 Task: Look for space in Alba, Italy from 12th July, 2023 to 16th July, 2023 for 8 adults in price range Rs.10000 to Rs.16000. Place can be private room with 8 bedrooms having 8 beds and 8 bathrooms. Property type can be house, flat, guest house. Amenities needed are: wifi, TV, free parkinig on premises, gym, breakfast. Booking option can be shelf check-in. Required host language is English.
Action: Mouse moved to (450, 104)
Screenshot: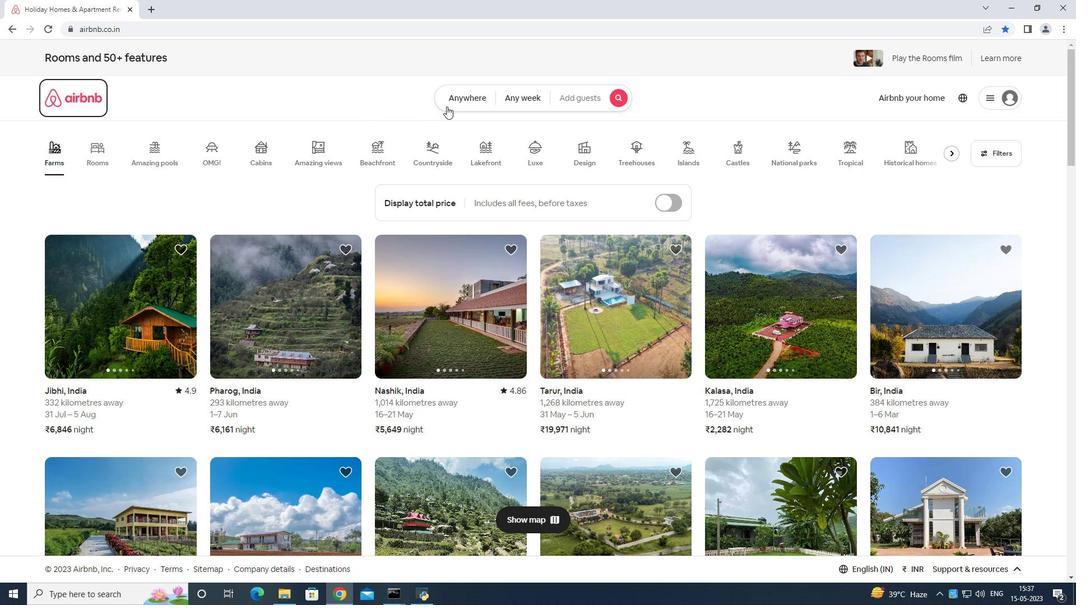 
Action: Mouse pressed left at (450, 104)
Screenshot: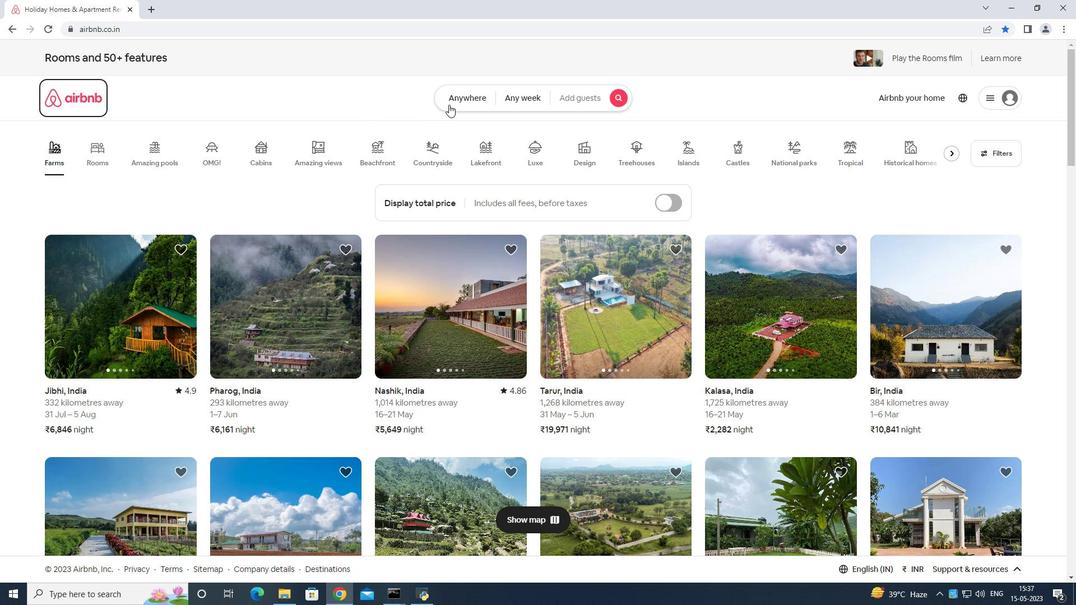
Action: Mouse moved to (424, 139)
Screenshot: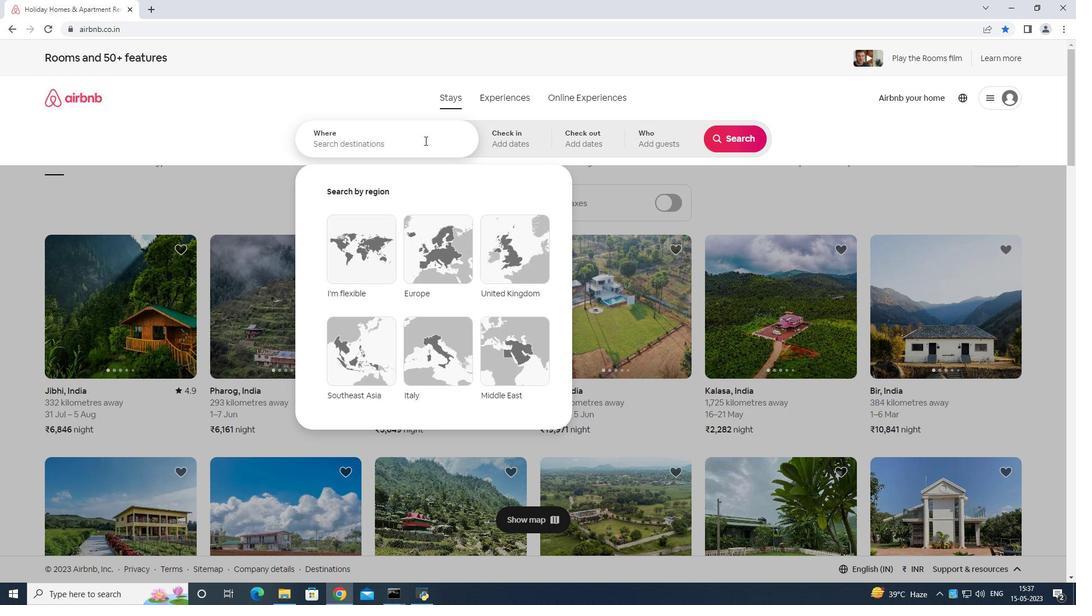 
Action: Mouse pressed left at (424, 139)
Screenshot: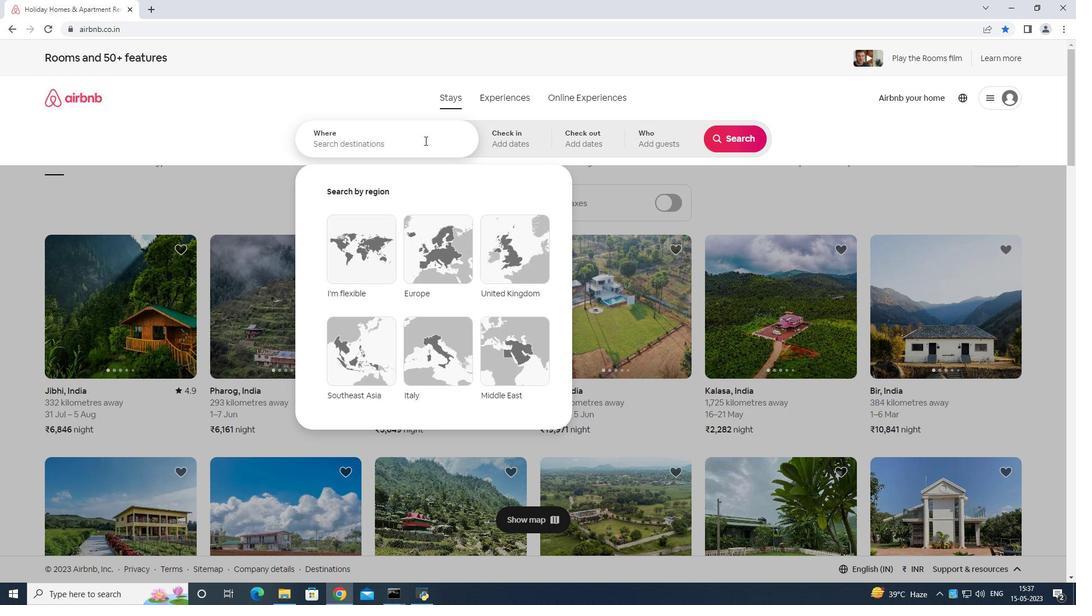
Action: Mouse moved to (547, 162)
Screenshot: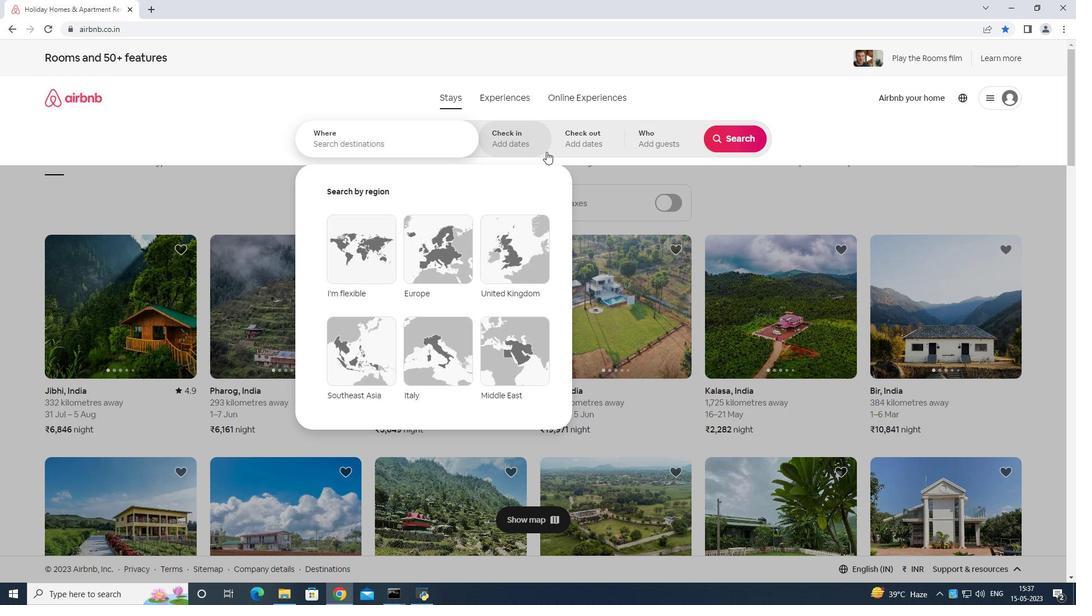 
Action: Key pressed <Key.shift>Alba<Key.space>italy<Key.space>
Screenshot: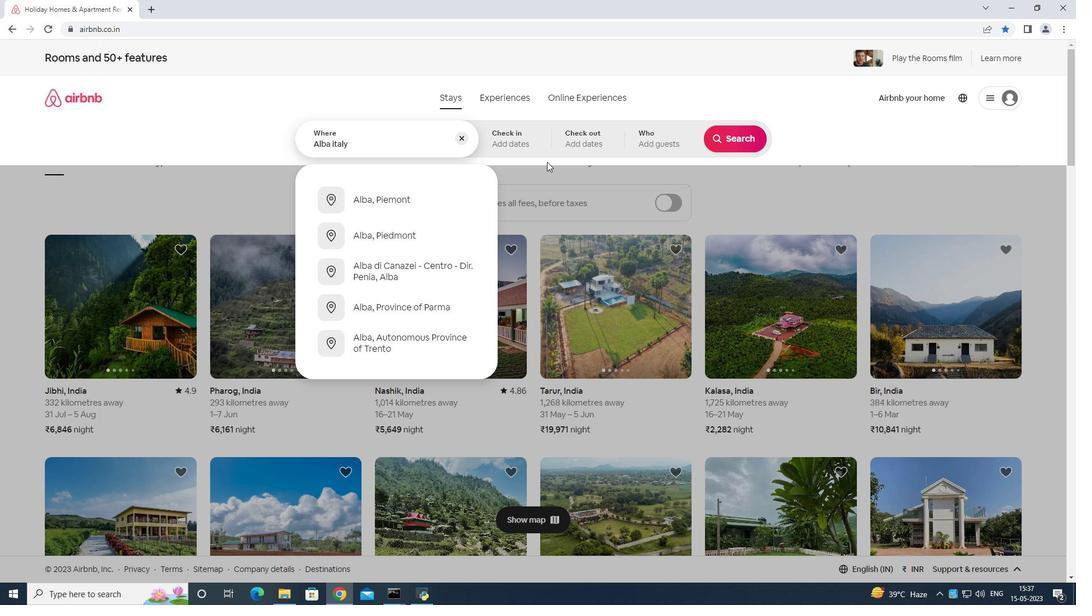 
Action: Mouse moved to (683, 202)
Screenshot: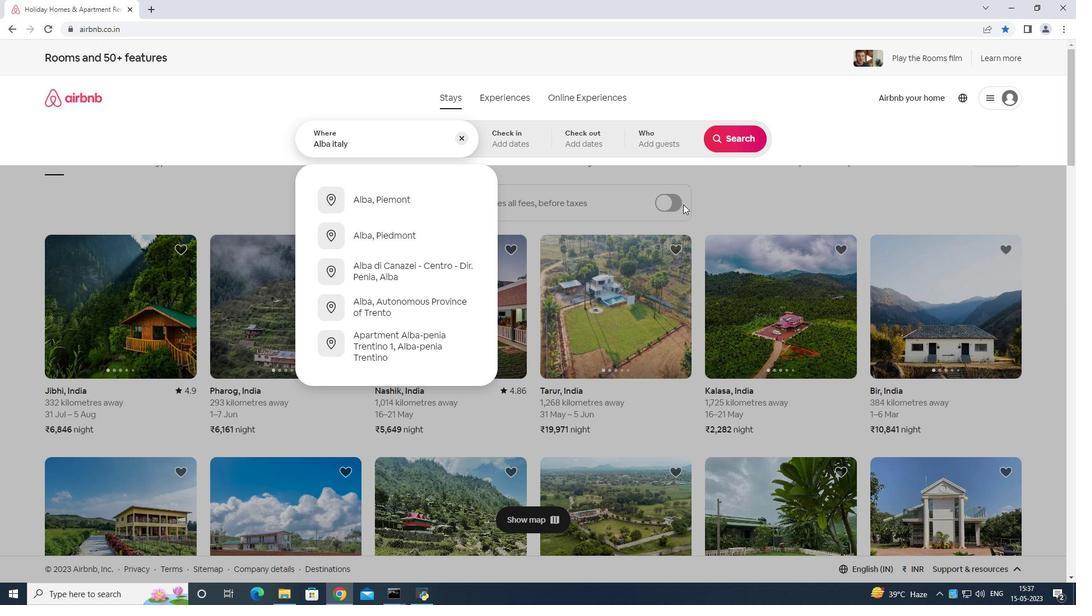 
Action: Key pressed <Key.enter>
Screenshot: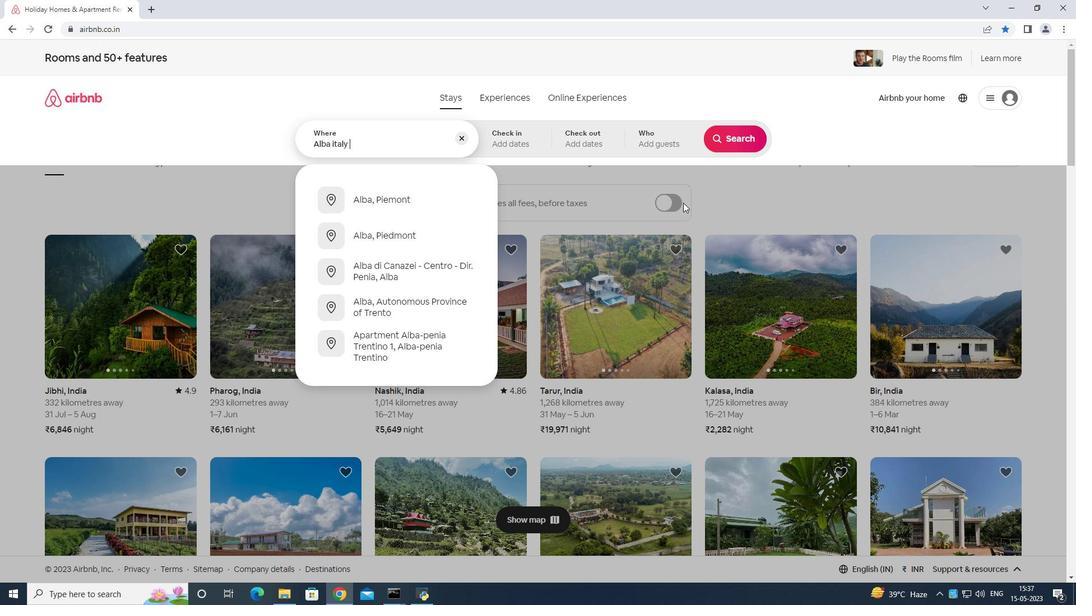 
Action: Mouse moved to (731, 232)
Screenshot: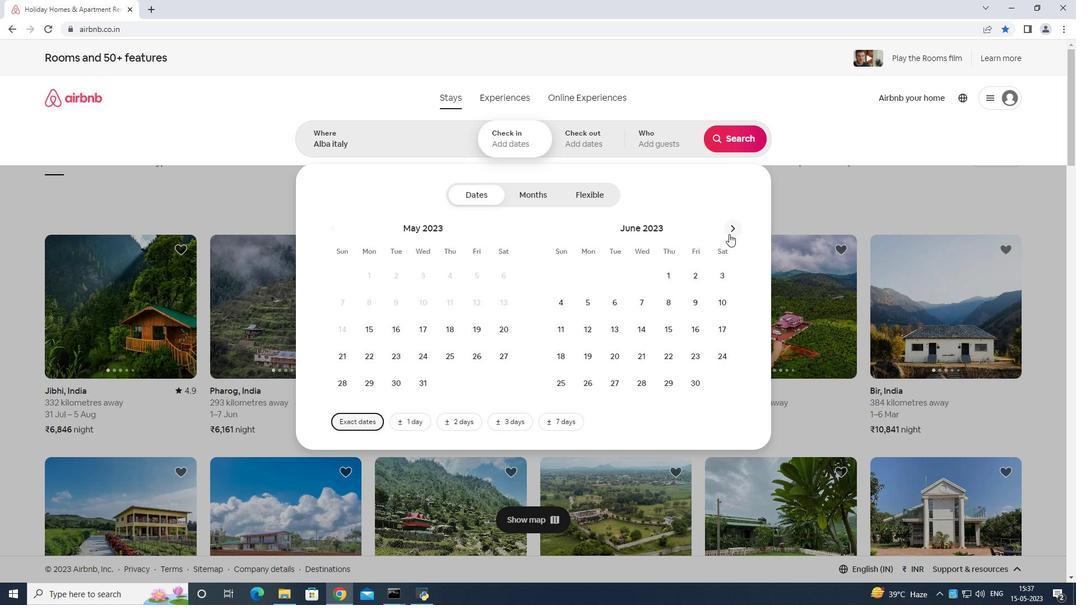 
Action: Mouse pressed left at (731, 232)
Screenshot: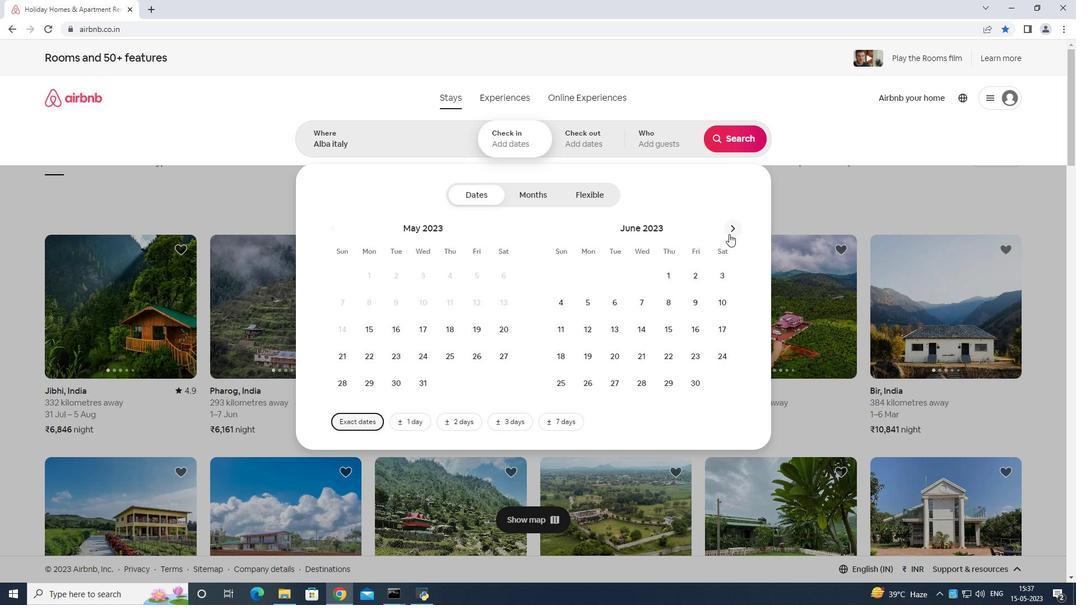 
Action: Mouse moved to (644, 320)
Screenshot: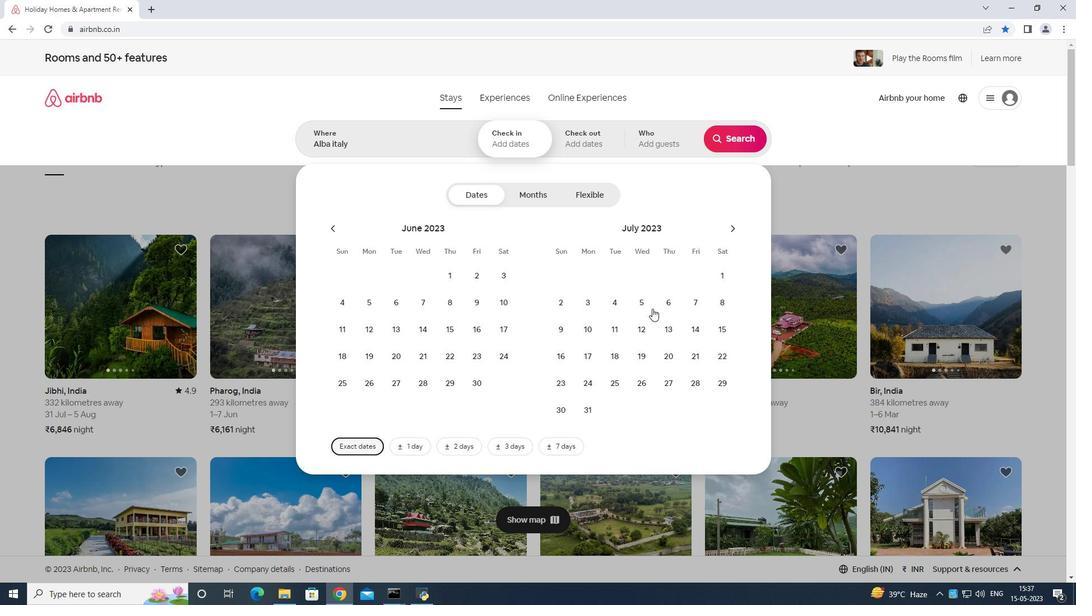 
Action: Mouse pressed left at (644, 320)
Screenshot: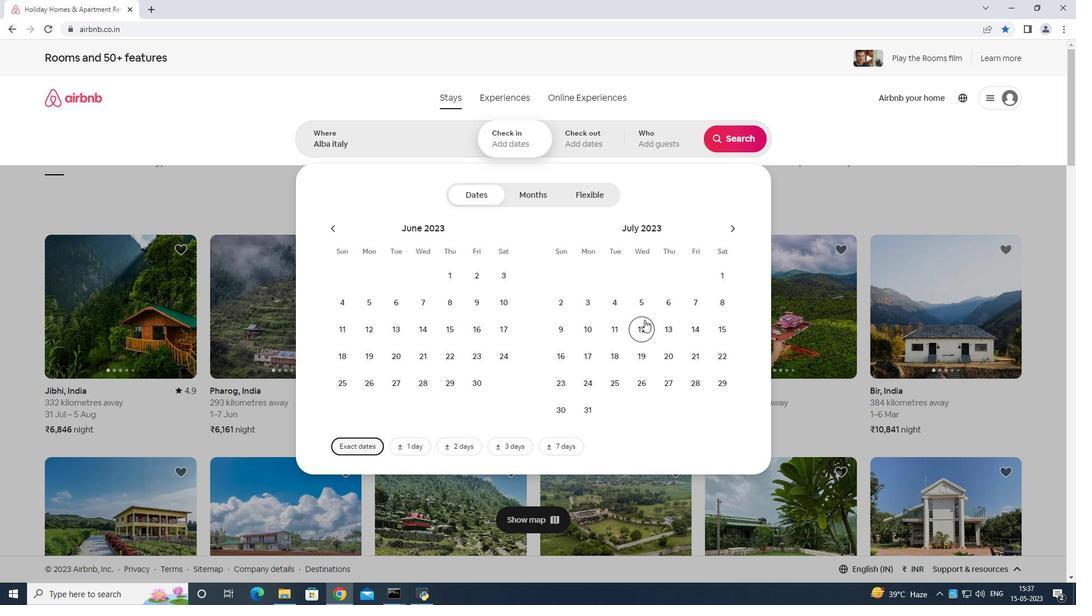 
Action: Mouse moved to (555, 358)
Screenshot: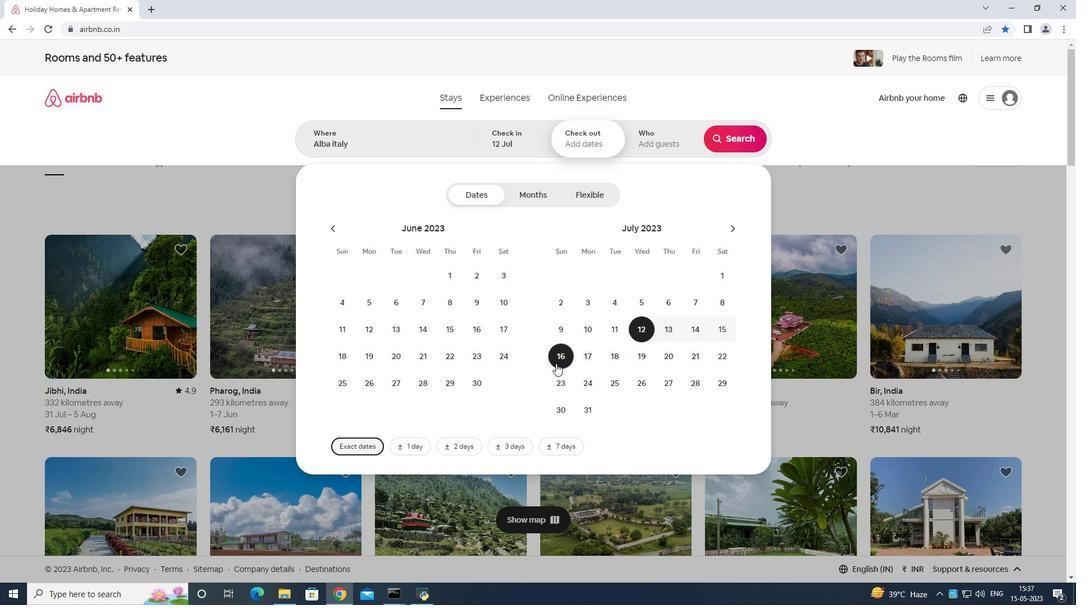 
Action: Mouse pressed left at (555, 358)
Screenshot: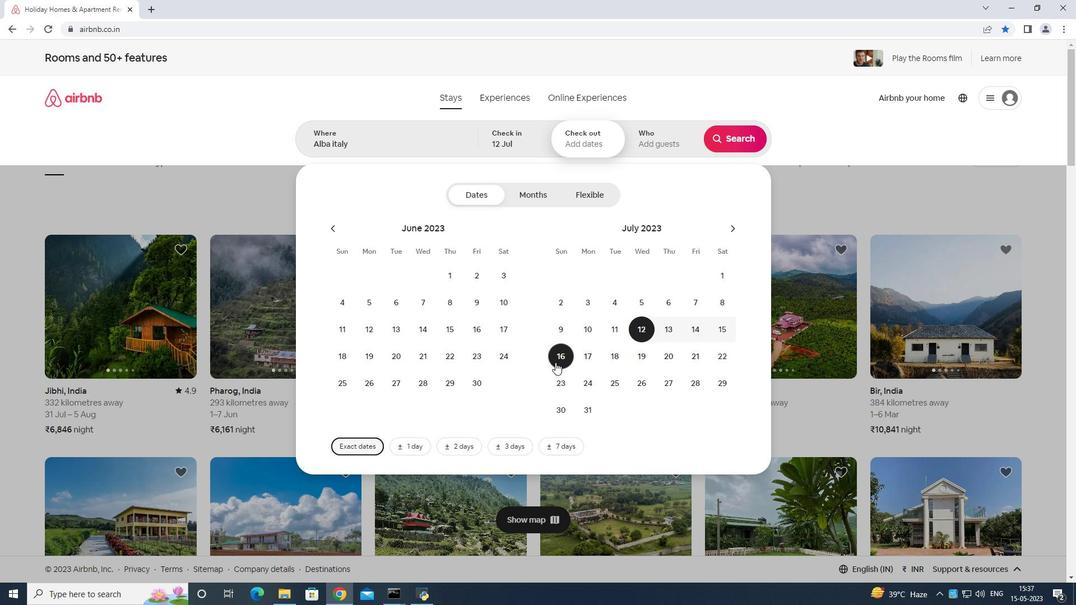 
Action: Mouse moved to (657, 139)
Screenshot: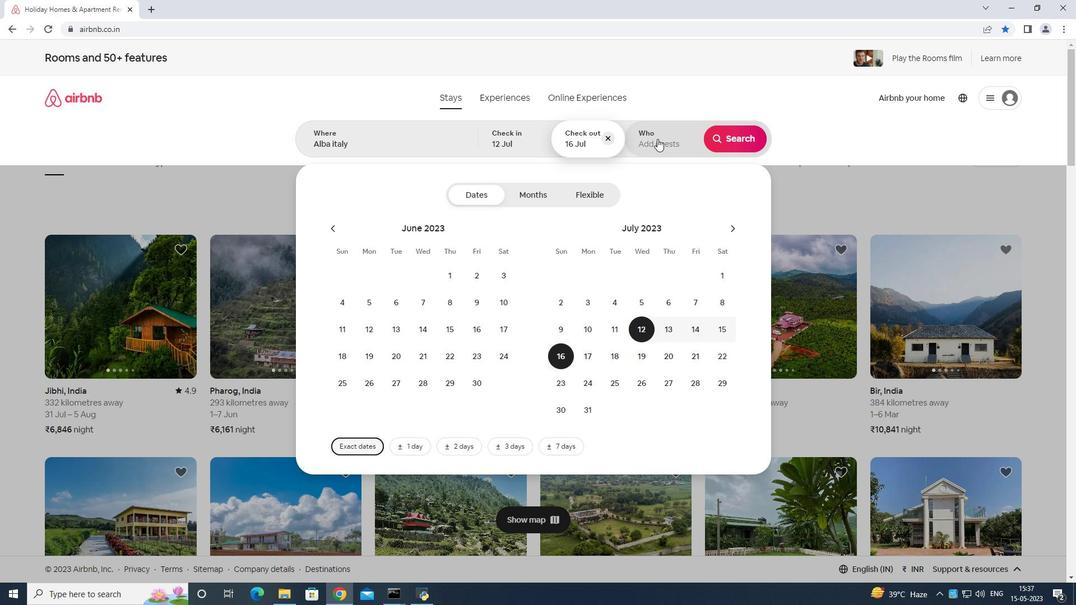
Action: Mouse pressed left at (657, 139)
Screenshot: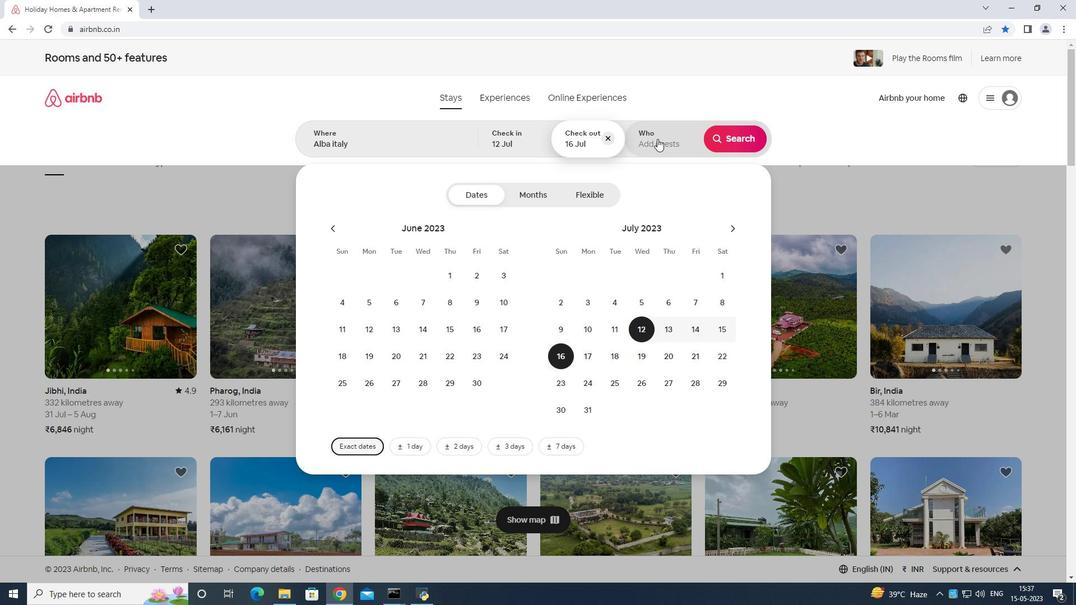 
Action: Mouse moved to (740, 200)
Screenshot: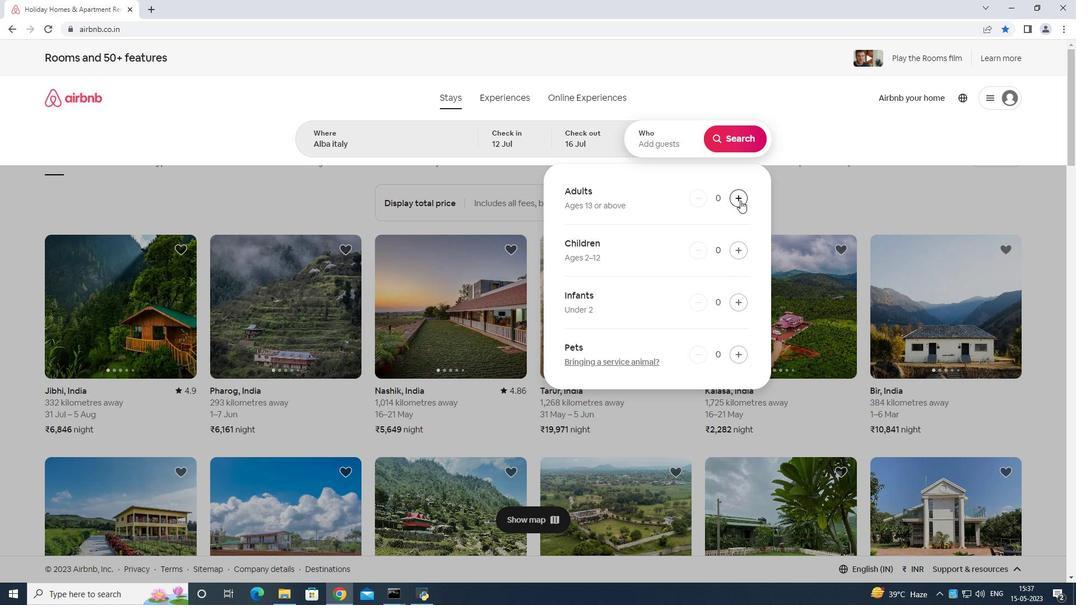 
Action: Mouse pressed left at (740, 200)
Screenshot: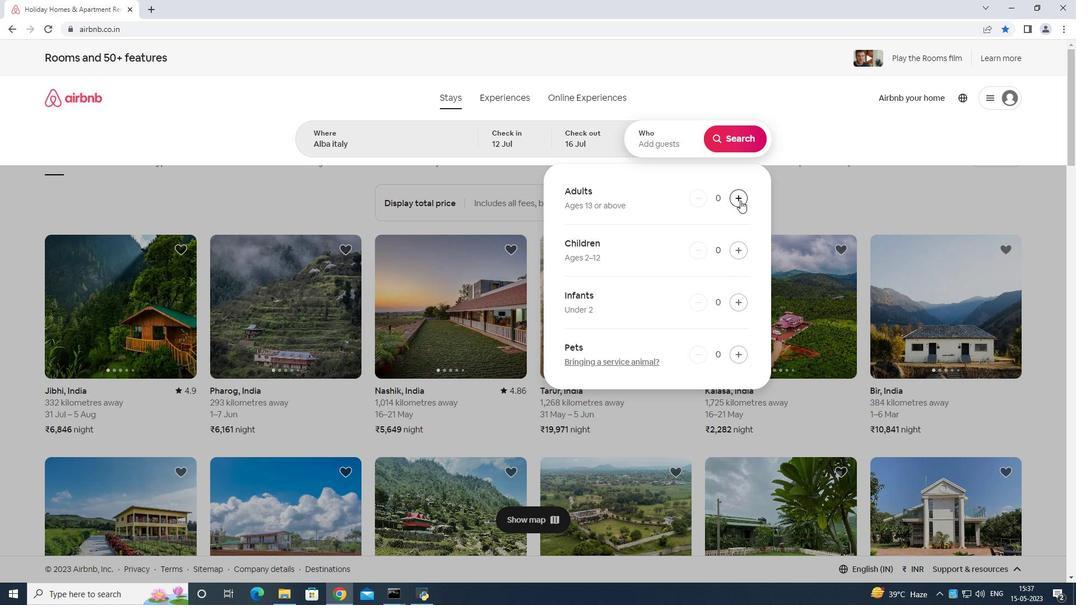 
Action: Mouse moved to (738, 200)
Screenshot: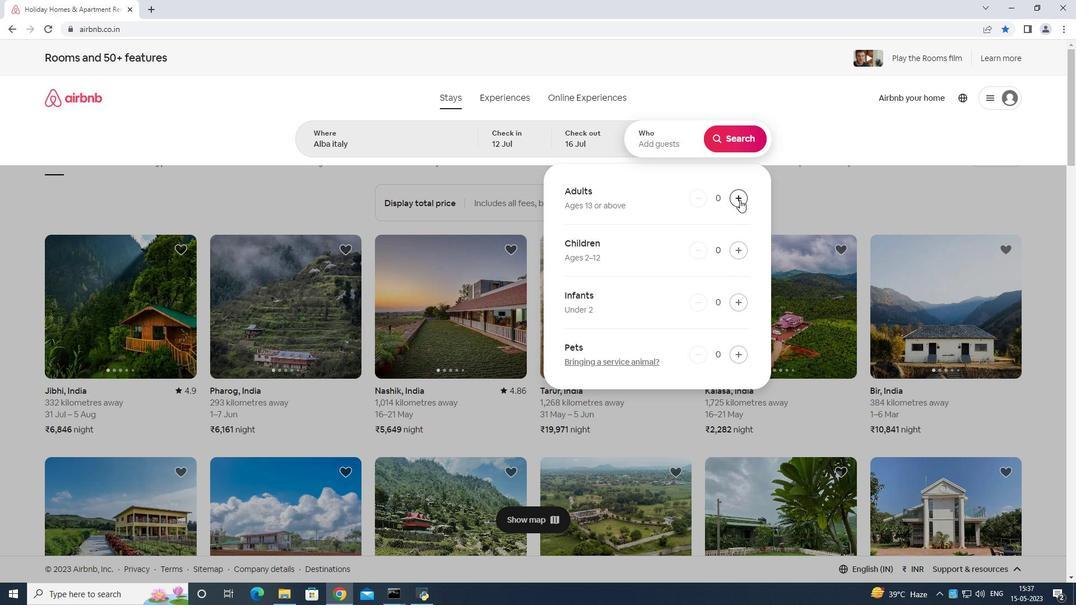 
Action: Mouse pressed left at (738, 200)
Screenshot: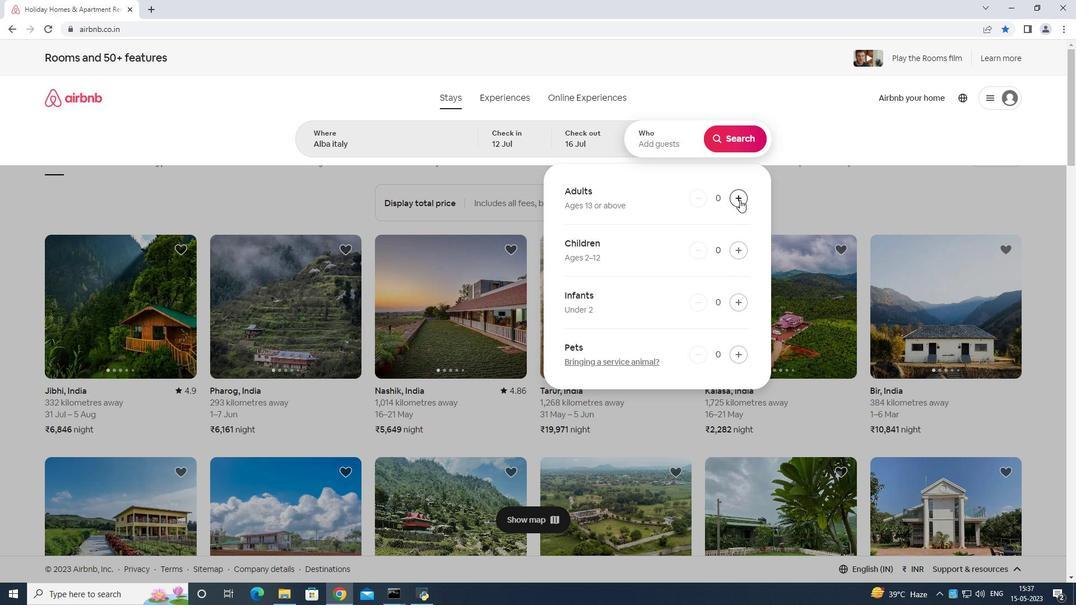 
Action: Mouse moved to (738, 200)
Screenshot: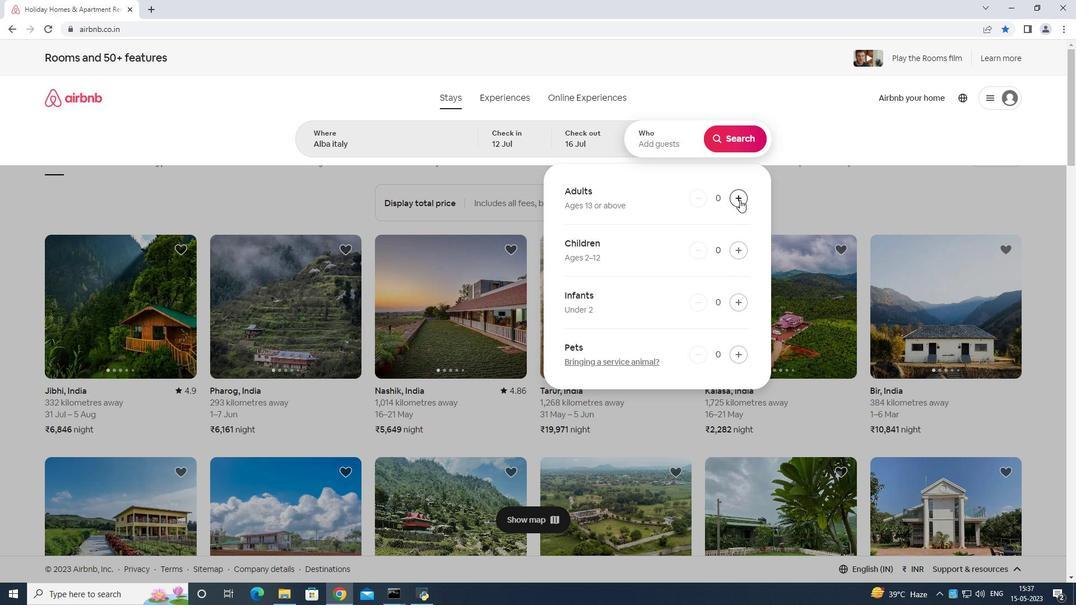 
Action: Mouse pressed left at (738, 200)
Screenshot: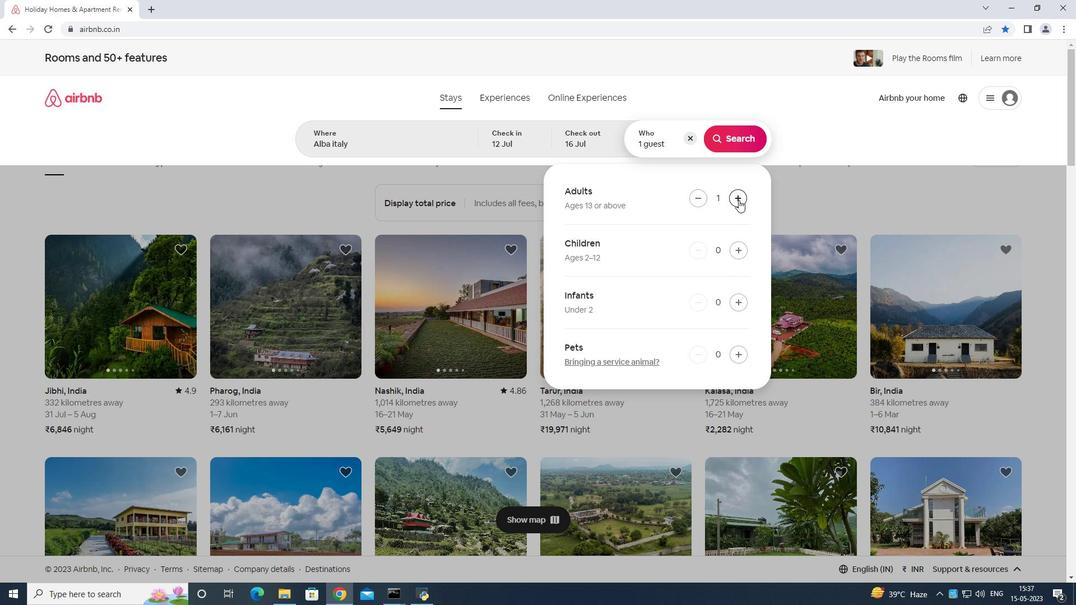 
Action: Mouse moved to (738, 200)
Screenshot: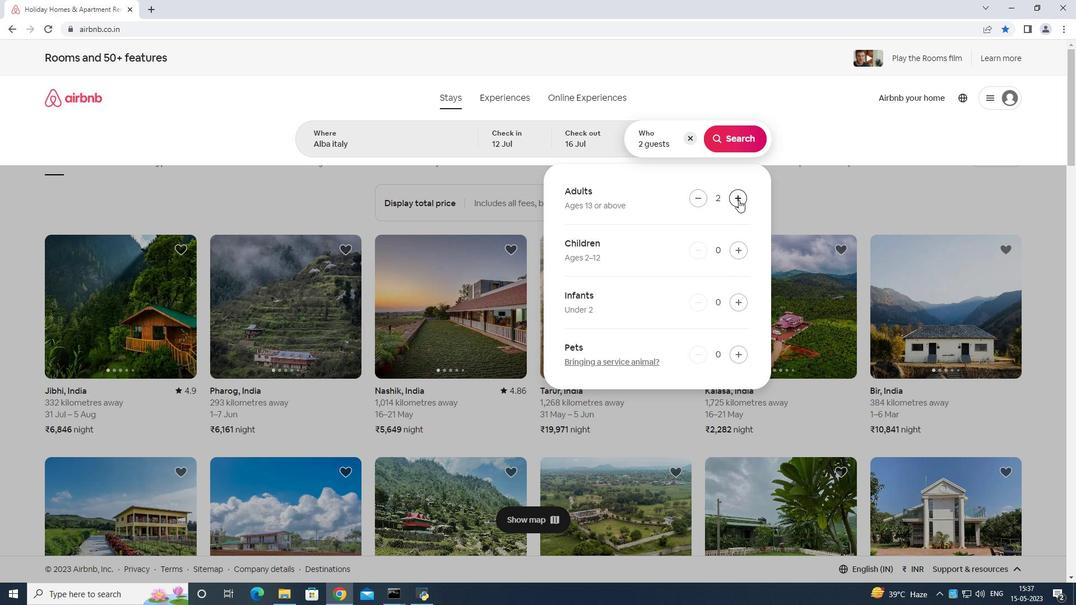 
Action: Mouse pressed left at (738, 200)
Screenshot: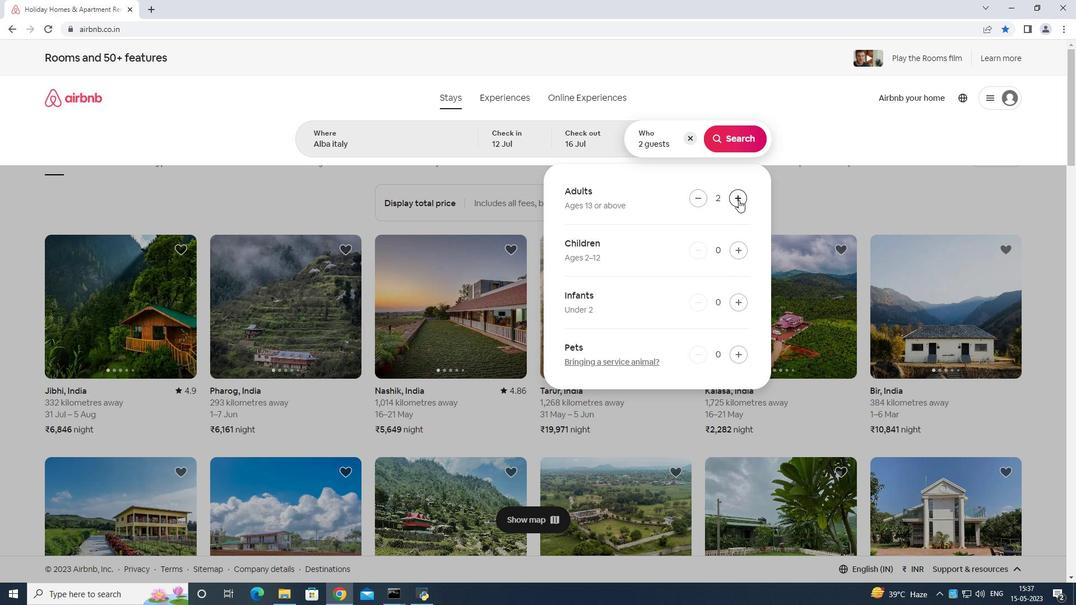 
Action: Mouse moved to (737, 200)
Screenshot: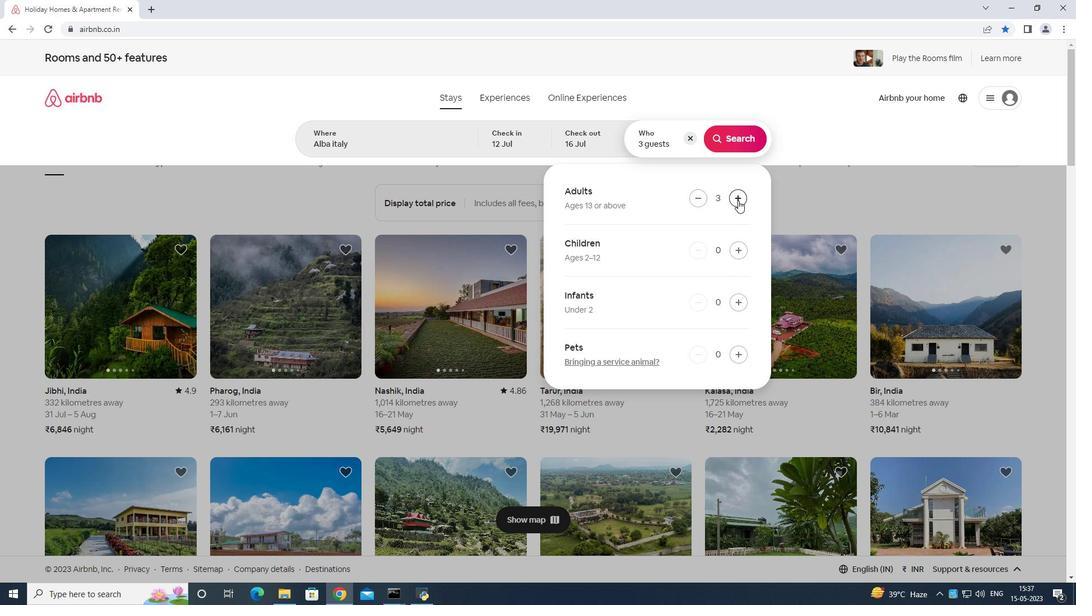 
Action: Mouse pressed left at (737, 200)
Screenshot: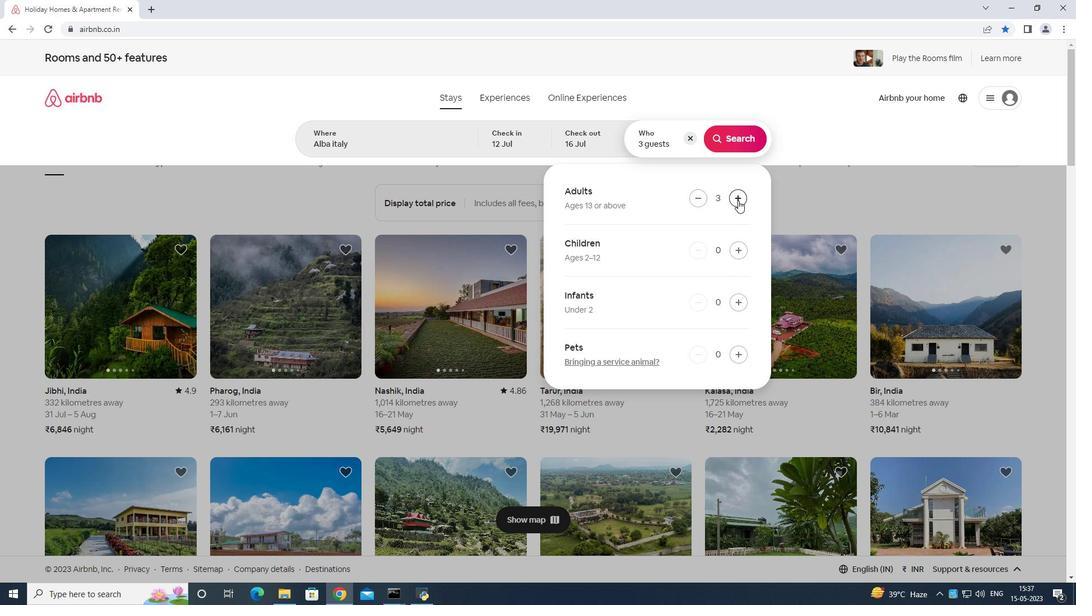 
Action: Mouse moved to (737, 201)
Screenshot: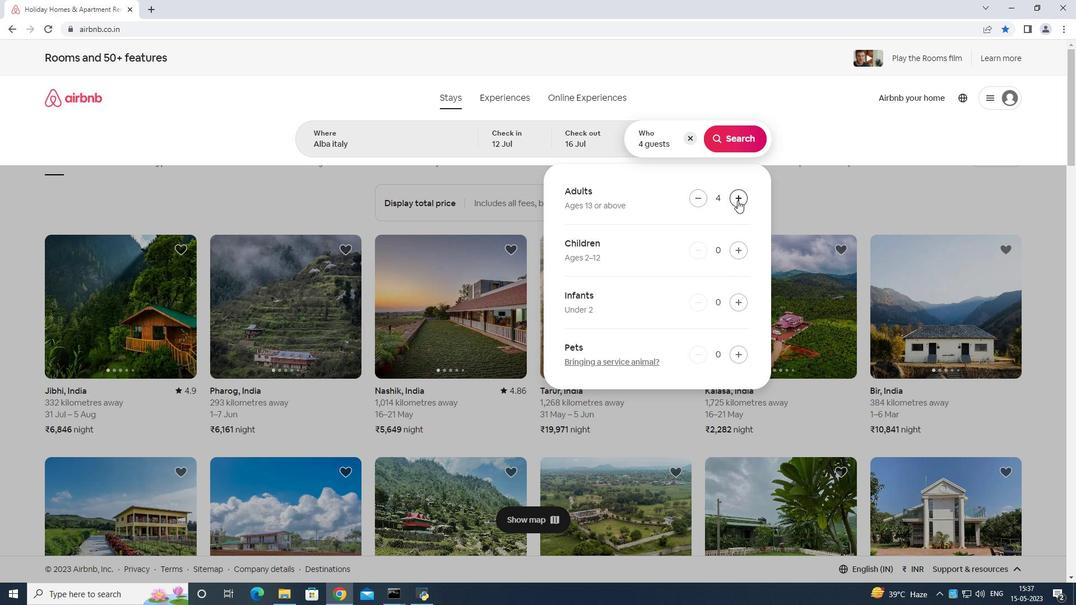 
Action: Mouse pressed left at (737, 201)
Screenshot: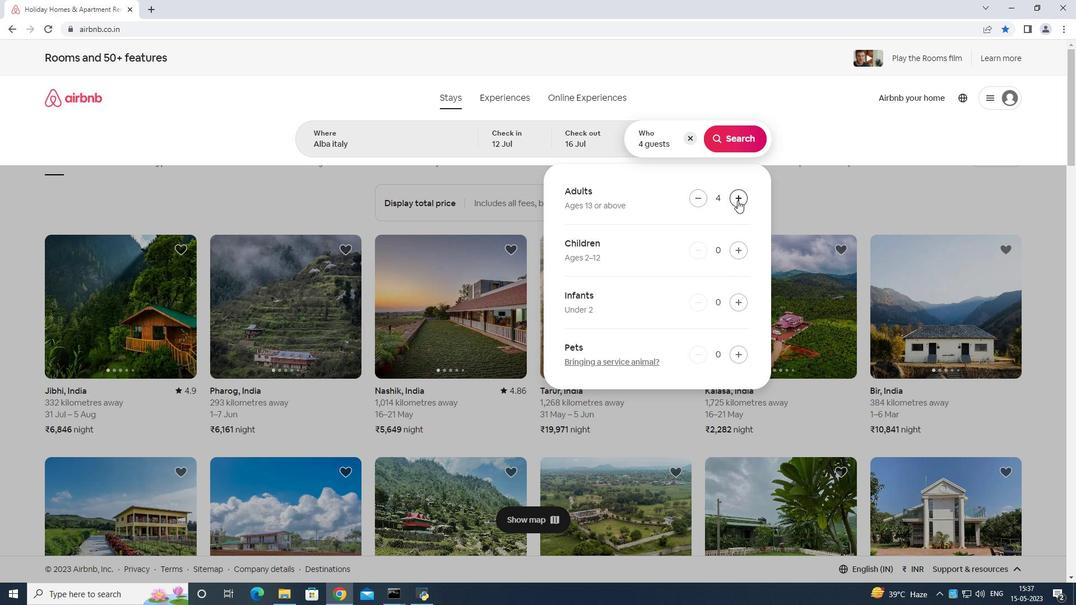 
Action: Mouse moved to (735, 203)
Screenshot: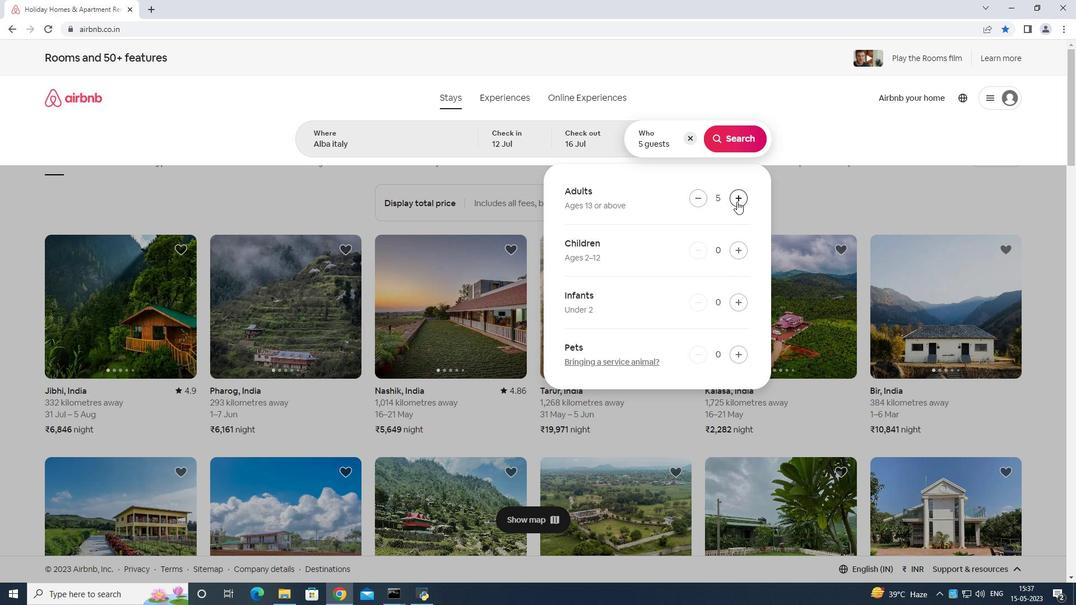 
Action: Mouse pressed left at (735, 203)
Screenshot: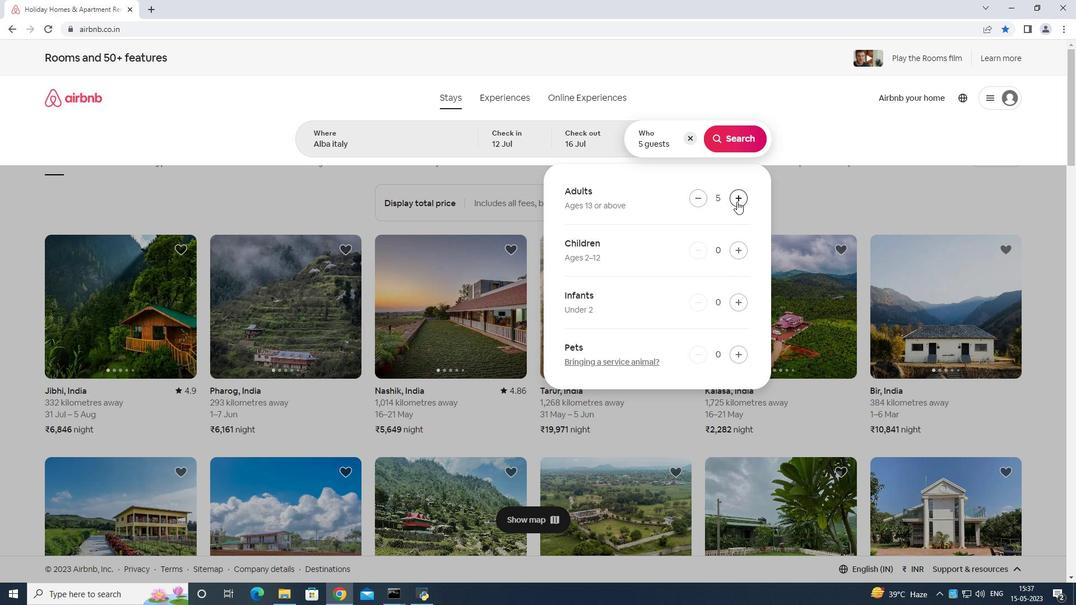 
Action: Mouse moved to (734, 205)
Screenshot: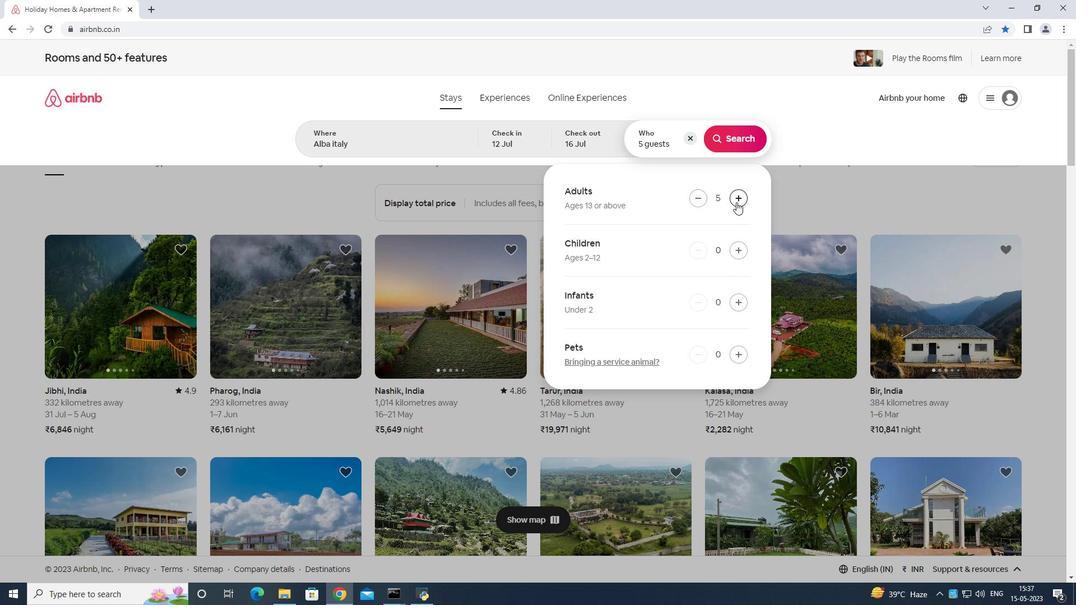 
Action: Mouse pressed left at (734, 205)
Screenshot: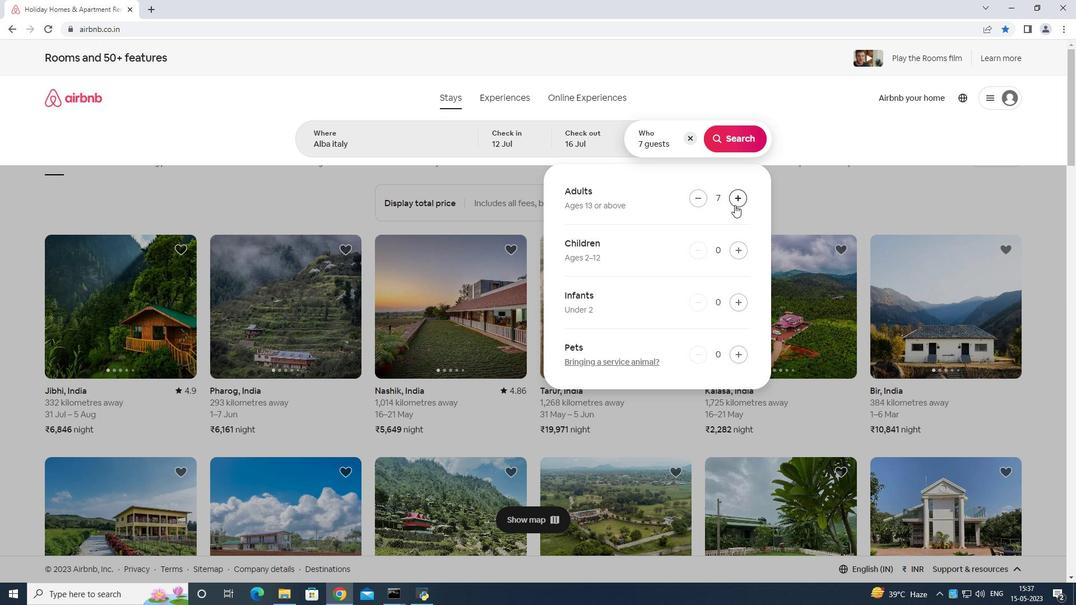 
Action: Mouse moved to (733, 135)
Screenshot: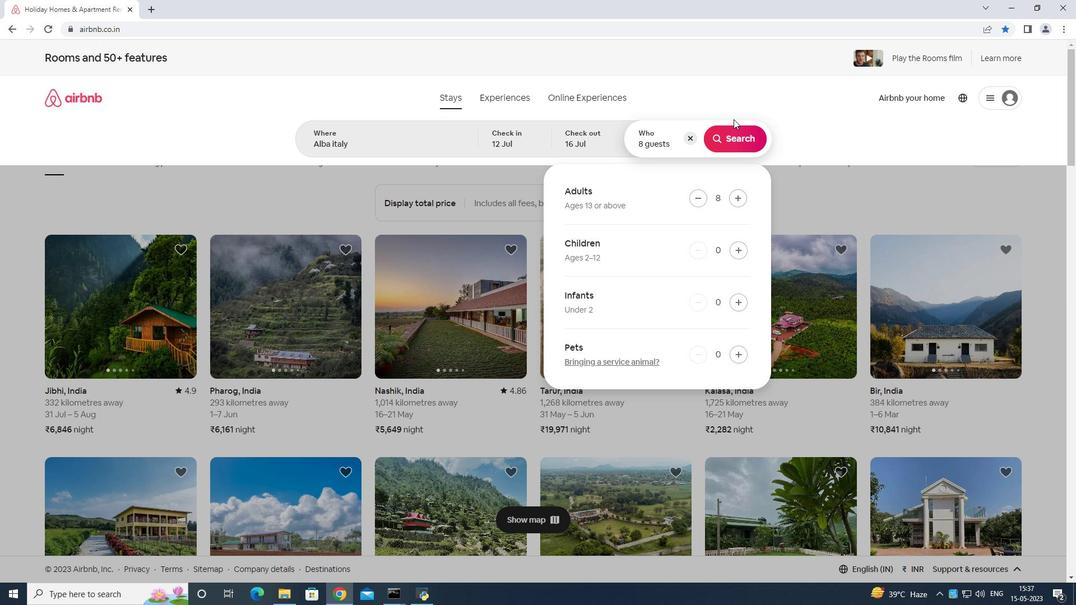 
Action: Mouse pressed left at (733, 135)
Screenshot: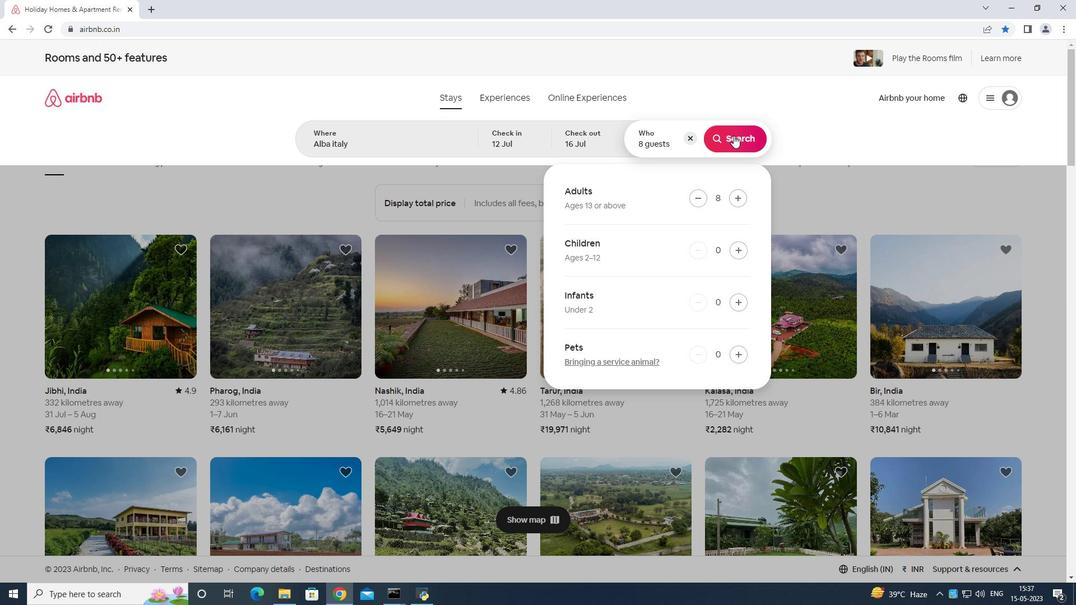 
Action: Mouse moved to (1026, 119)
Screenshot: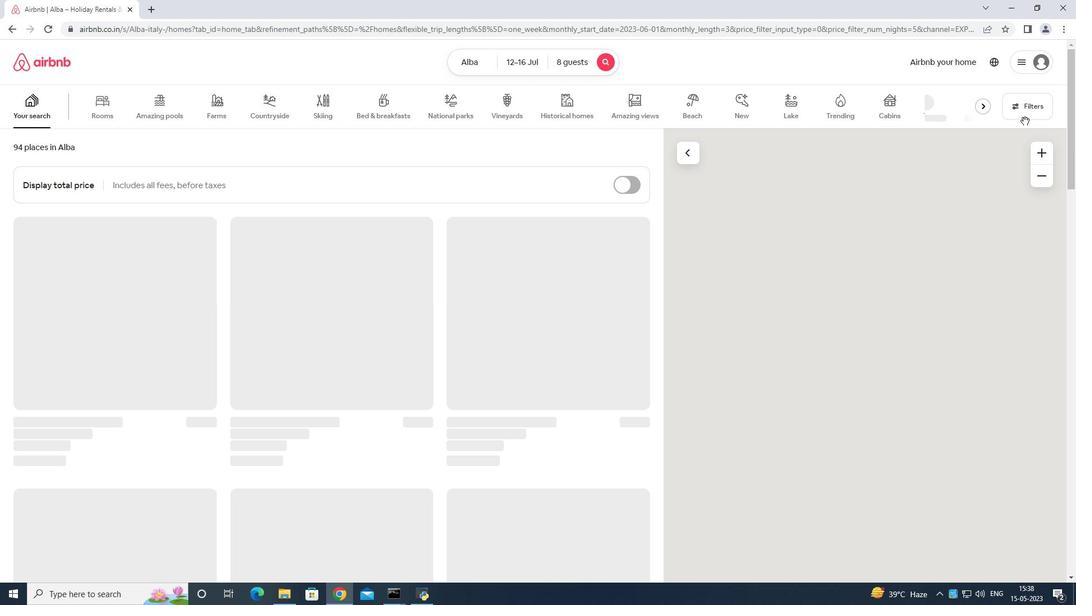 
Action: Mouse pressed left at (1026, 119)
Screenshot: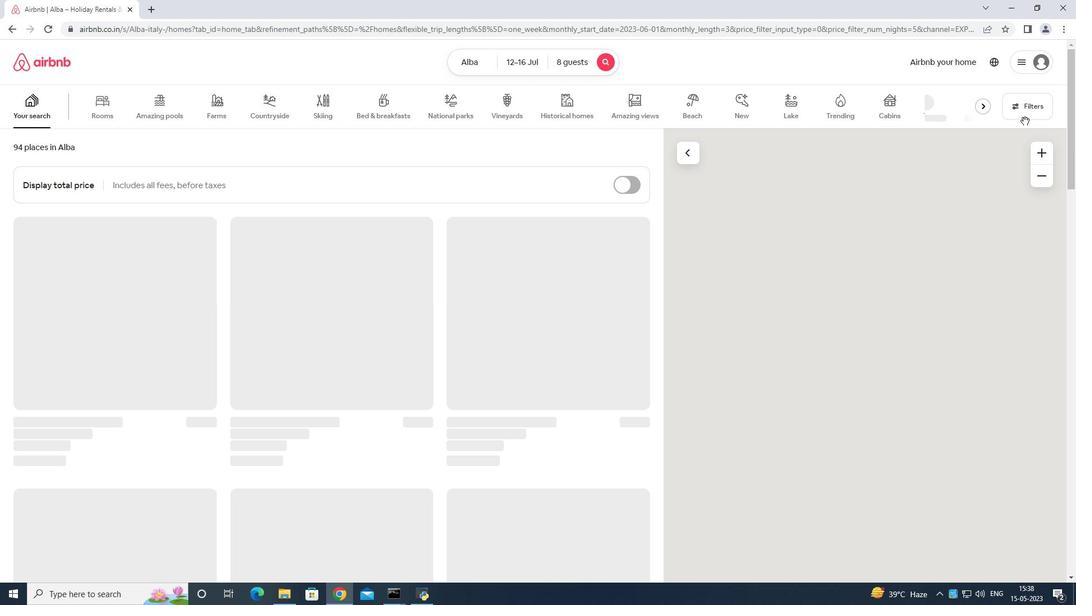 
Action: Mouse moved to (465, 367)
Screenshot: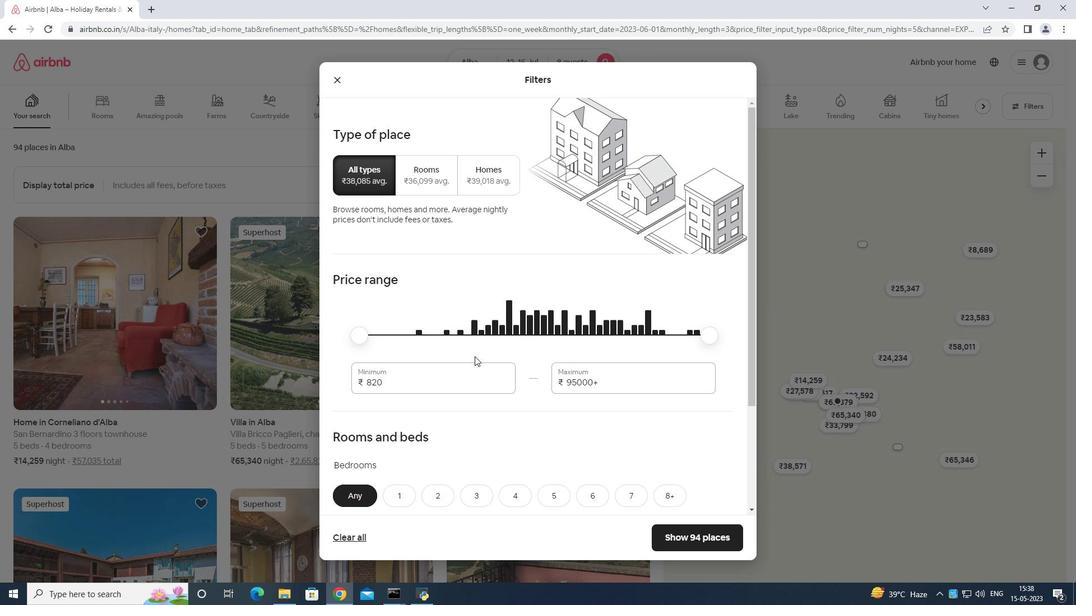 
Action: Mouse pressed left at (465, 367)
Screenshot: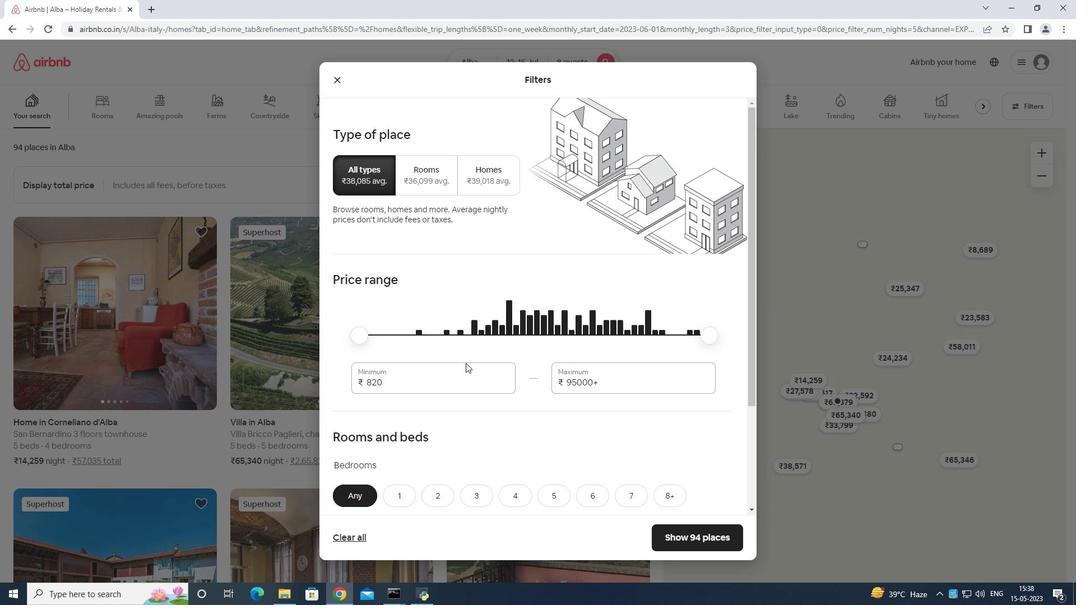 
Action: Mouse moved to (465, 371)
Screenshot: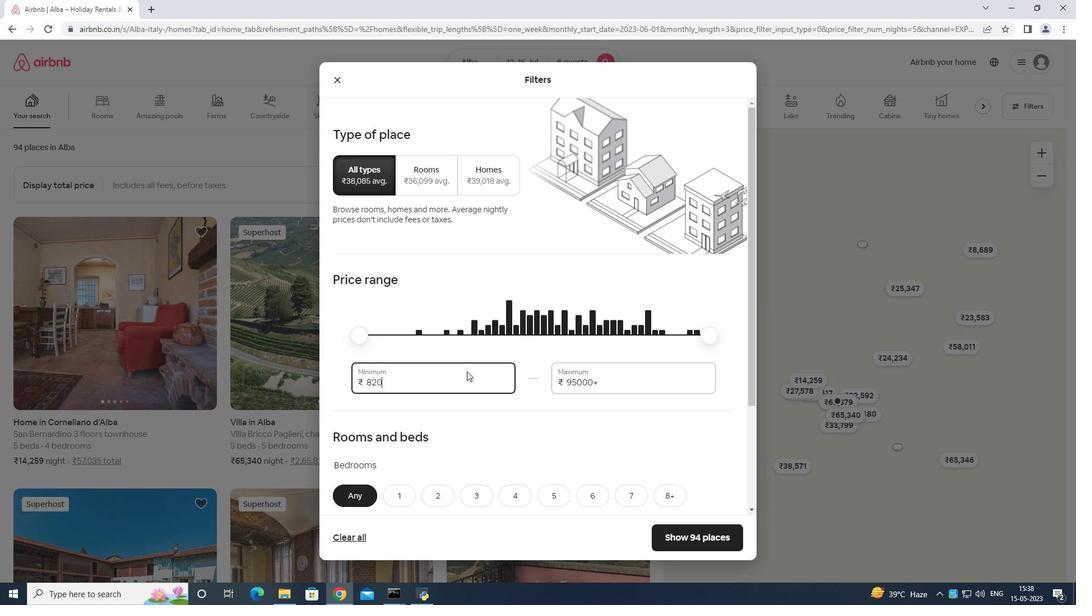 
Action: Key pressed <Key.backspace>
Screenshot: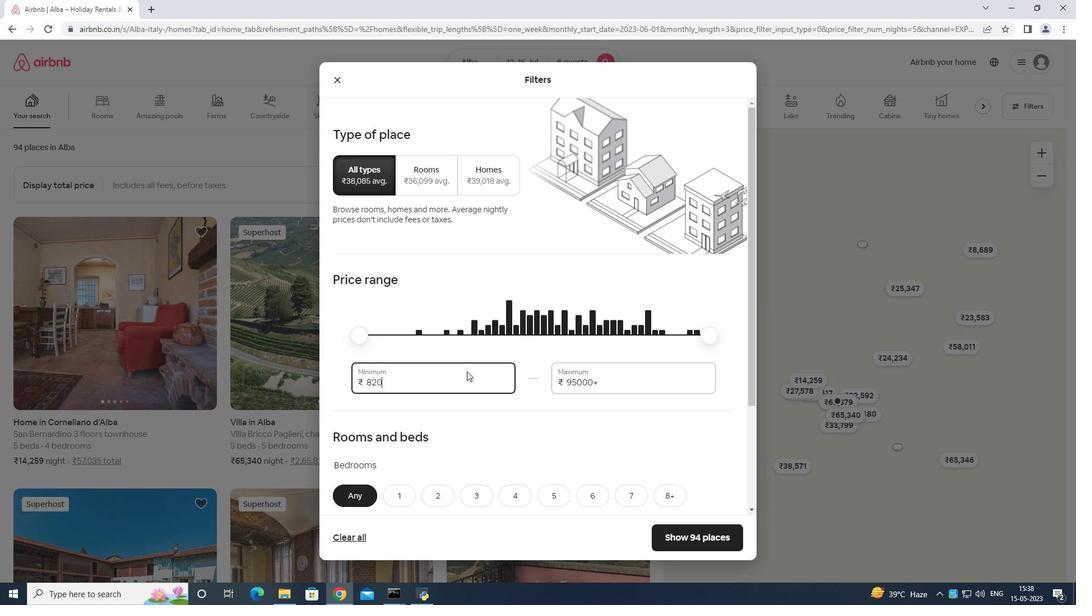 
Action: Mouse moved to (461, 368)
Screenshot: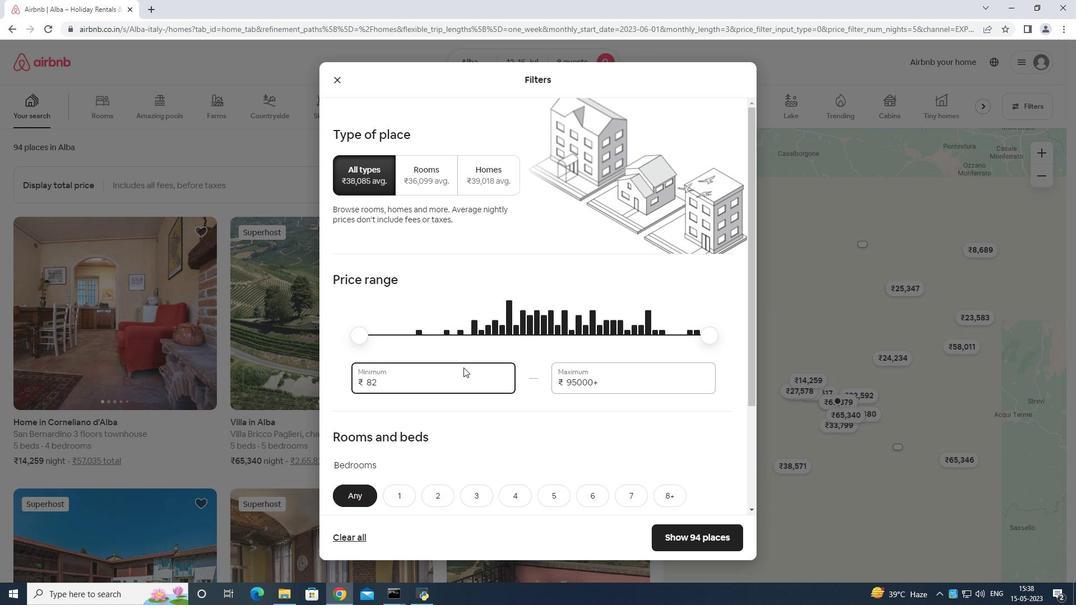 
Action: Key pressed <Key.backspace>
Screenshot: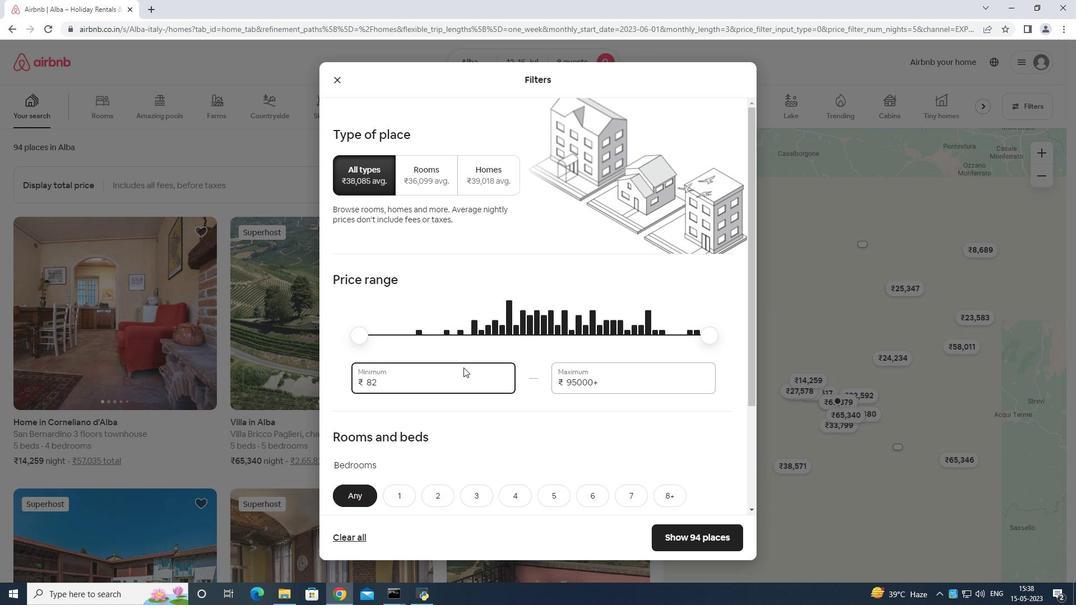 
Action: Mouse moved to (461, 368)
Screenshot: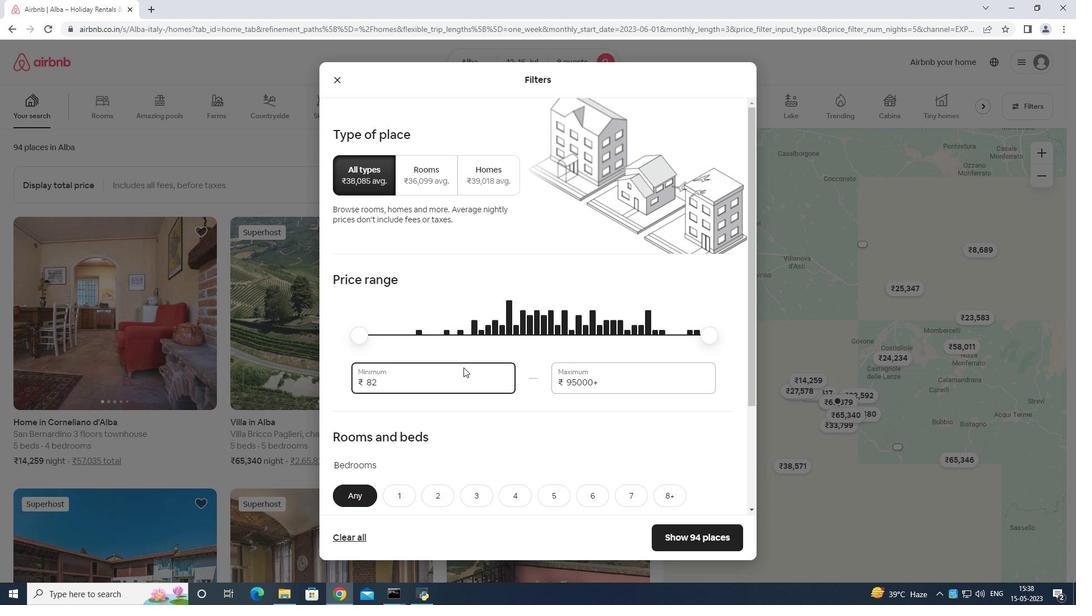 
Action: Key pressed <Key.backspace>
Screenshot: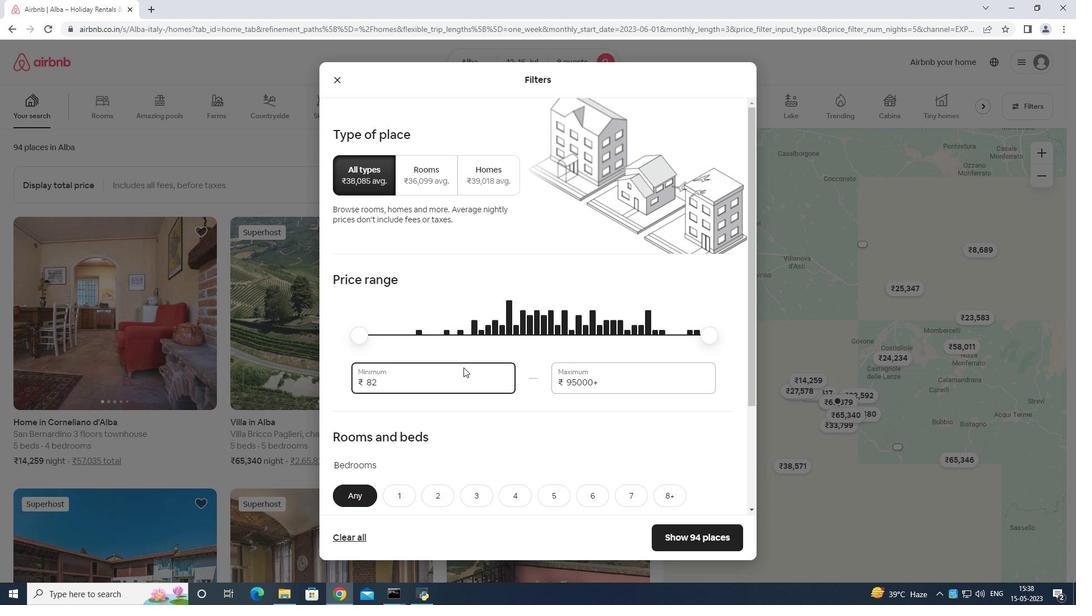 
Action: Mouse moved to (461, 370)
Screenshot: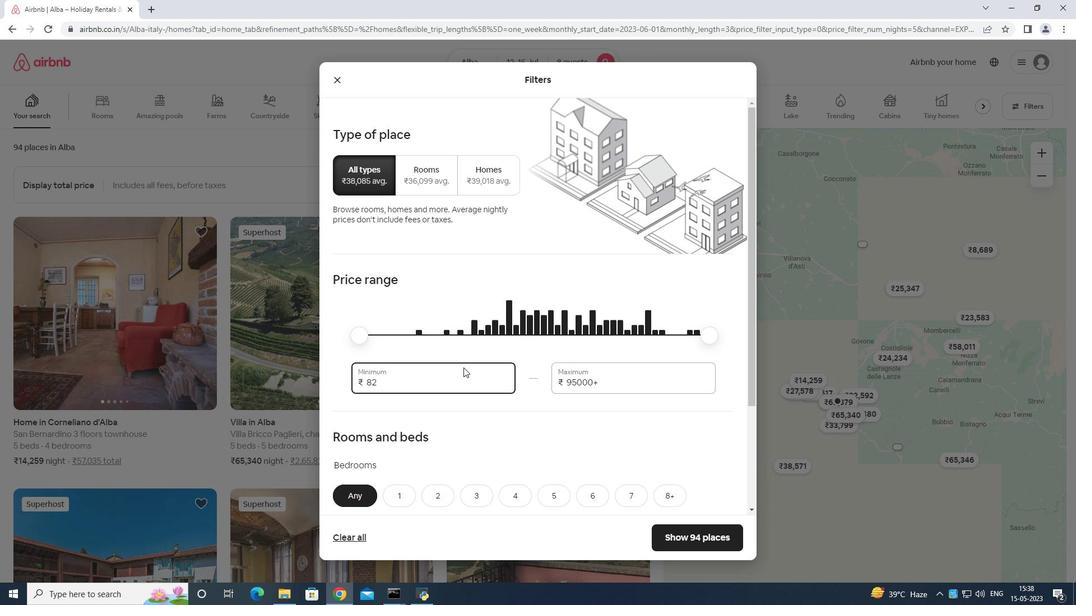 
Action: Key pressed <Key.backspace>
Screenshot: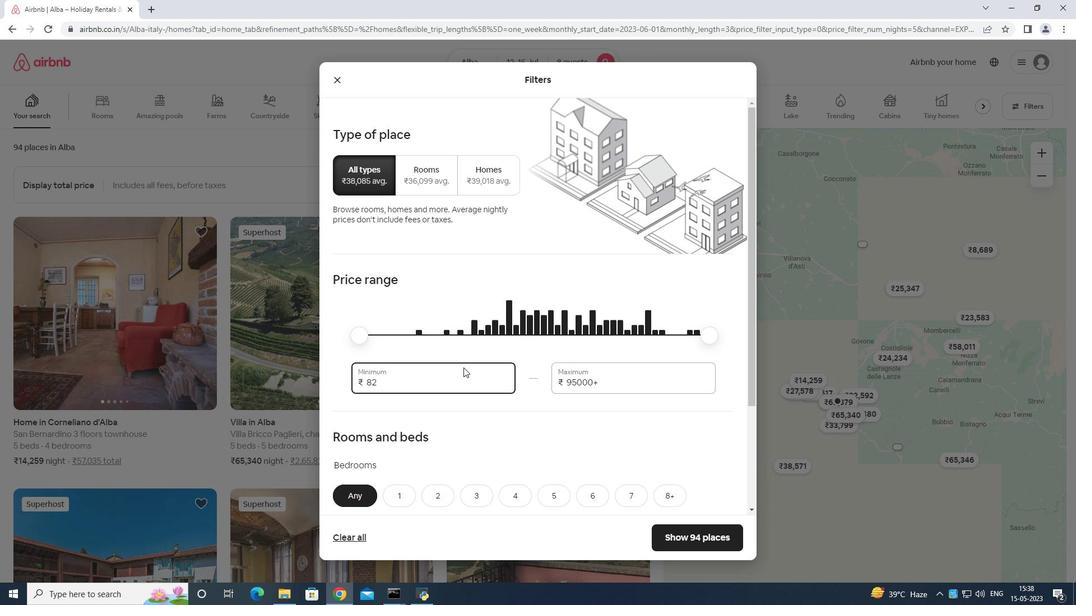 
Action: Mouse moved to (465, 376)
Screenshot: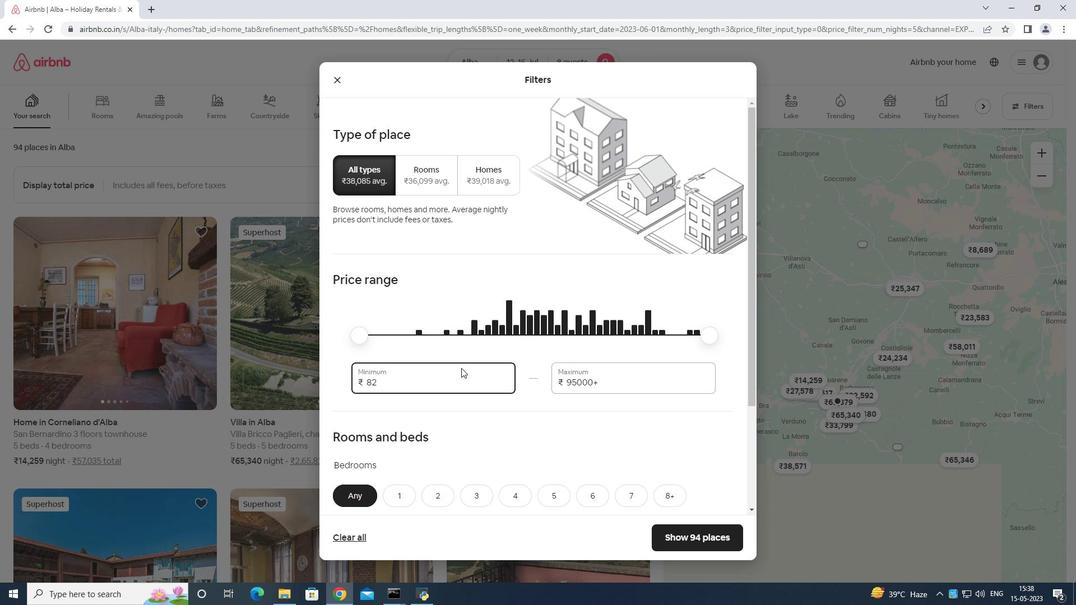 
Action: Key pressed <Key.backspace>
Screenshot: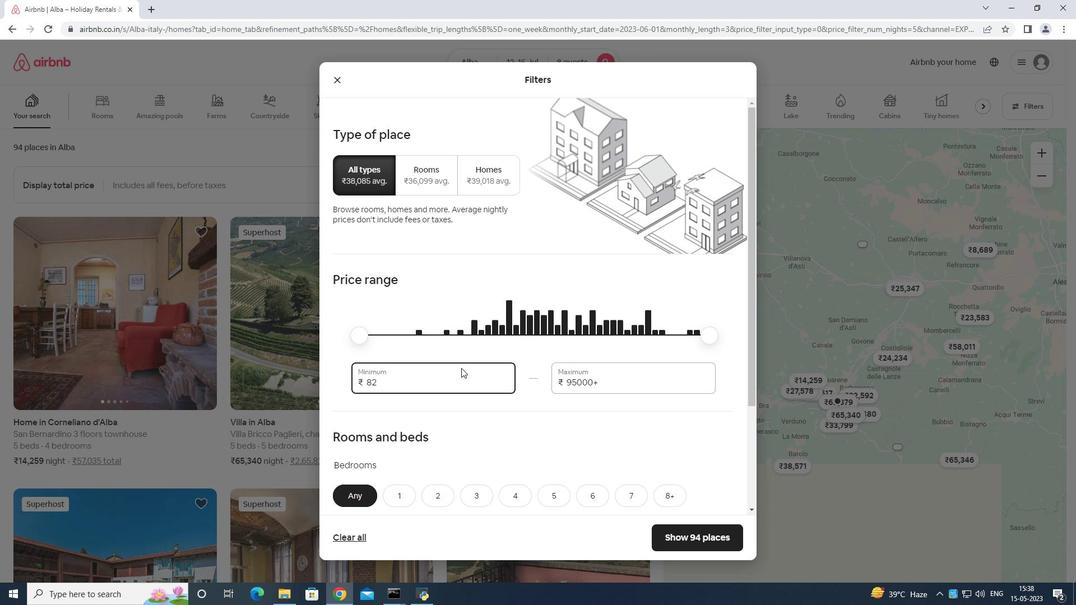 
Action: Mouse moved to (471, 380)
Screenshot: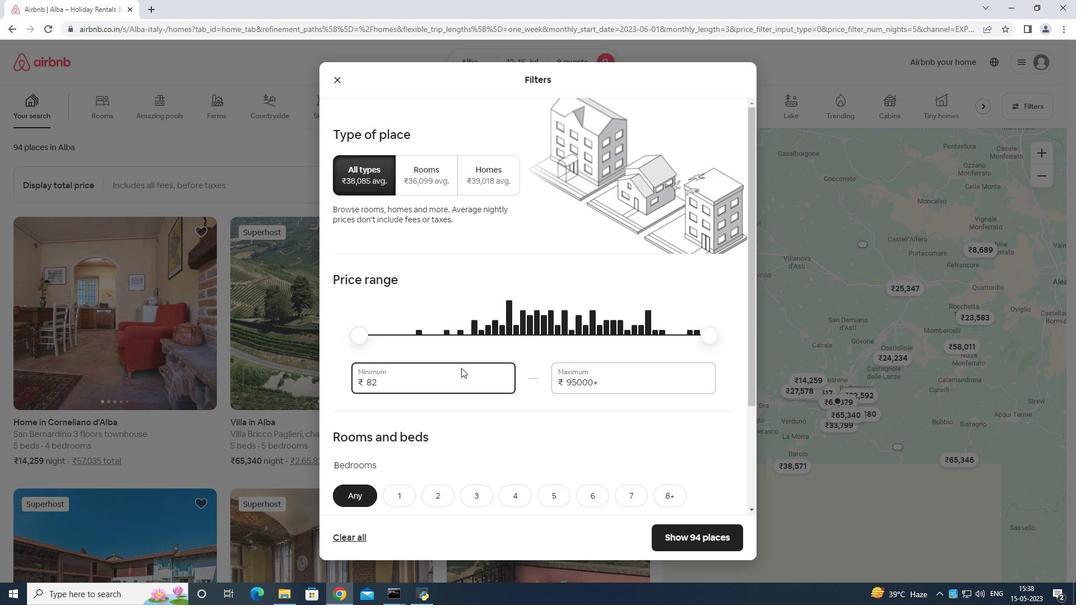 
Action: Key pressed <Key.backspace>
Screenshot: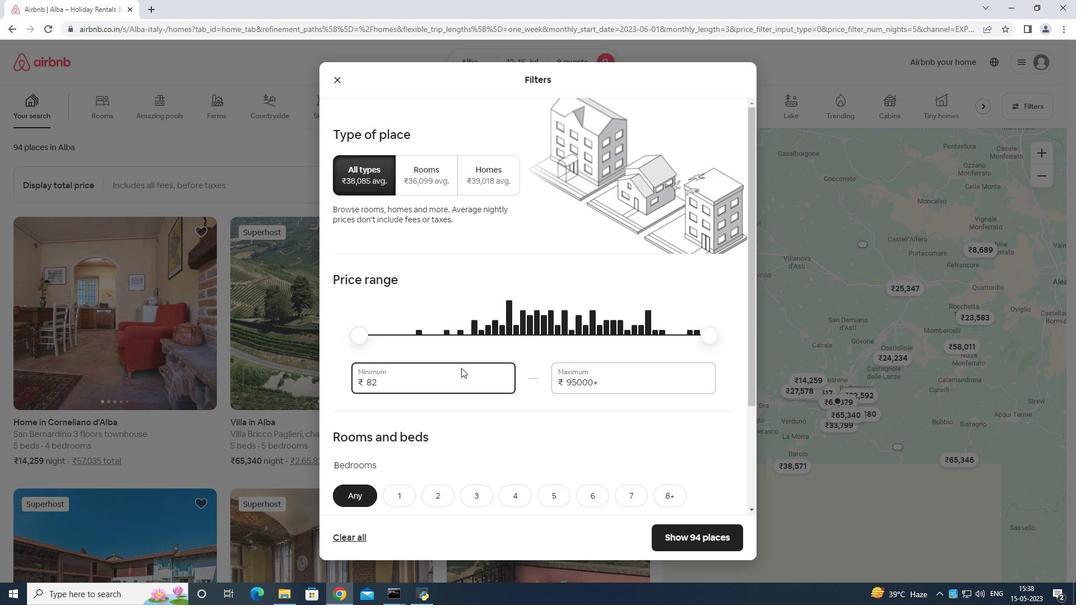 
Action: Mouse moved to (478, 384)
Screenshot: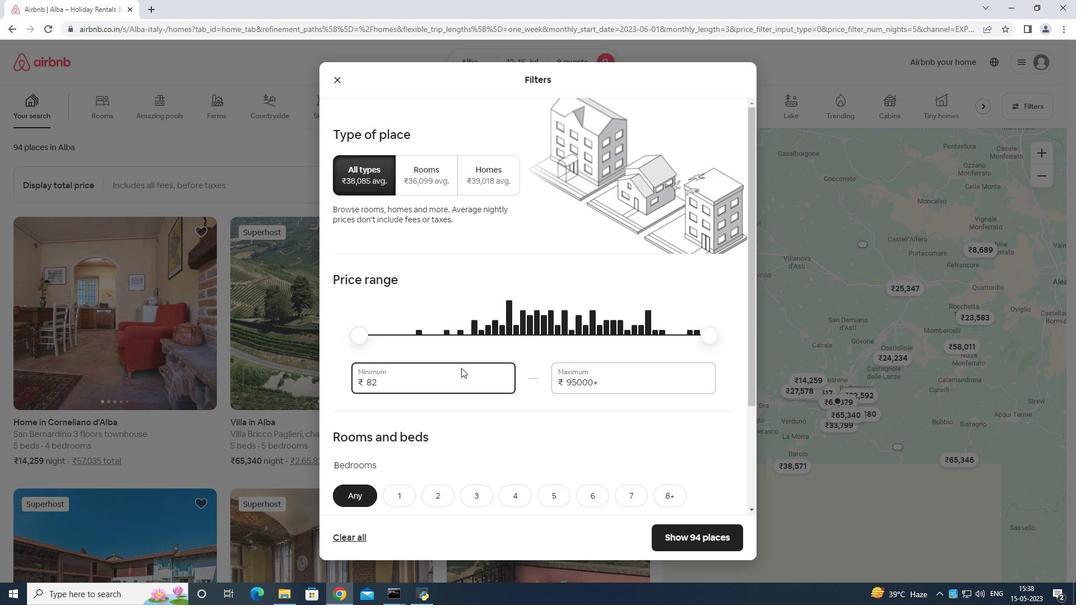 
Action: Key pressed <Key.backspace>
Screenshot: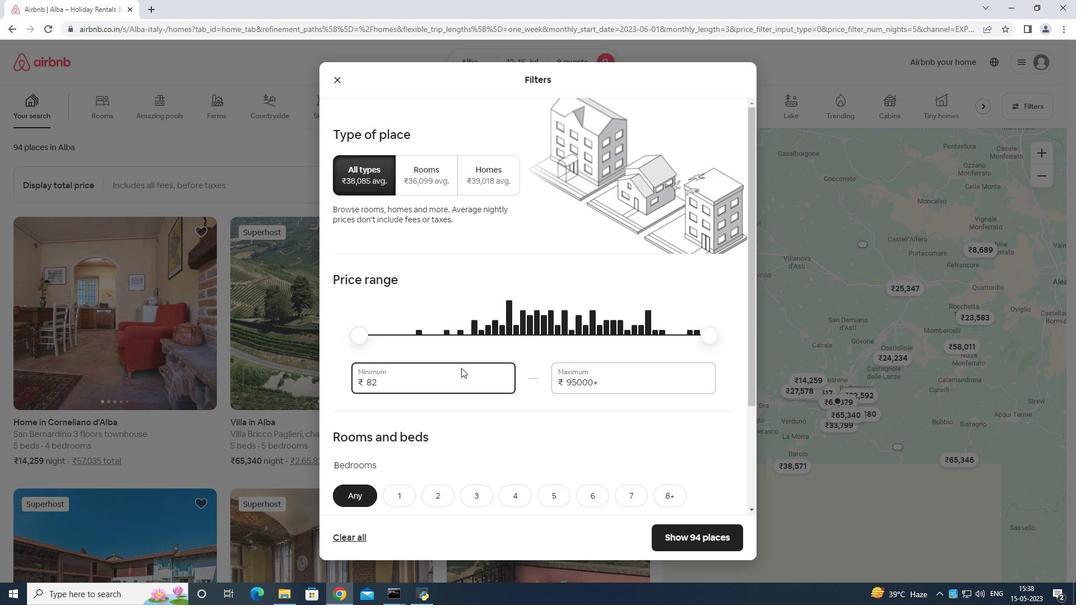 
Action: Mouse moved to (537, 404)
Screenshot: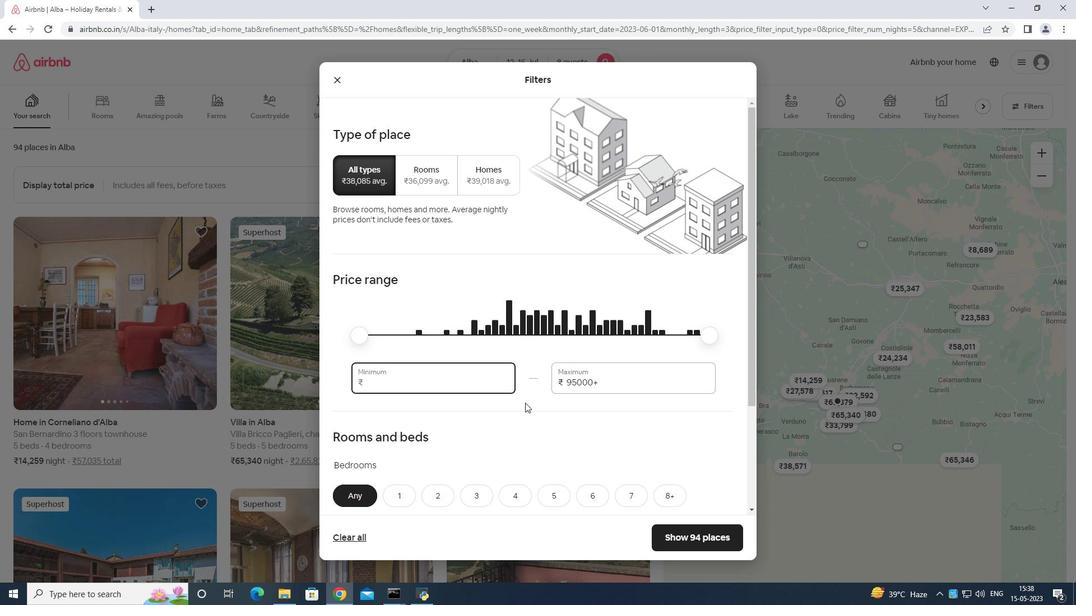 
Action: Key pressed 1
Screenshot: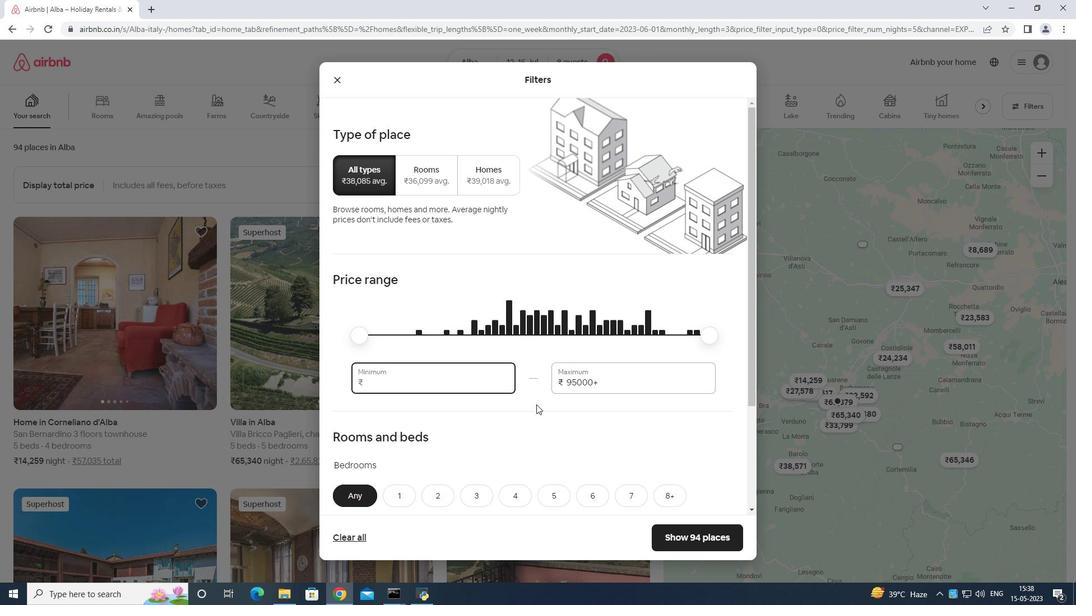 
Action: Mouse moved to (538, 404)
Screenshot: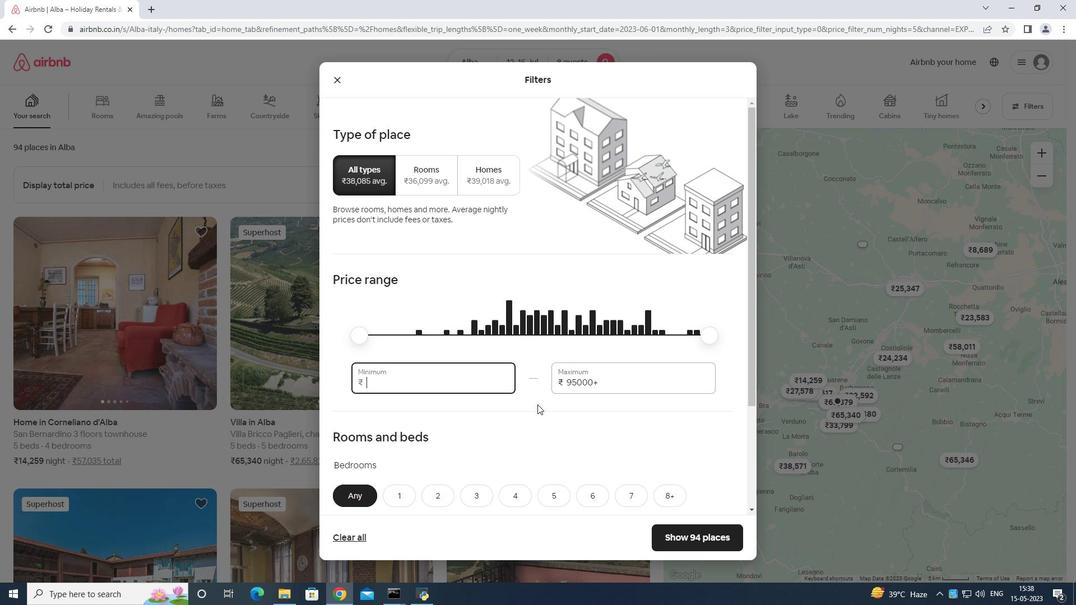 
Action: Key pressed 0
Screenshot: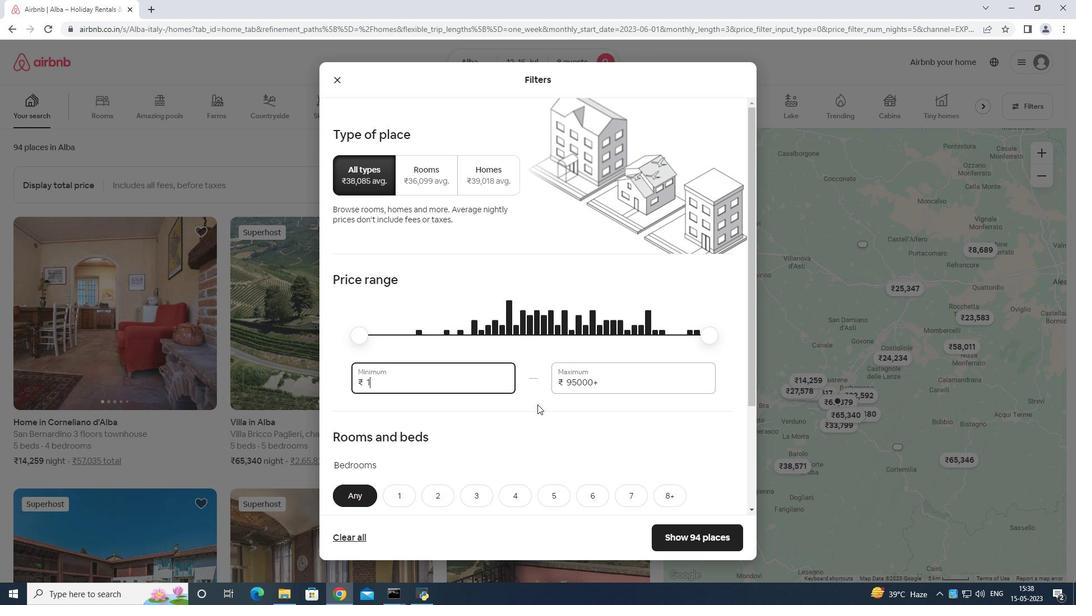 
Action: Mouse moved to (539, 404)
Screenshot: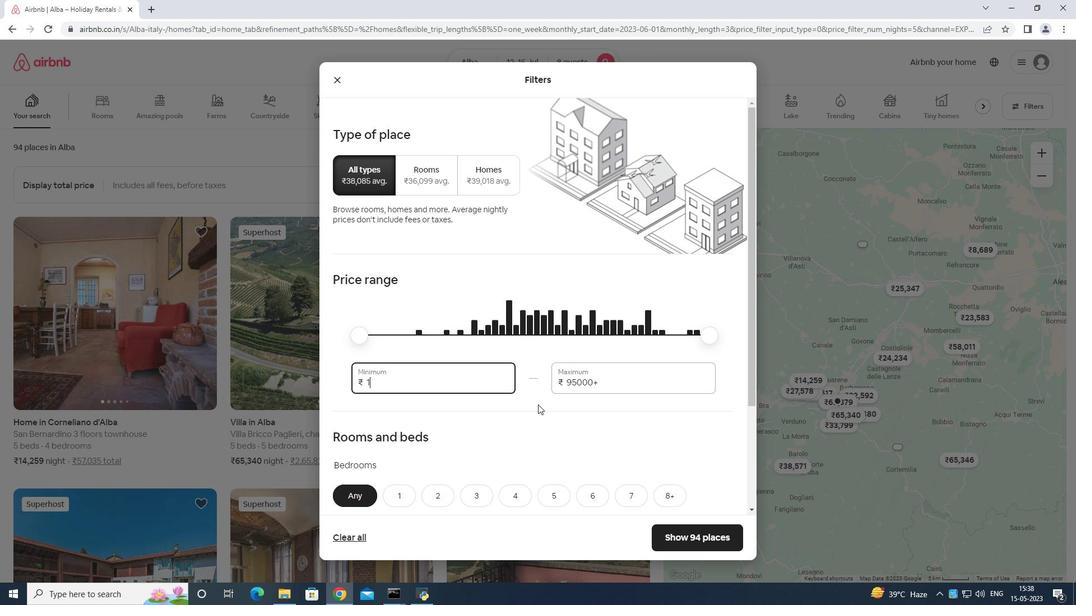 
Action: Key pressed 0
Screenshot: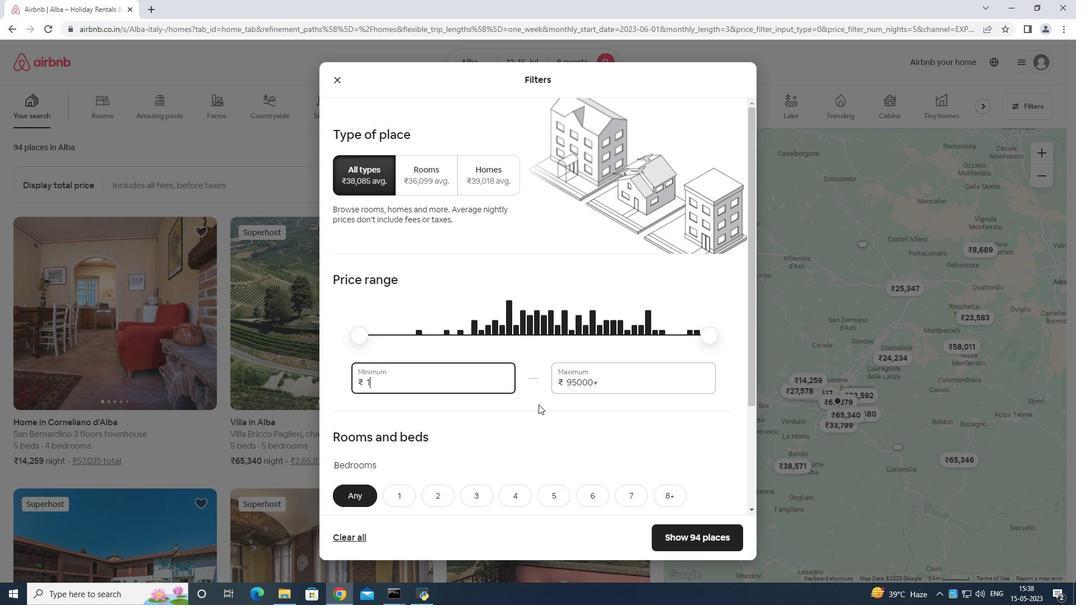 
Action: Mouse moved to (540, 403)
Screenshot: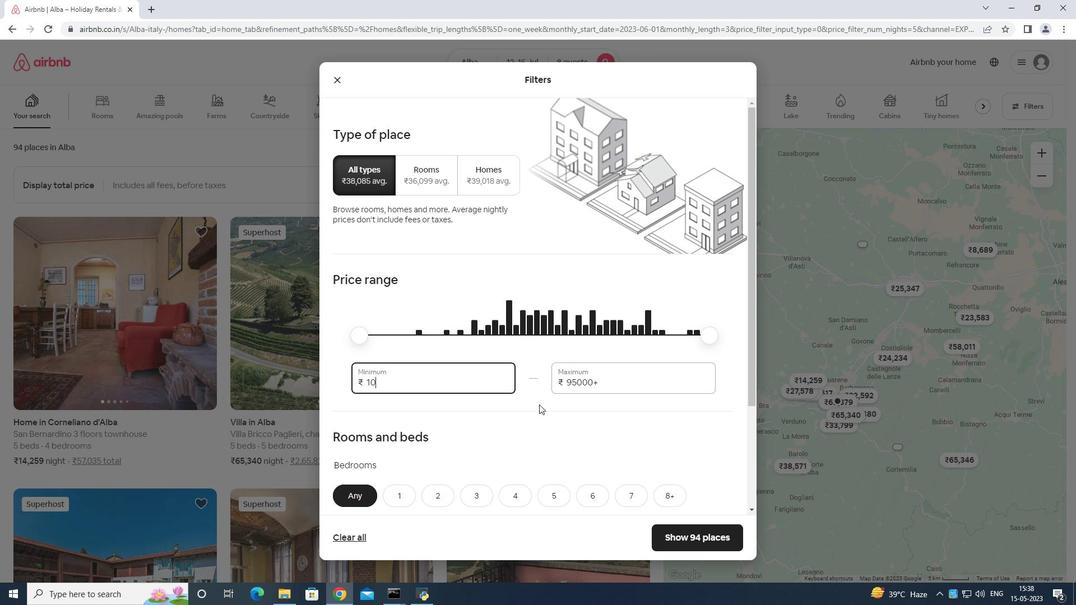 
Action: Key pressed 0
Screenshot: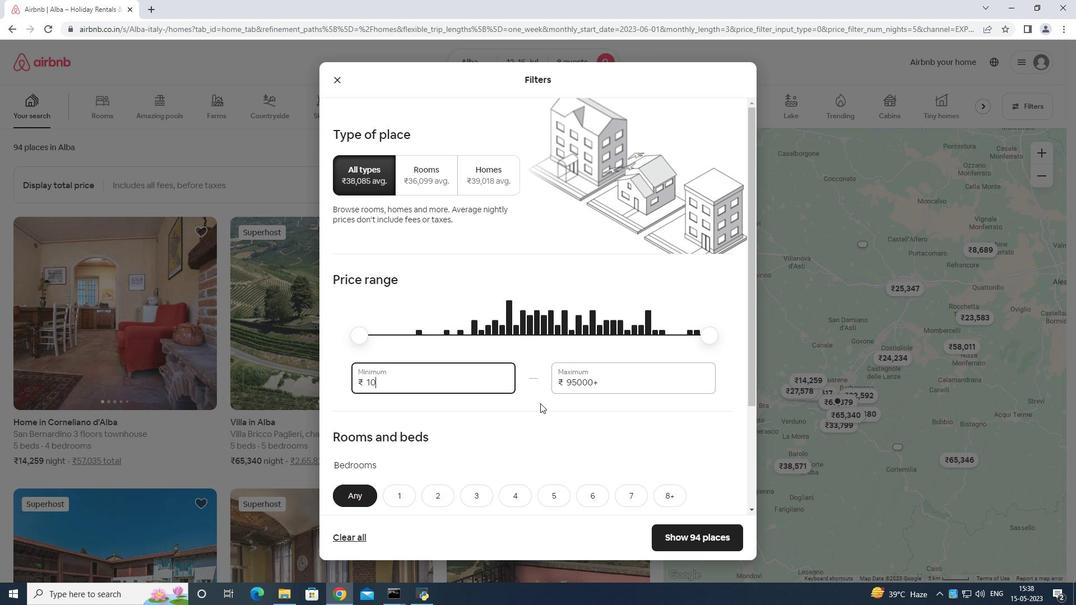 
Action: Mouse moved to (559, 403)
Screenshot: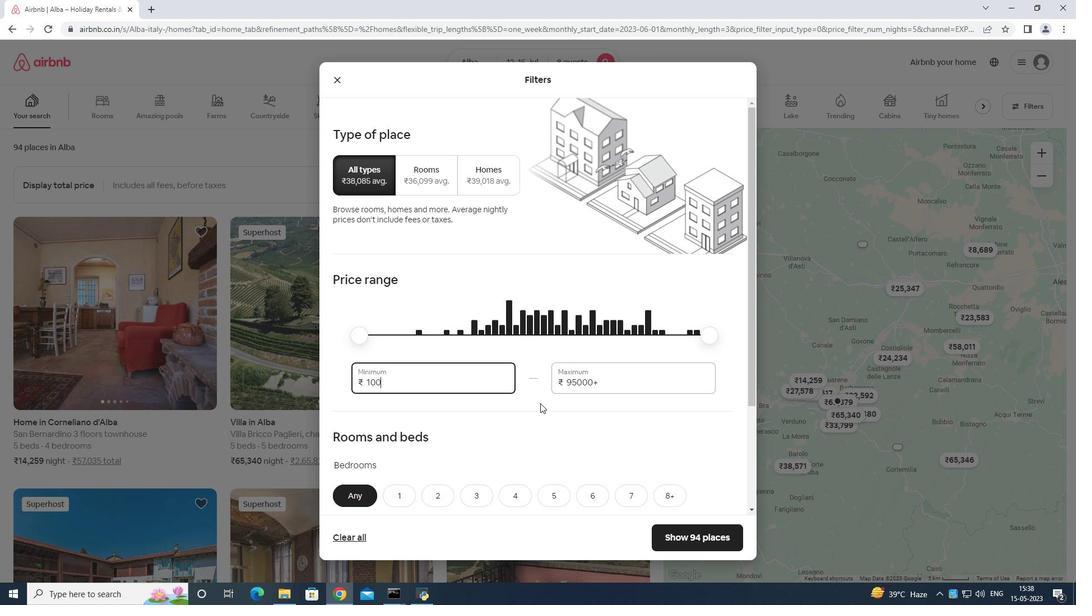 
Action: Key pressed 0
Screenshot: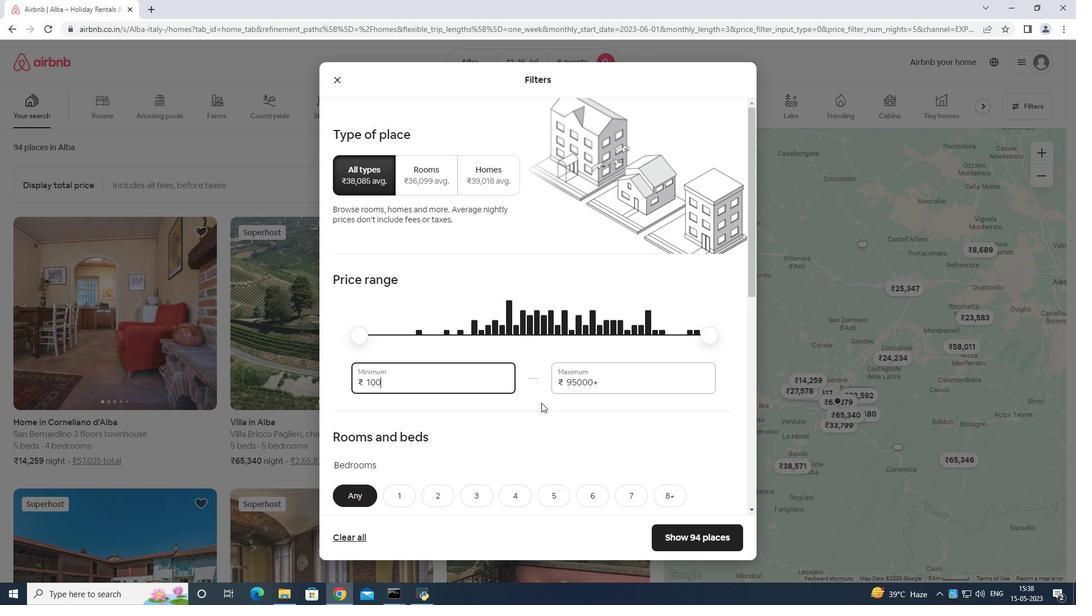 
Action: Mouse moved to (653, 378)
Screenshot: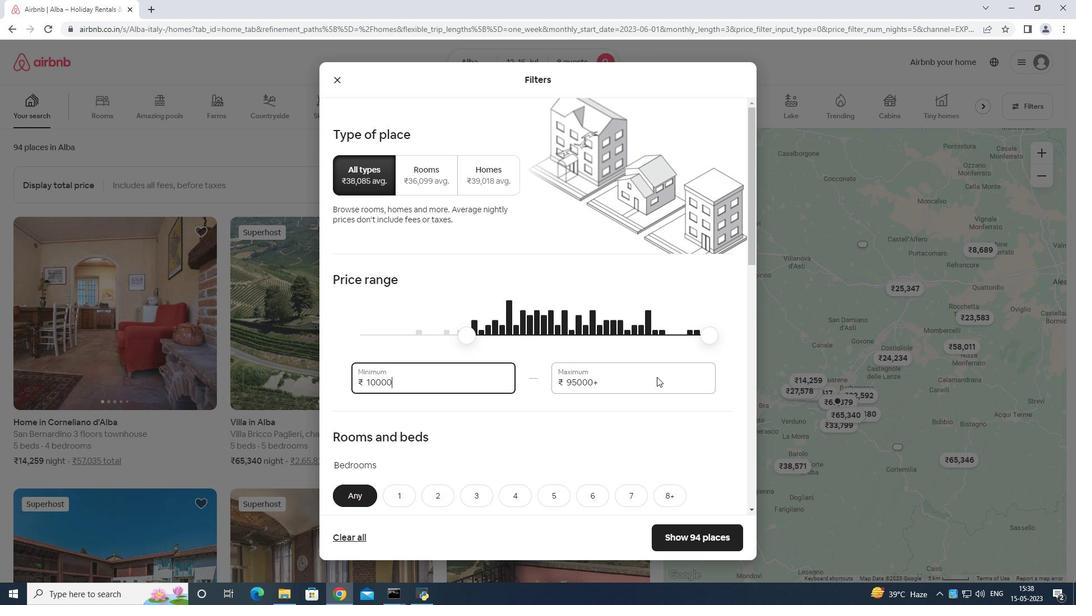 
Action: Mouse pressed left at (653, 378)
Screenshot: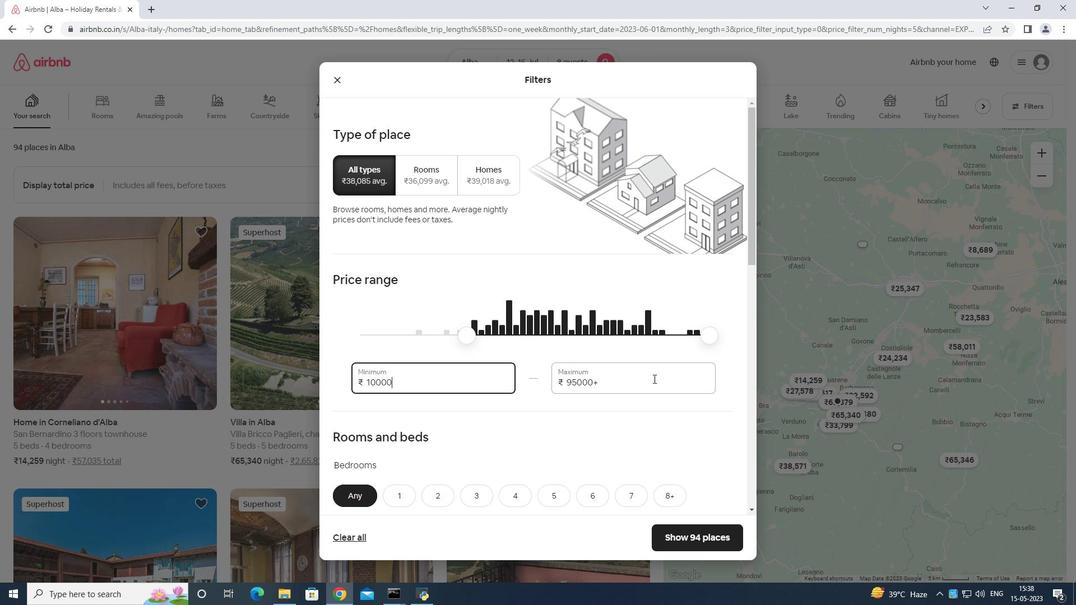 
Action: Mouse moved to (655, 377)
Screenshot: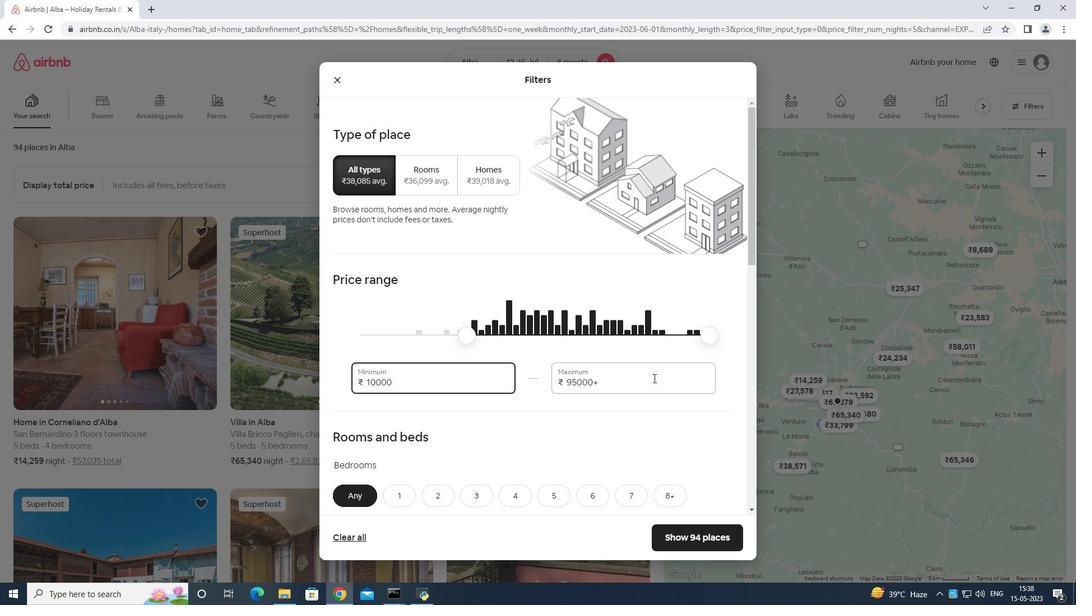 
Action: Key pressed <Key.backspace>
Screenshot: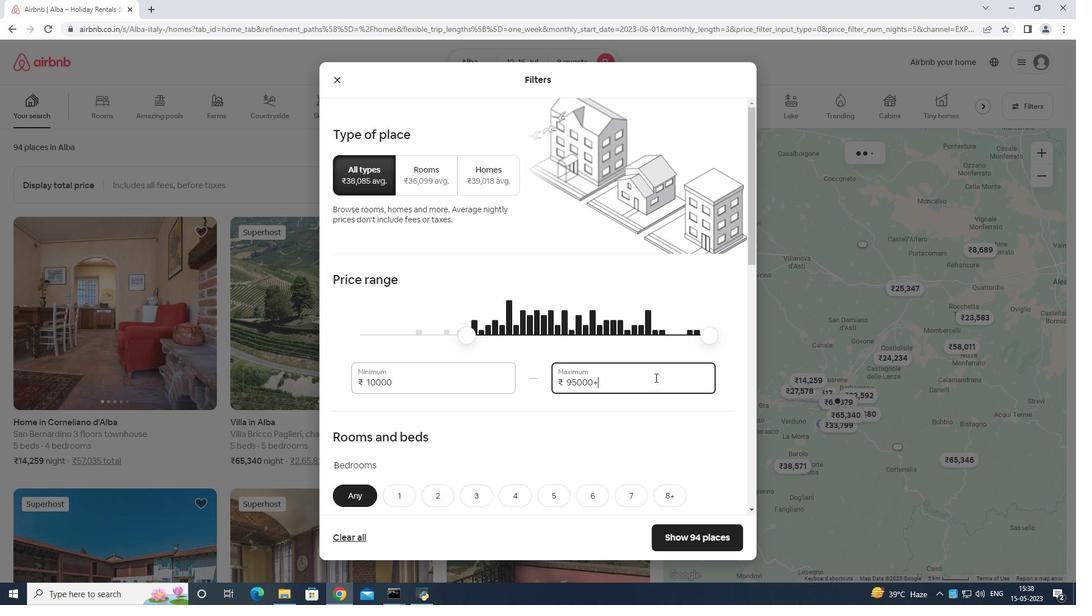 
Action: Mouse moved to (655, 377)
Screenshot: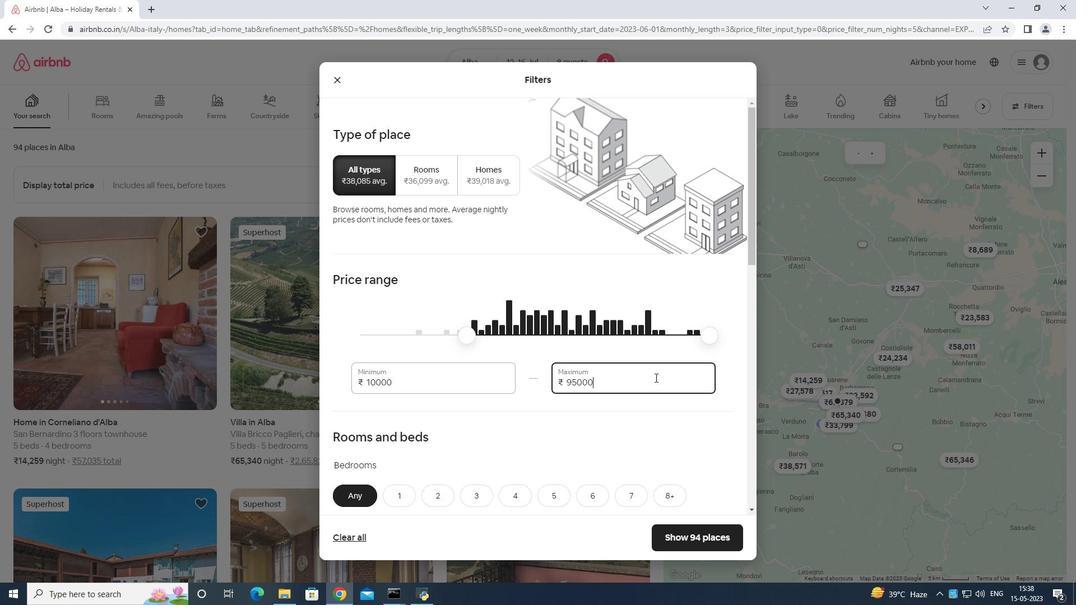 
Action: Key pressed <Key.backspace><Key.backspace><Key.backspace><Key.backspace><Key.backspace><Key.backspace><Key.backspace><Key.backspace><Key.backspace>16
Screenshot: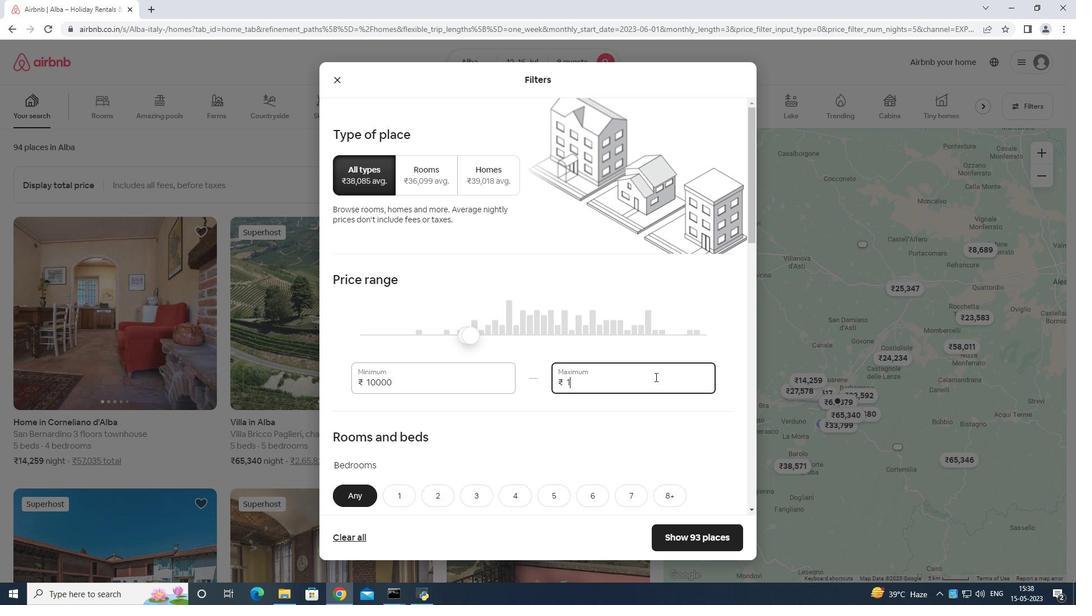 
Action: Mouse moved to (656, 376)
Screenshot: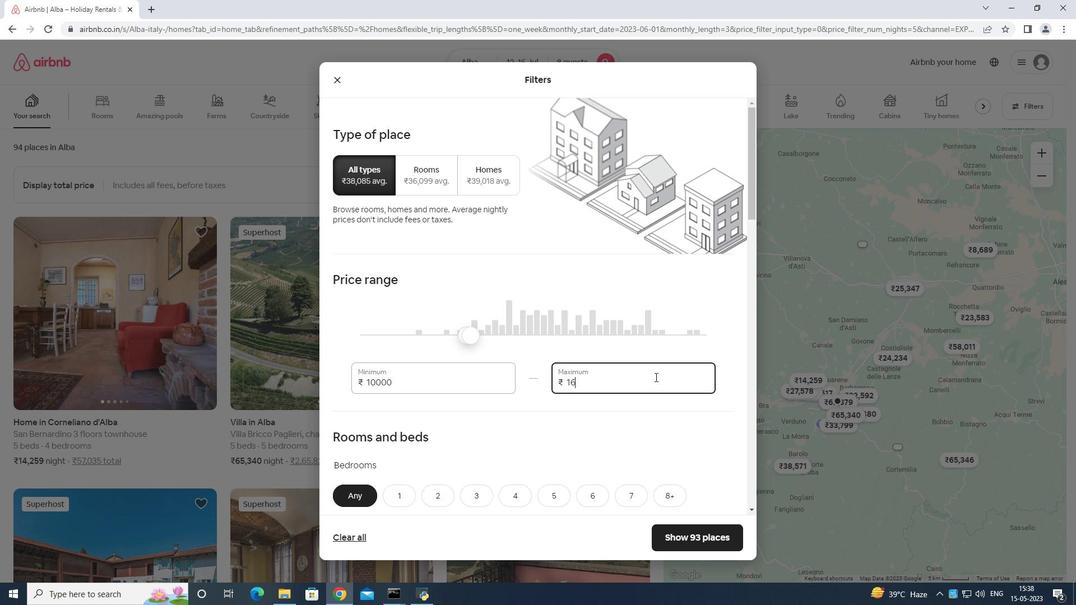 
Action: Key pressed 0
Screenshot: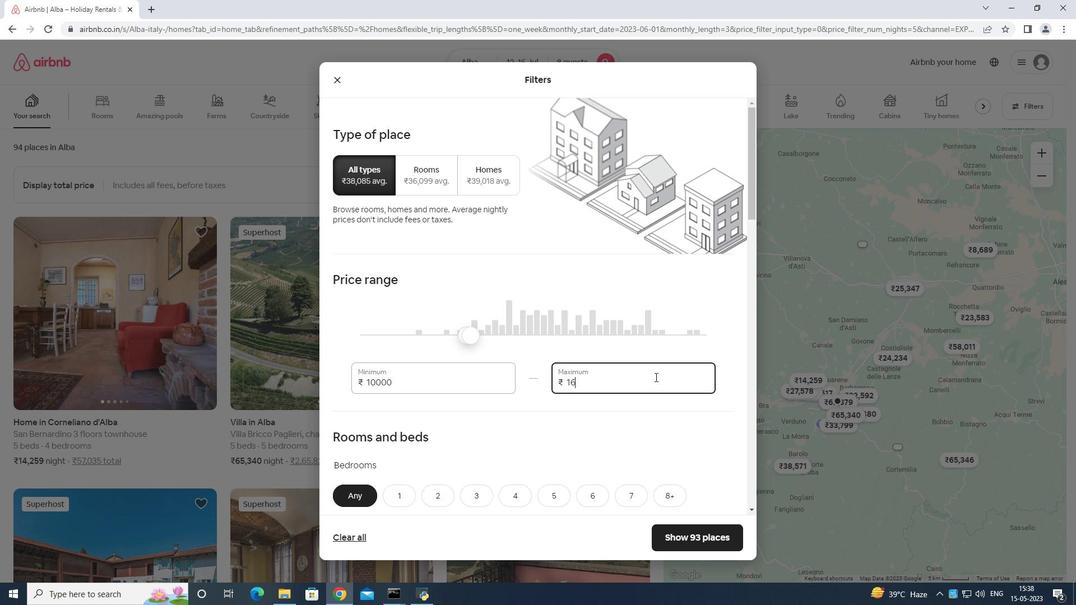 
Action: Mouse moved to (657, 376)
Screenshot: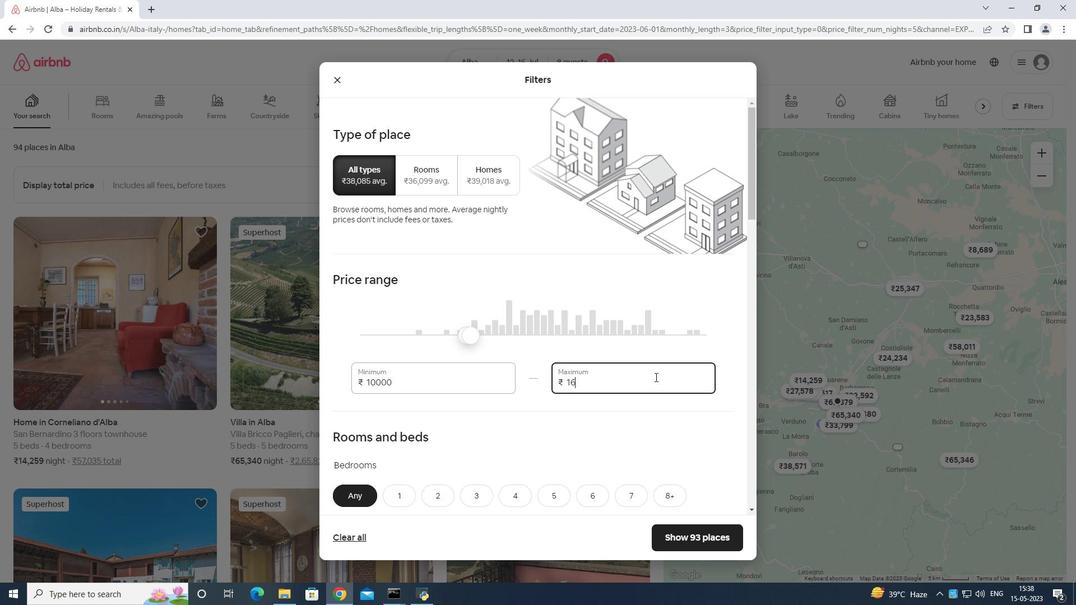 
Action: Key pressed 00
Screenshot: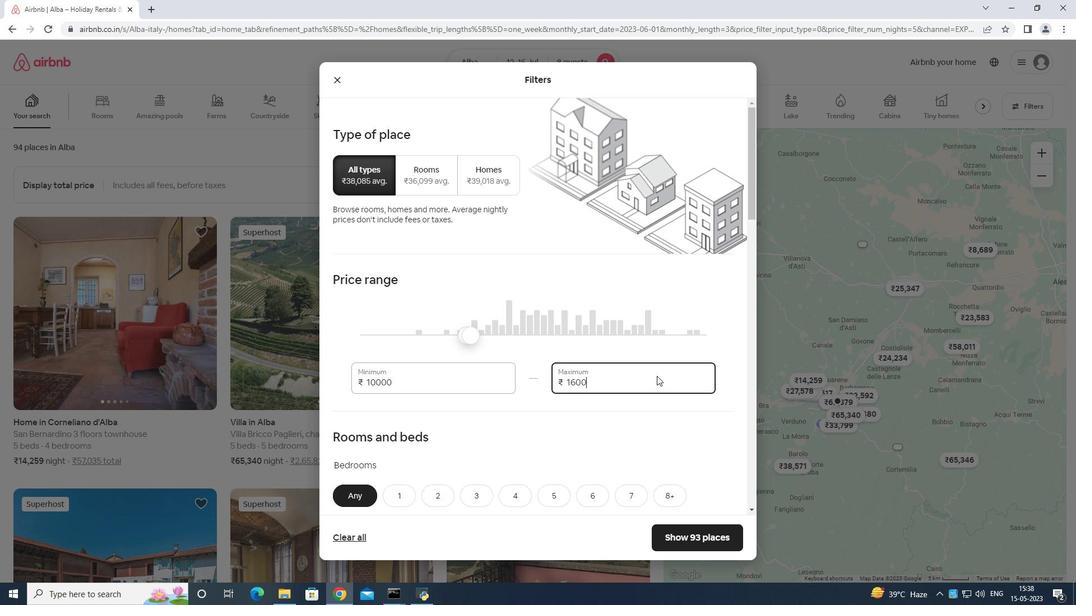 
Action: Mouse moved to (658, 375)
Screenshot: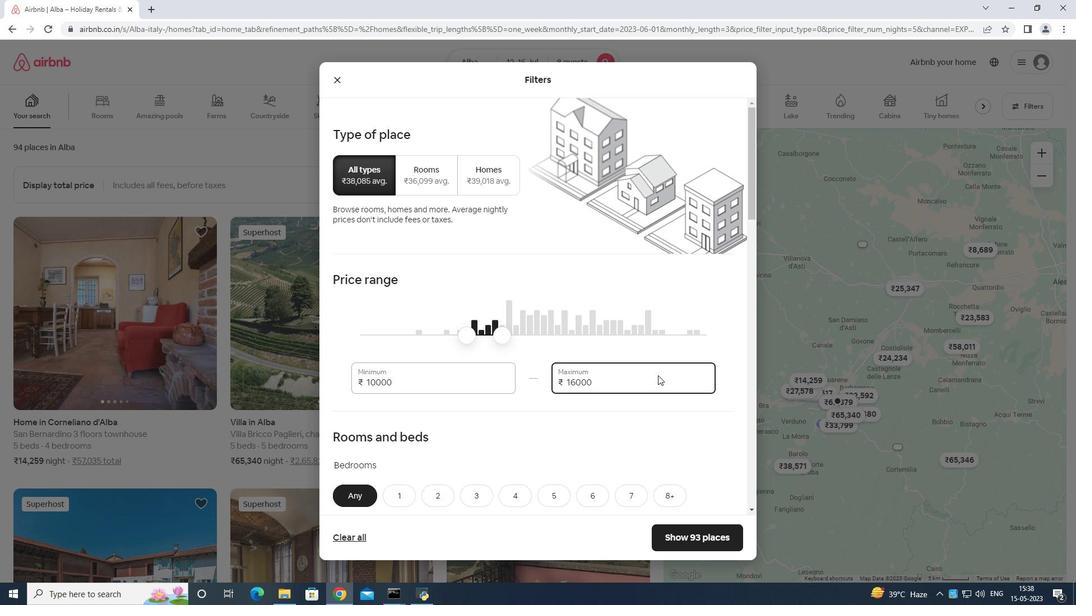 
Action: Mouse scrolled (658, 374) with delta (0, 0)
Screenshot: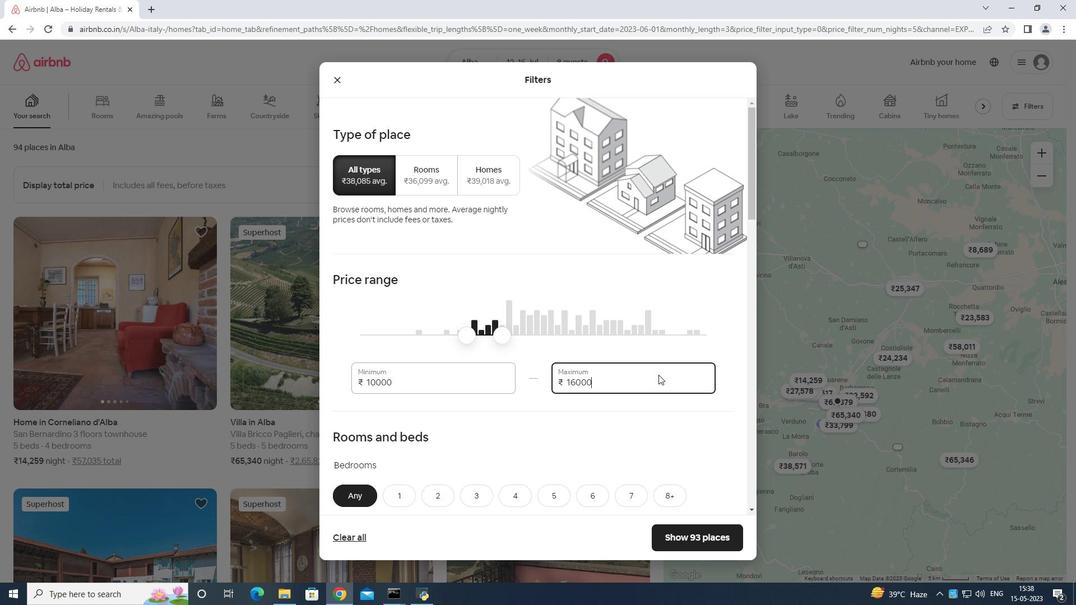 
Action: Mouse scrolled (658, 374) with delta (0, 0)
Screenshot: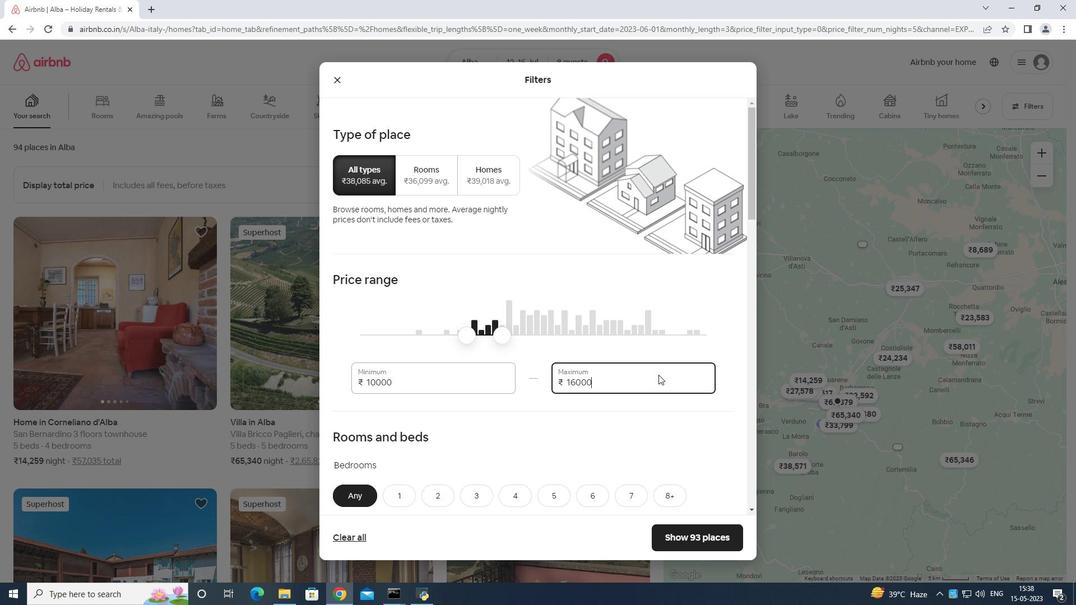 
Action: Mouse scrolled (658, 374) with delta (0, 0)
Screenshot: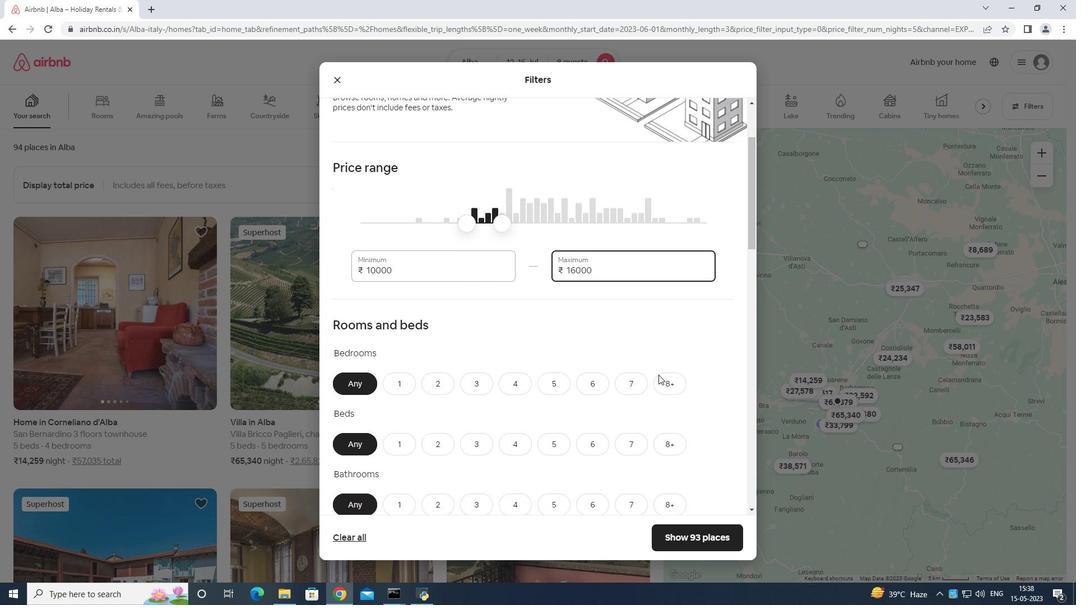 
Action: Mouse moved to (666, 331)
Screenshot: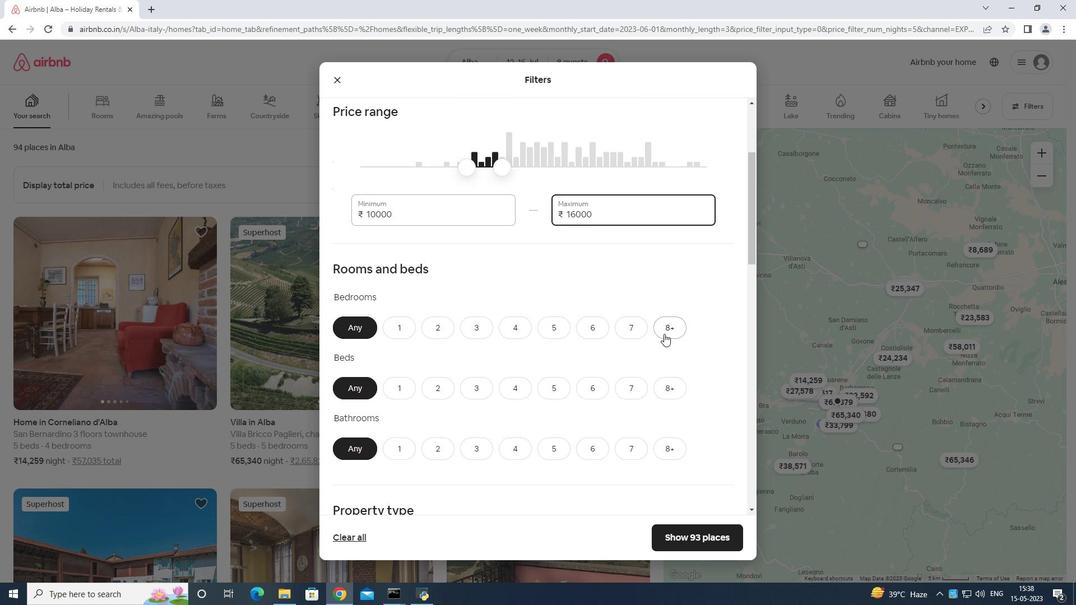 
Action: Mouse pressed left at (666, 331)
Screenshot: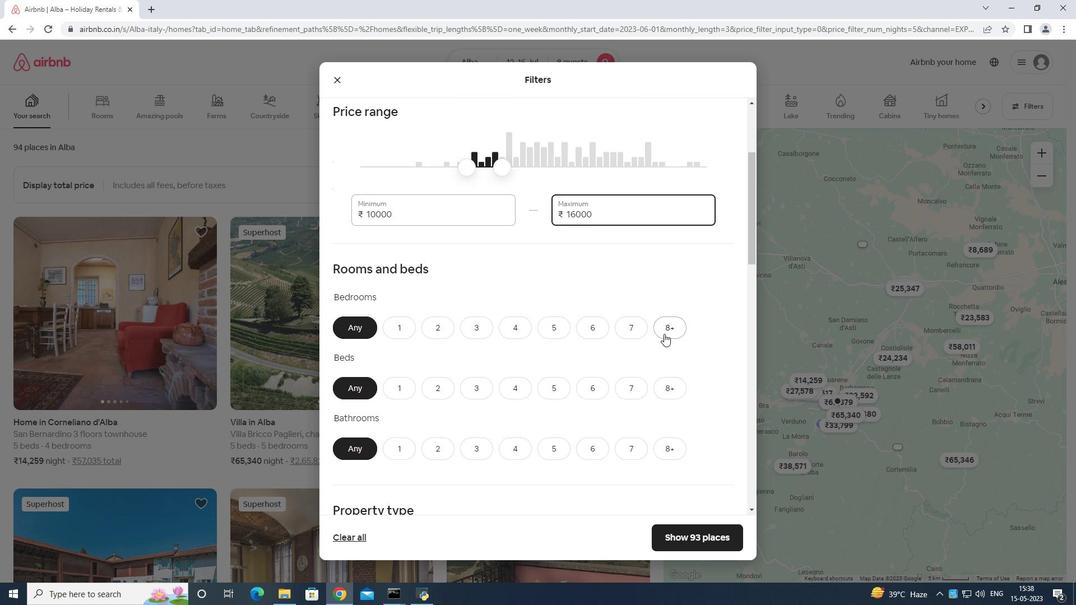 
Action: Mouse moved to (665, 385)
Screenshot: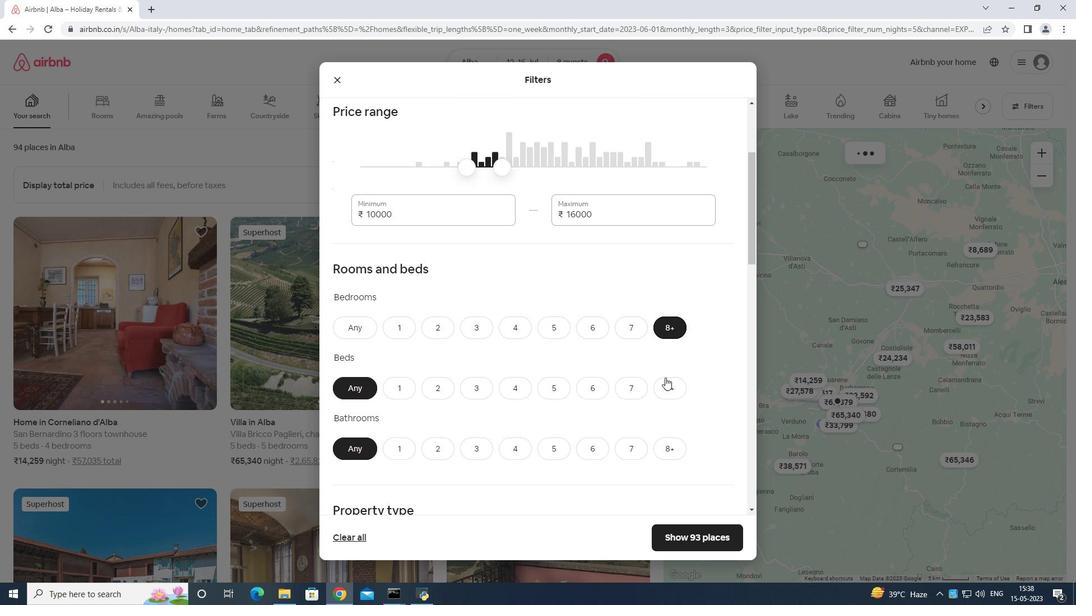 
Action: Mouse pressed left at (665, 385)
Screenshot: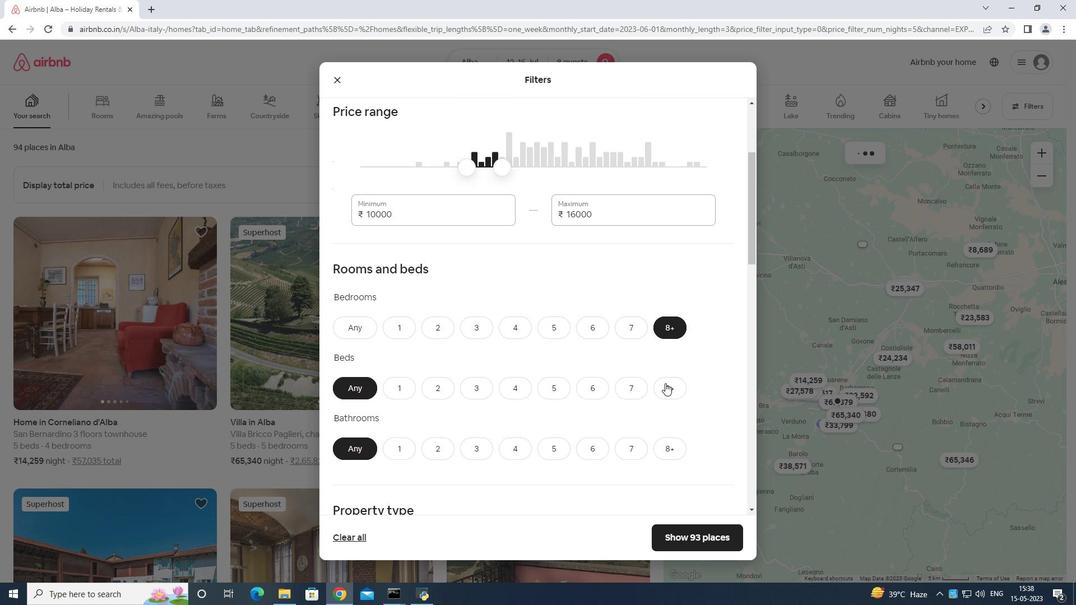 
Action: Mouse moved to (670, 443)
Screenshot: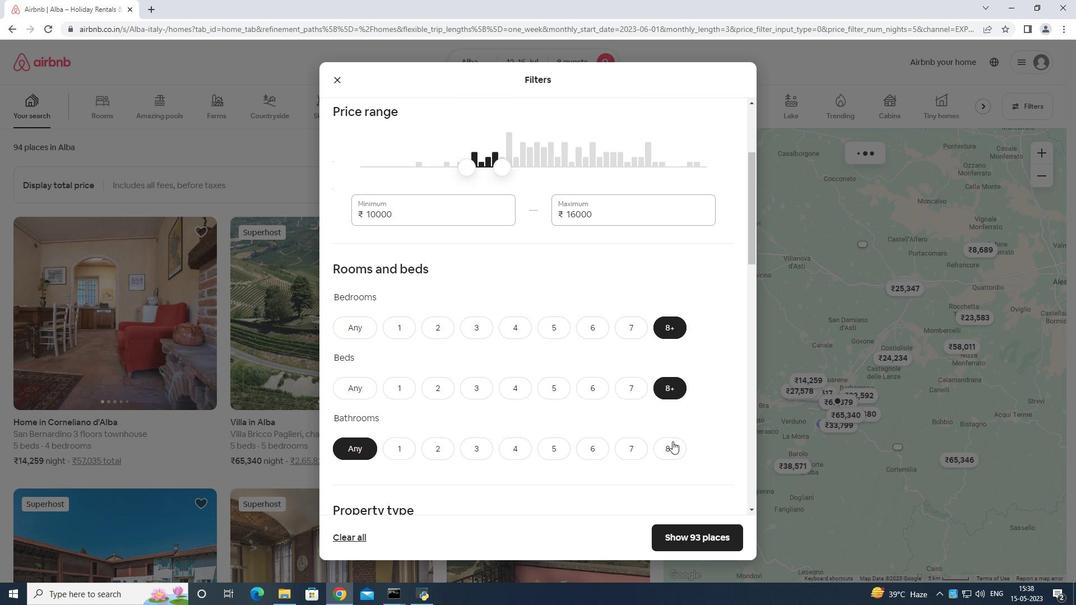 
Action: Mouse pressed left at (670, 443)
Screenshot: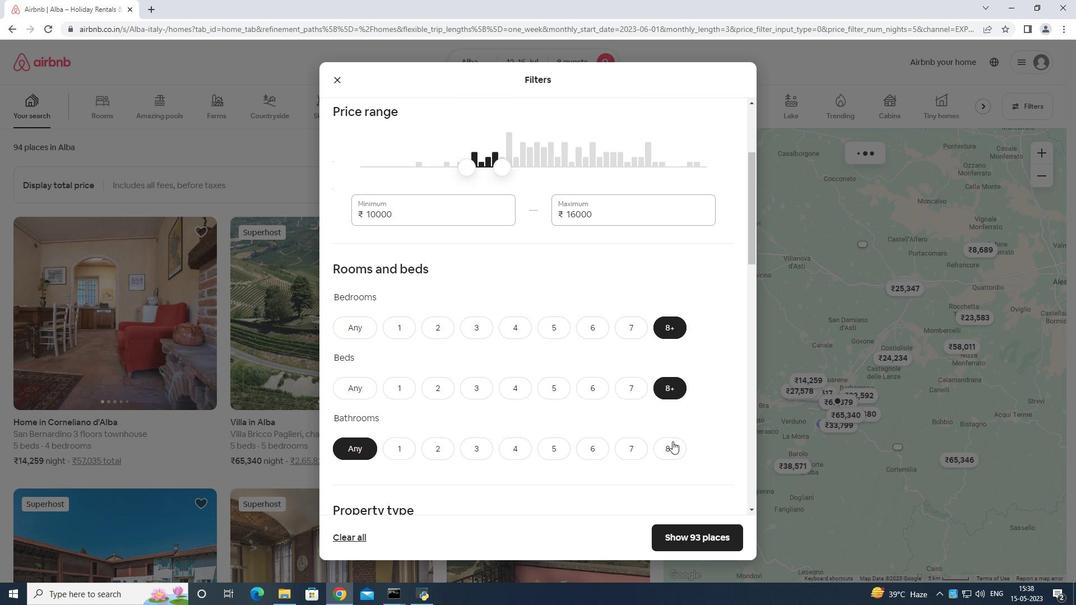 
Action: Mouse moved to (664, 414)
Screenshot: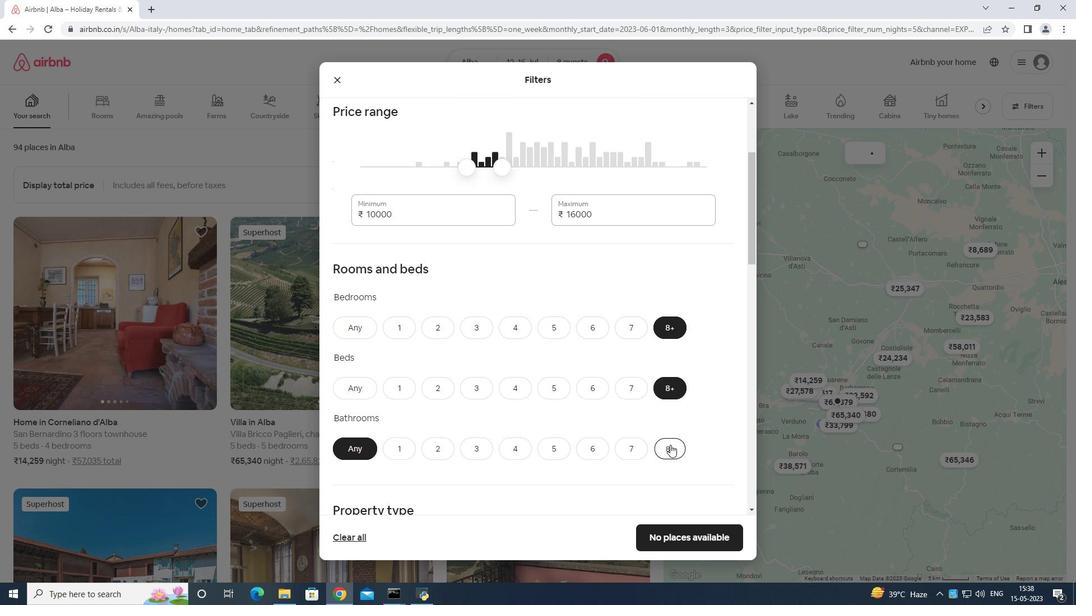
Action: Mouse scrolled (664, 414) with delta (0, 0)
Screenshot: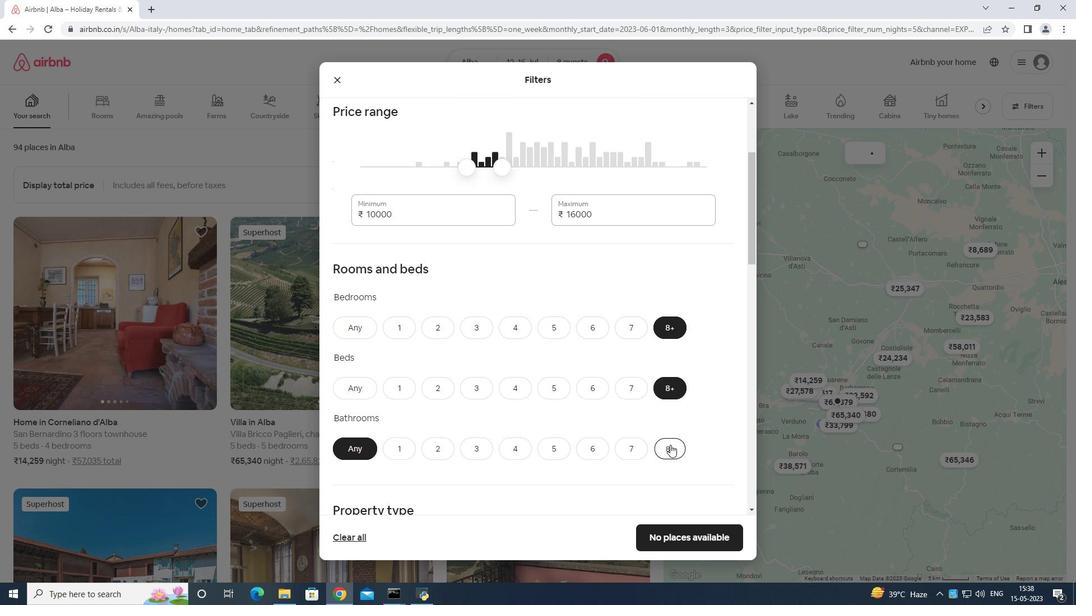 
Action: Mouse moved to (667, 419)
Screenshot: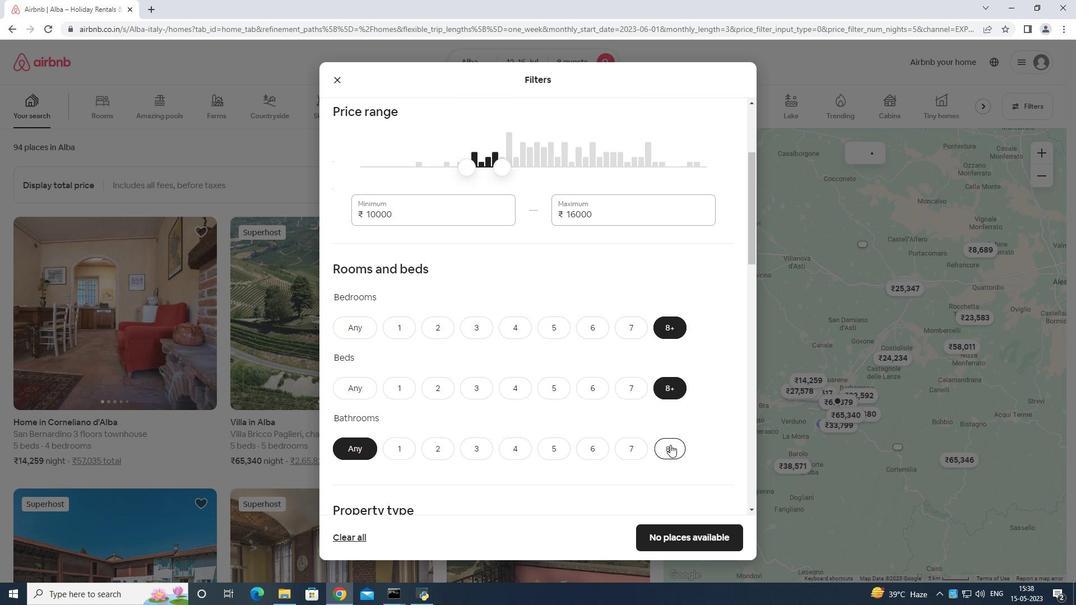 
Action: Mouse scrolled (667, 418) with delta (0, 0)
Screenshot: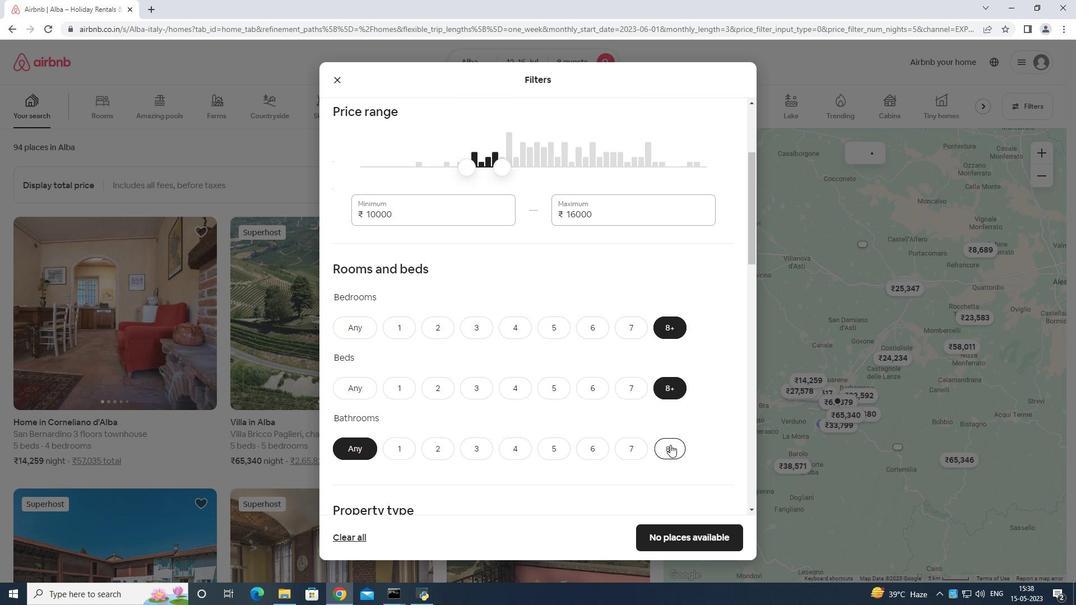 
Action: Mouse moved to (668, 419)
Screenshot: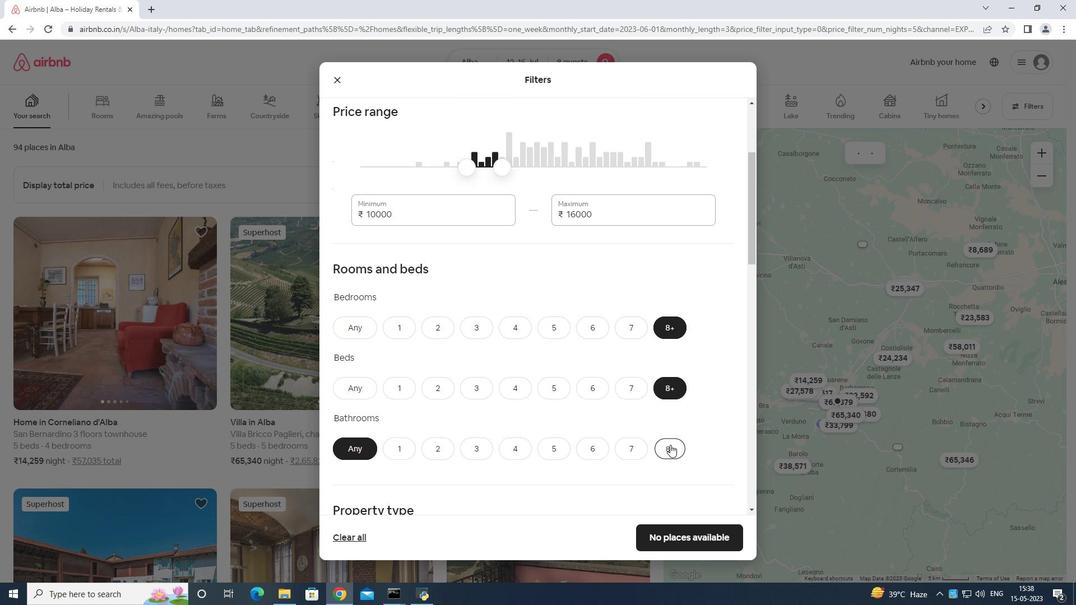 
Action: Mouse scrolled (668, 418) with delta (0, 0)
Screenshot: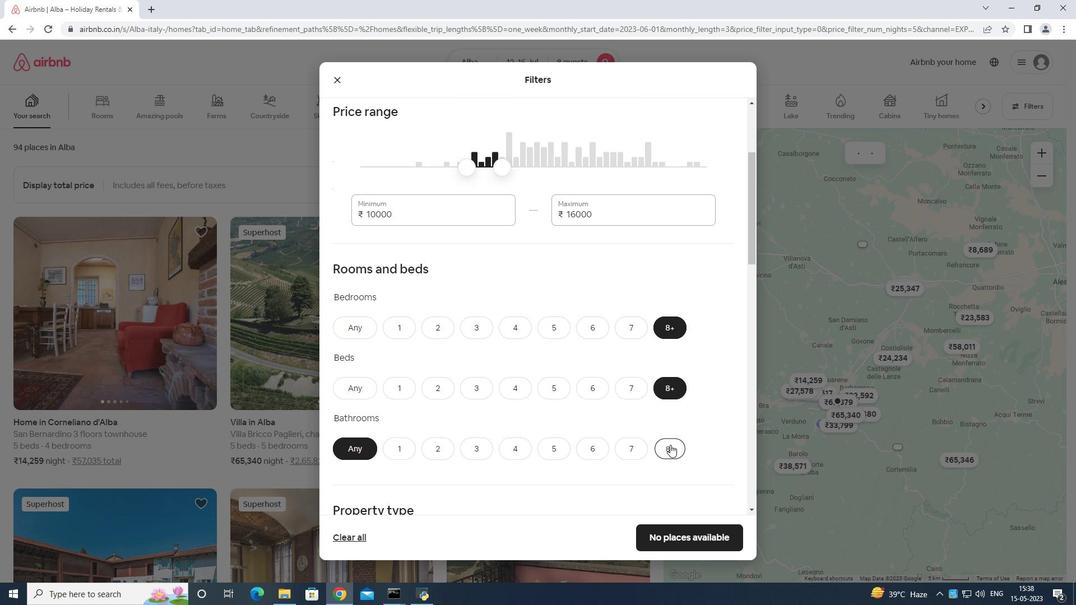 
Action: Mouse moved to (668, 417)
Screenshot: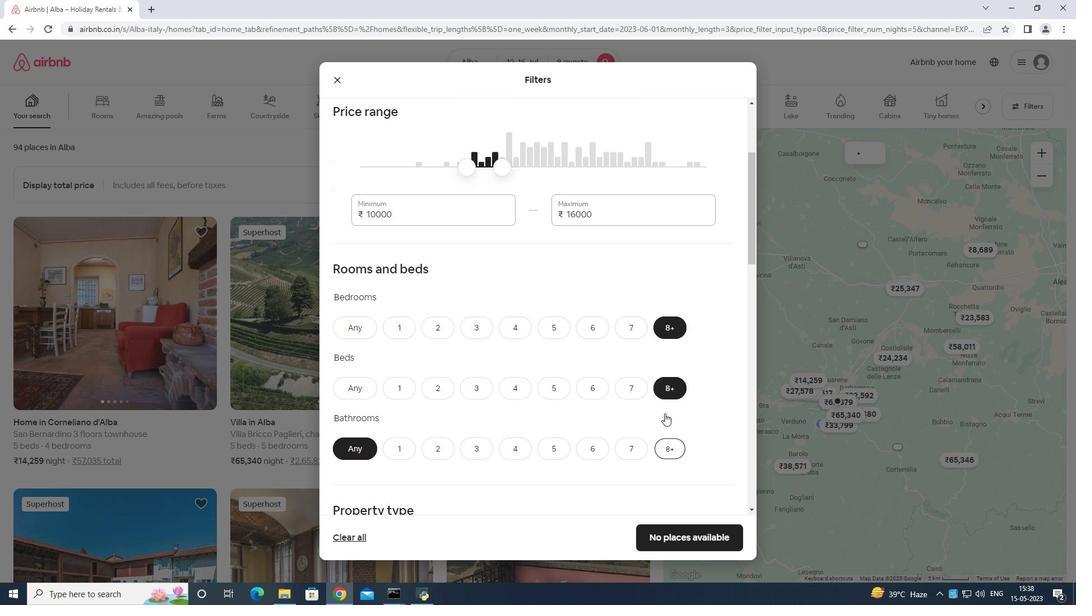 
Action: Mouse scrolled (668, 416) with delta (0, 0)
Screenshot: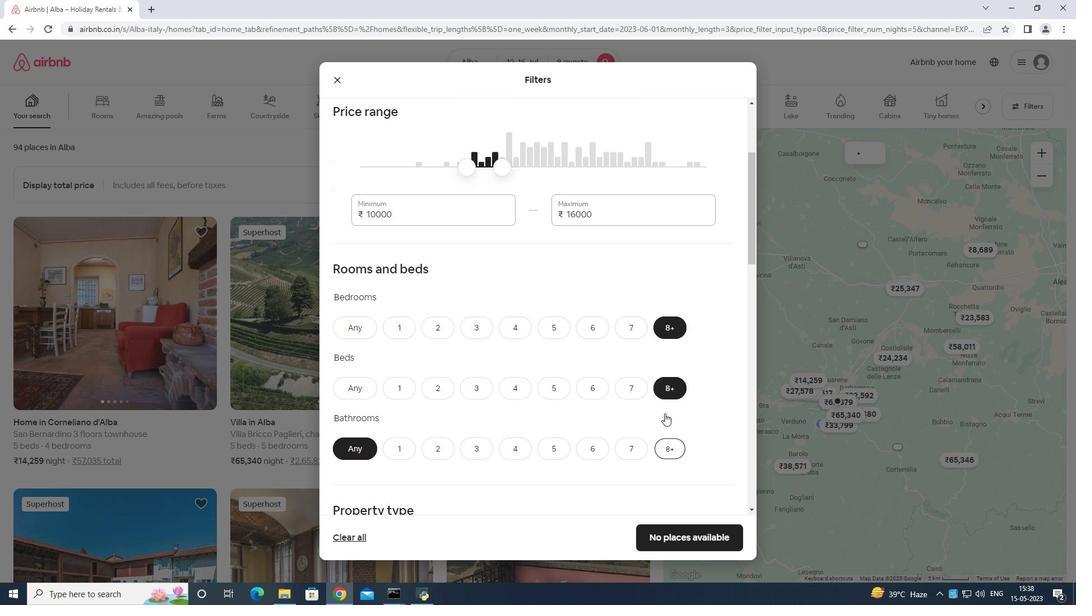 
Action: Mouse moved to (415, 332)
Screenshot: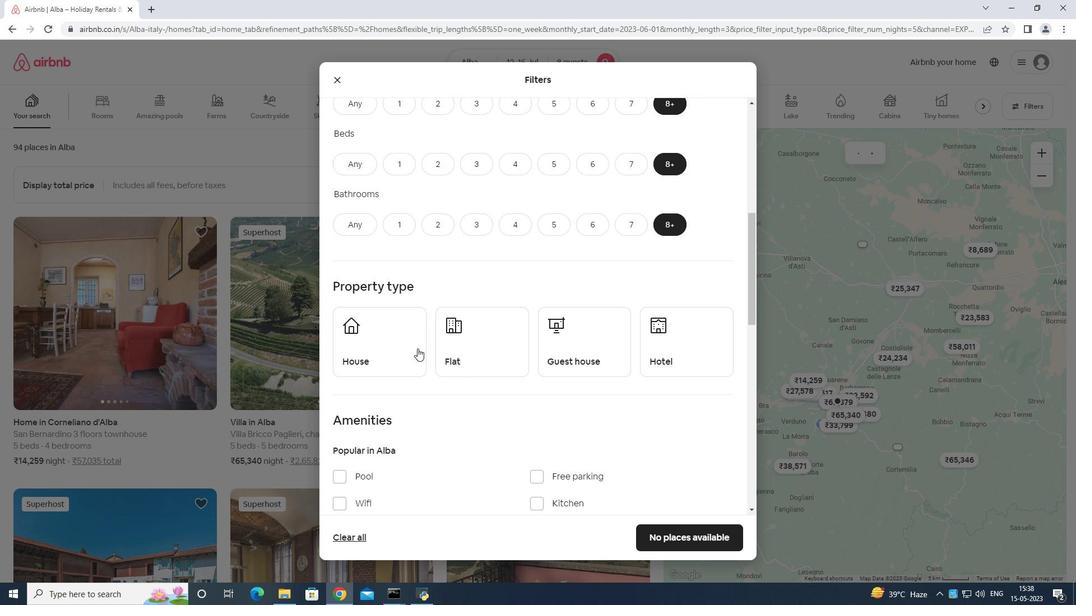 
Action: Mouse pressed left at (415, 332)
Screenshot: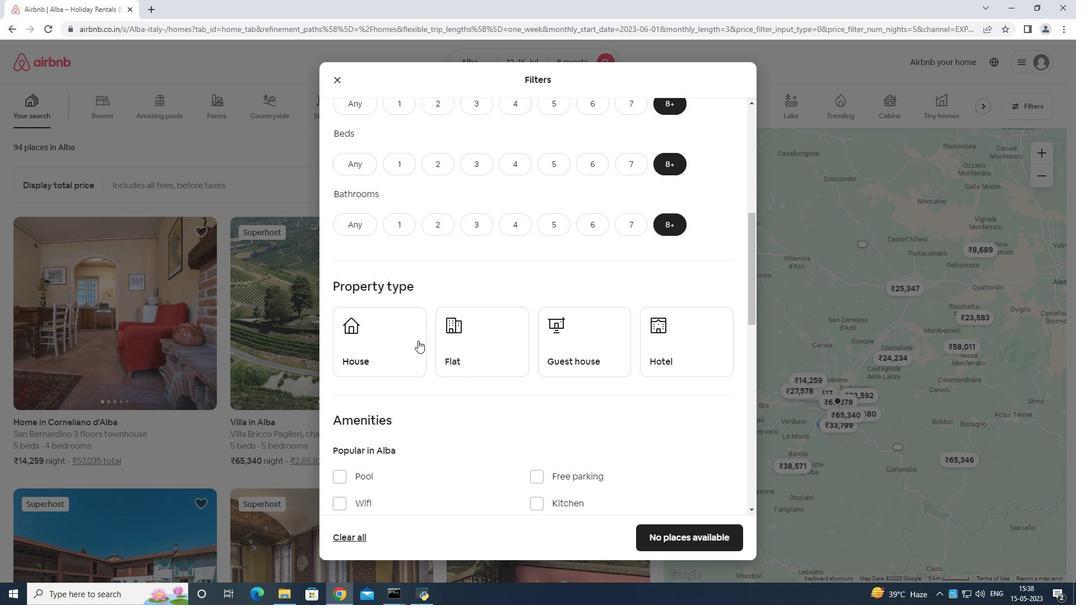 
Action: Mouse moved to (466, 347)
Screenshot: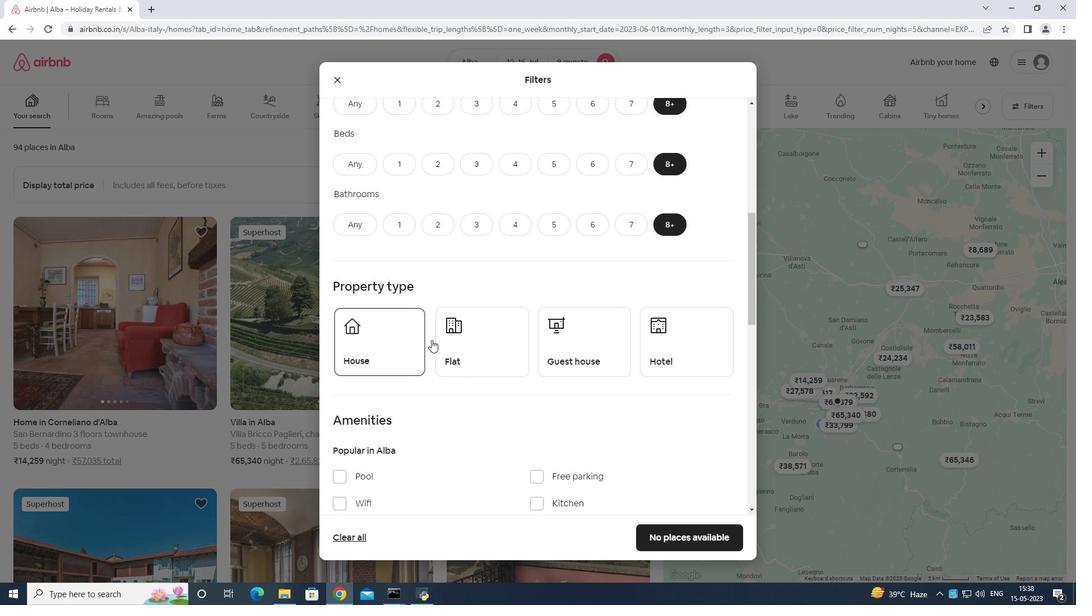 
Action: Mouse pressed left at (466, 347)
Screenshot: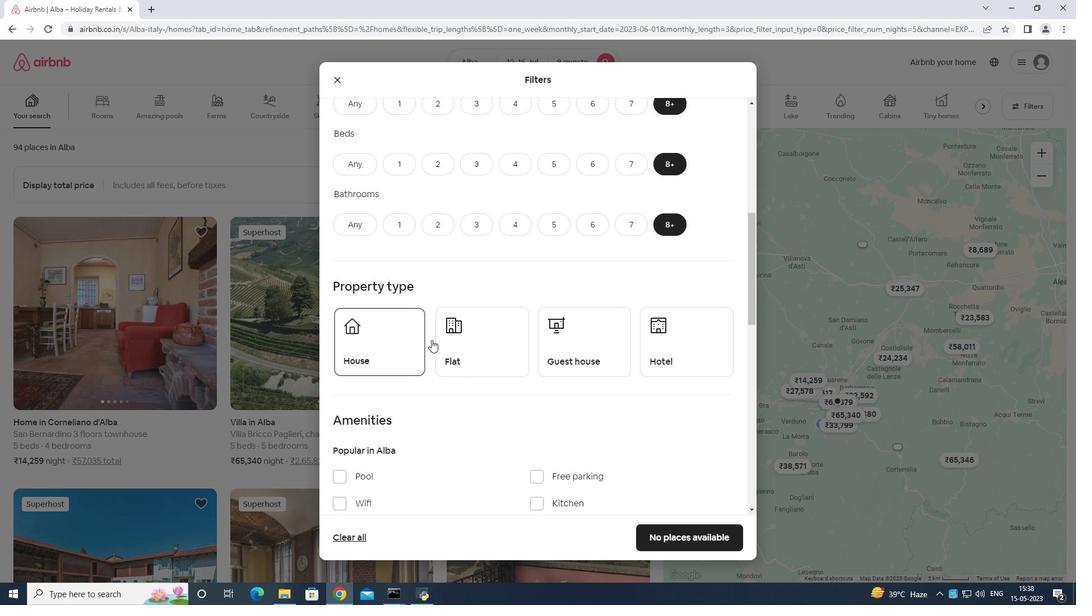 
Action: Mouse moved to (568, 343)
Screenshot: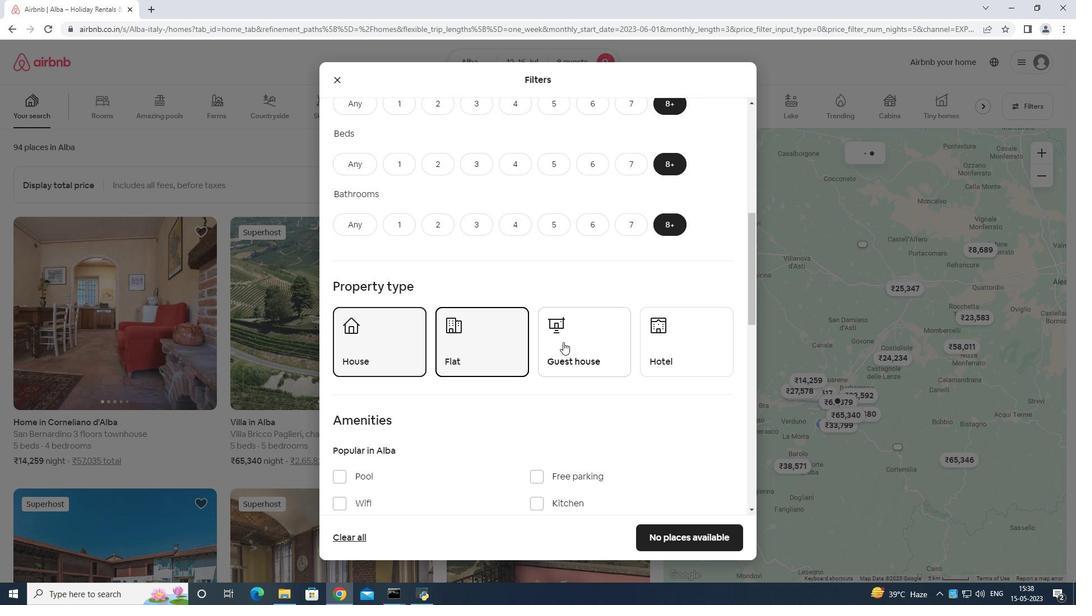 
Action: Mouse pressed left at (568, 343)
Screenshot: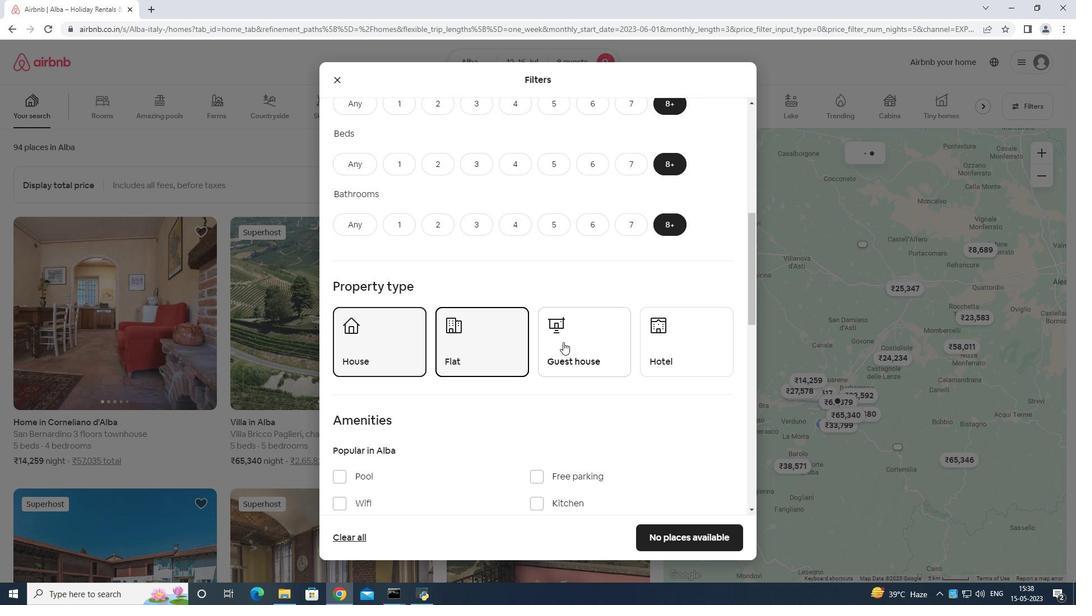 
Action: Mouse moved to (579, 394)
Screenshot: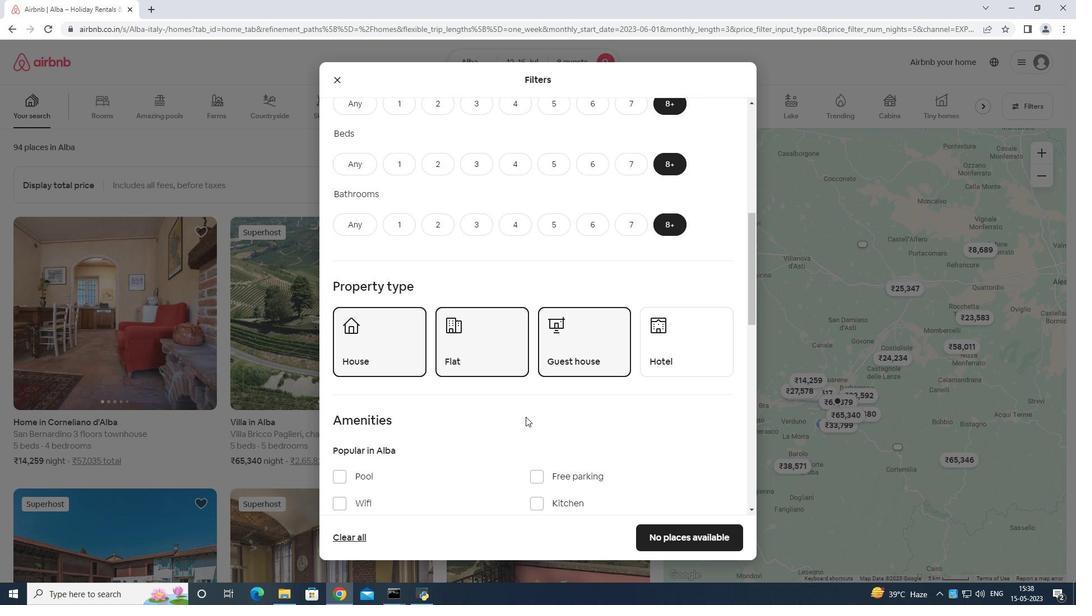 
Action: Mouse scrolled (579, 394) with delta (0, 0)
Screenshot: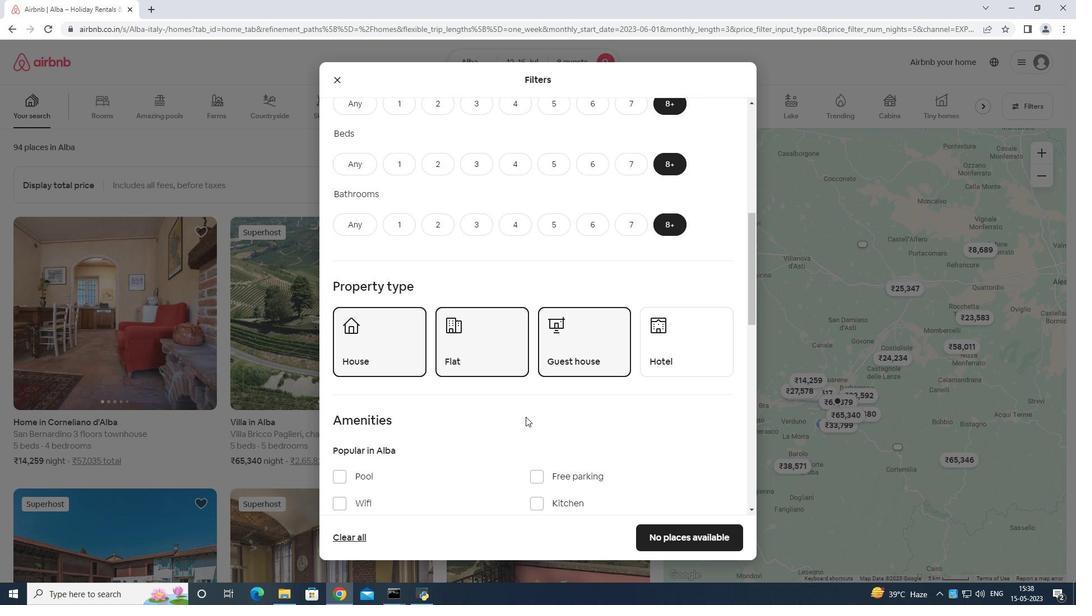 
Action: Mouse moved to (581, 398)
Screenshot: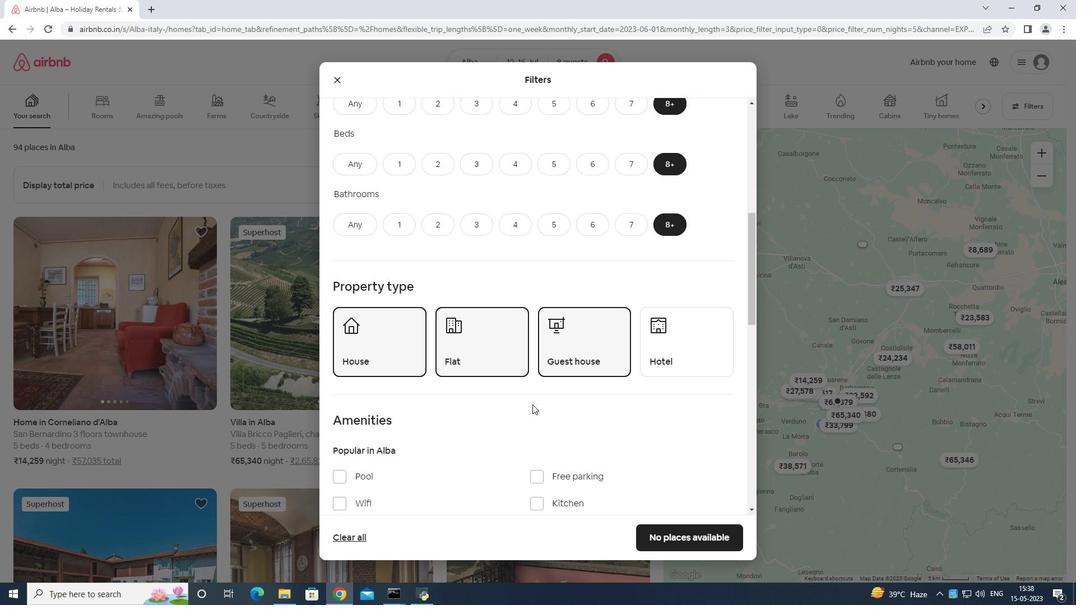 
Action: Mouse scrolled (581, 397) with delta (0, 0)
Screenshot: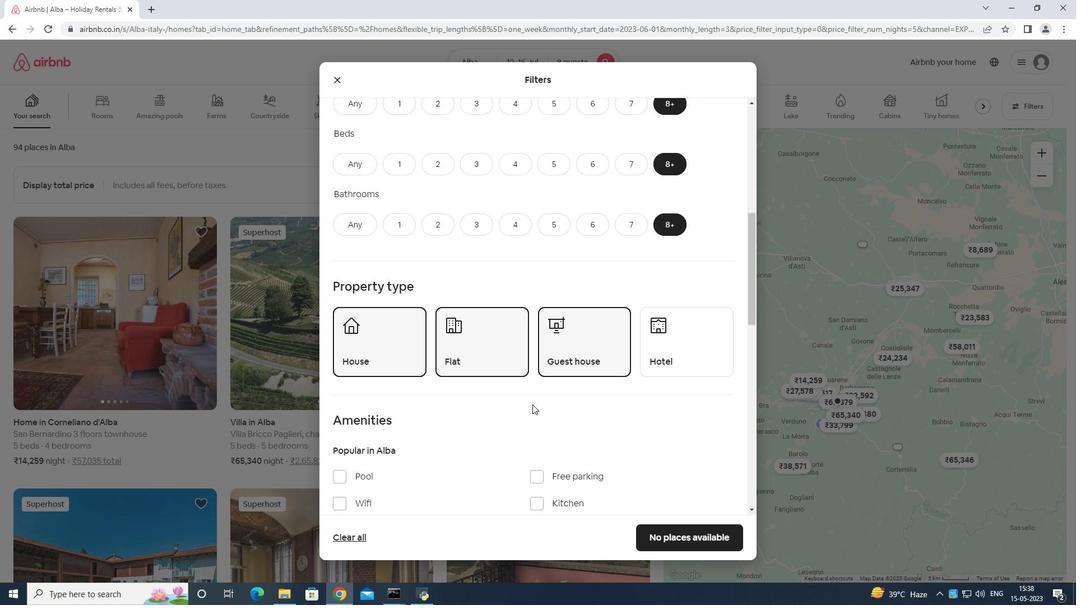 
Action: Mouse moved to (583, 398)
Screenshot: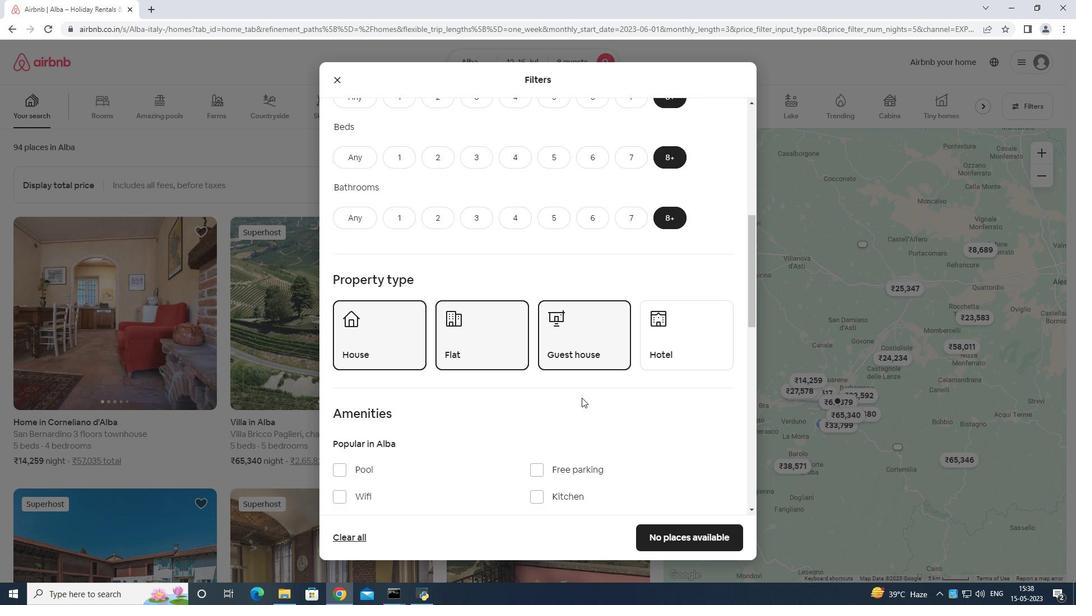 
Action: Mouse scrolled (583, 397) with delta (0, 0)
Screenshot: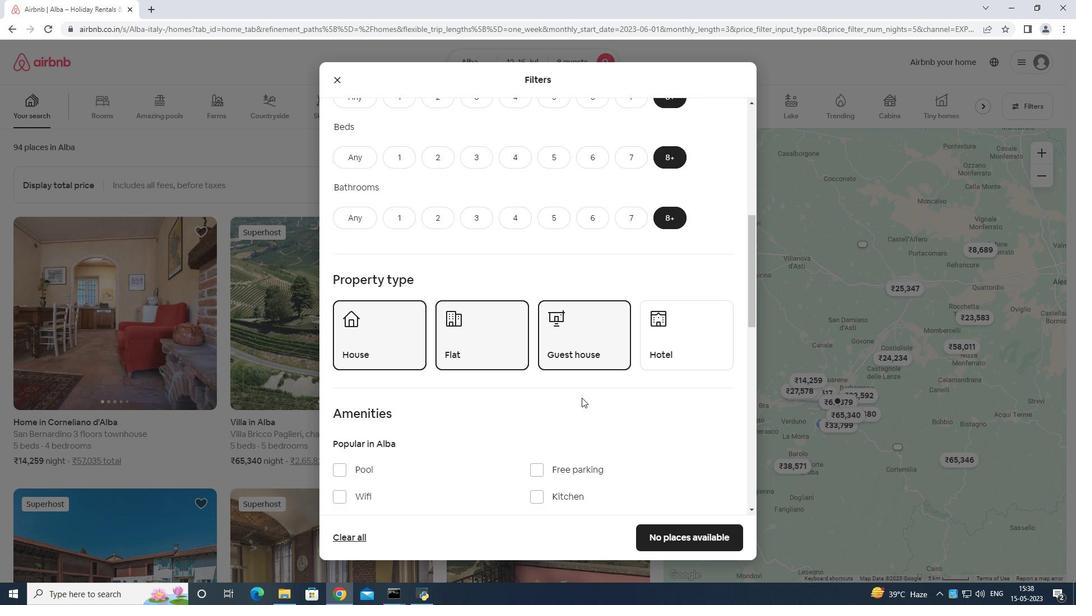 
Action: Mouse moved to (542, 309)
Screenshot: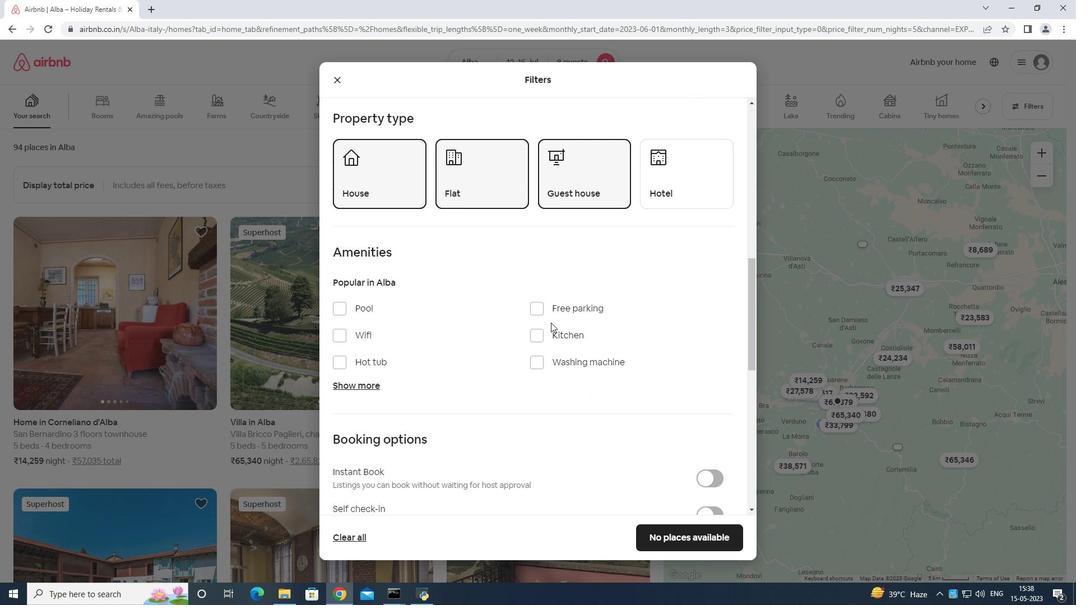 
Action: Mouse pressed left at (542, 309)
Screenshot: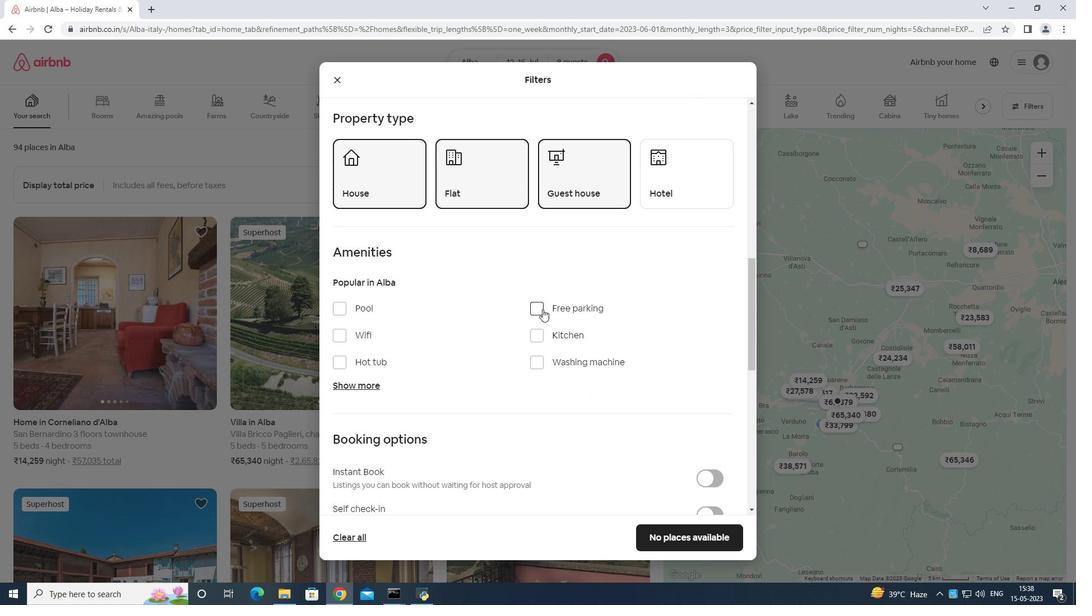 
Action: Mouse moved to (367, 329)
Screenshot: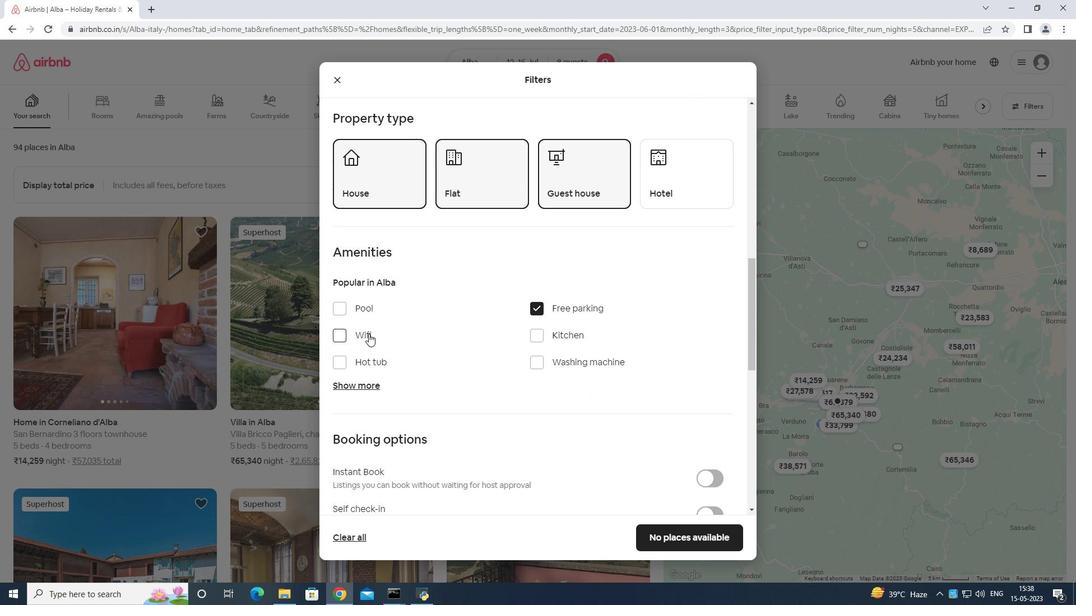 
Action: Mouse pressed left at (367, 329)
Screenshot: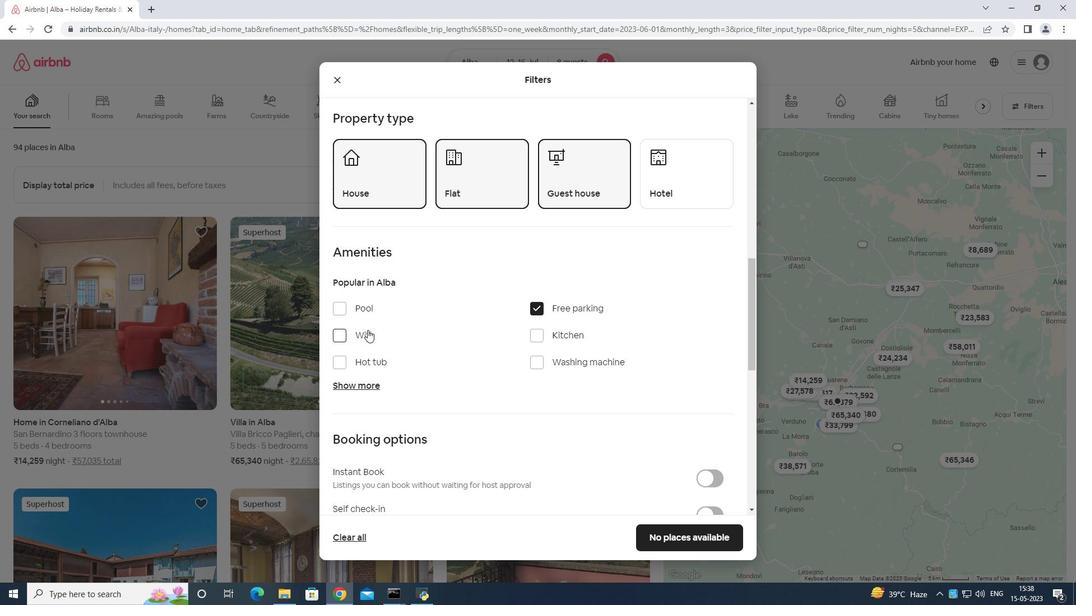 
Action: Mouse moved to (338, 329)
Screenshot: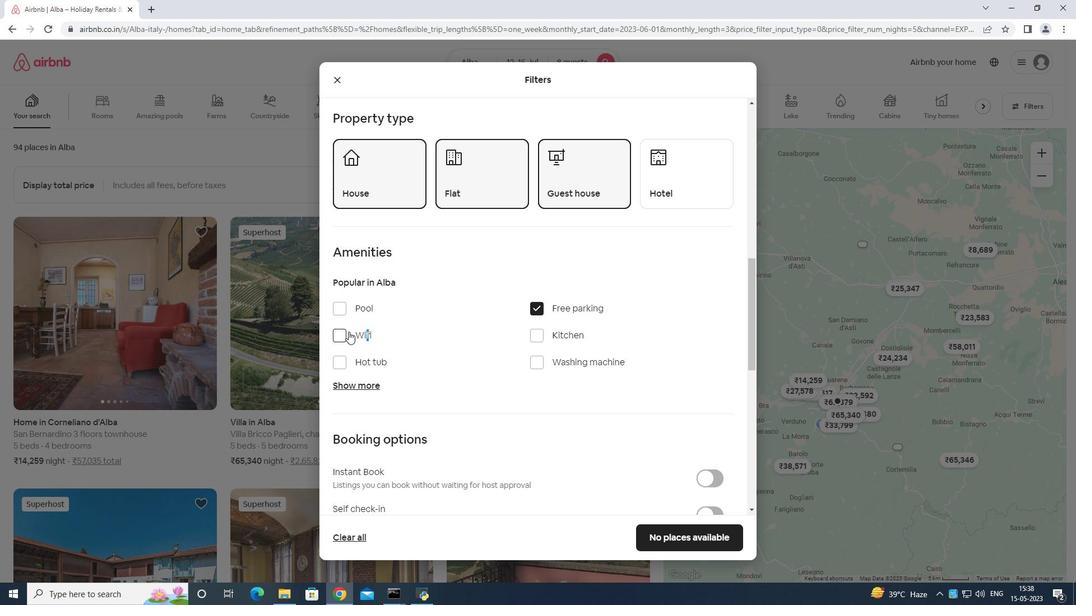 
Action: Mouse pressed left at (338, 329)
Screenshot: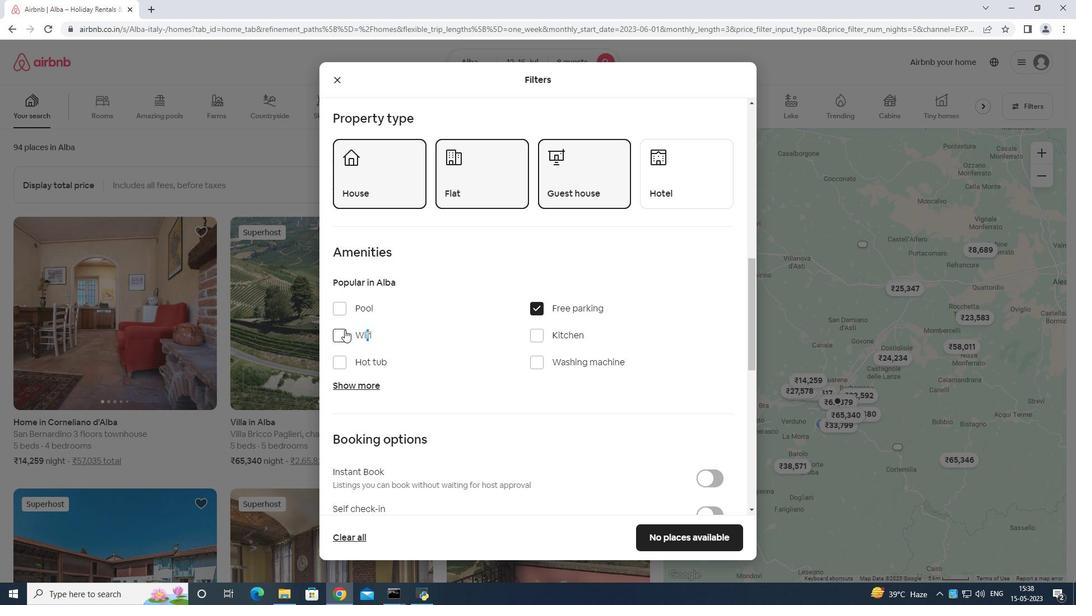
Action: Mouse moved to (351, 384)
Screenshot: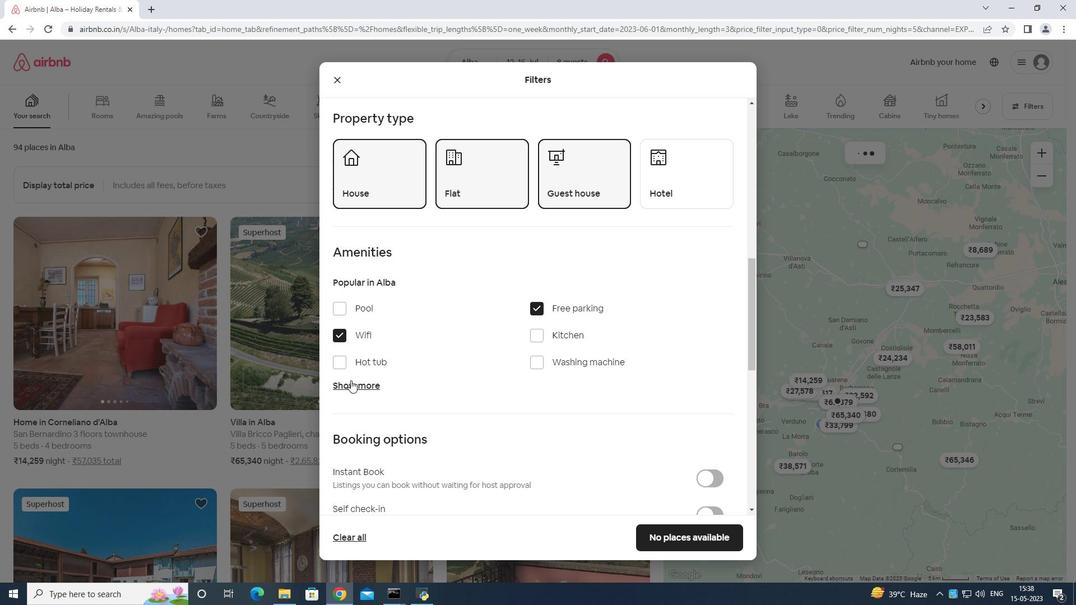 
Action: Mouse pressed left at (351, 384)
Screenshot: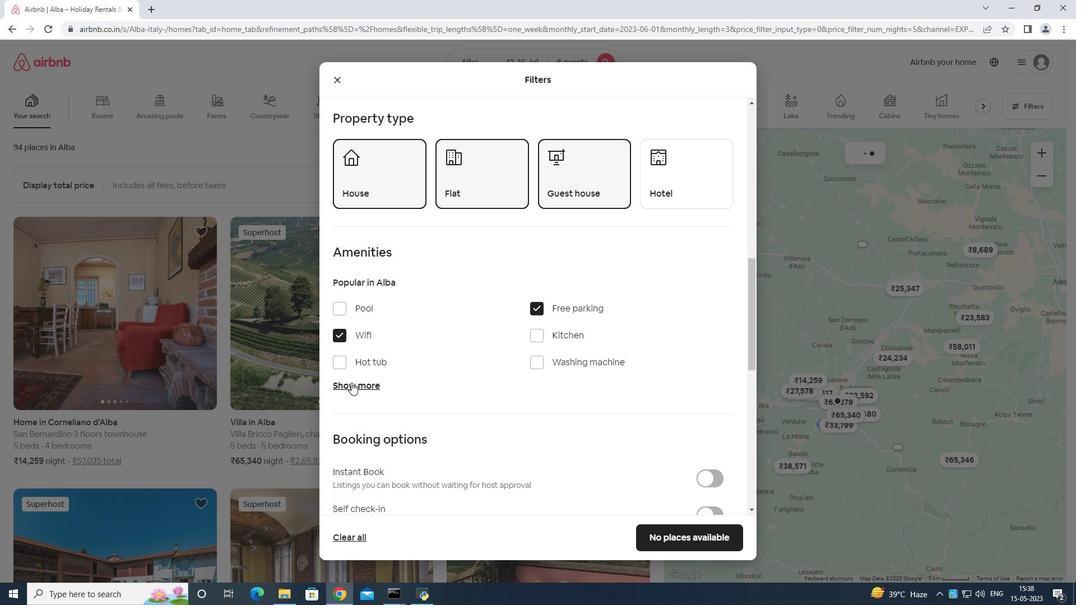 
Action: Mouse moved to (521, 429)
Screenshot: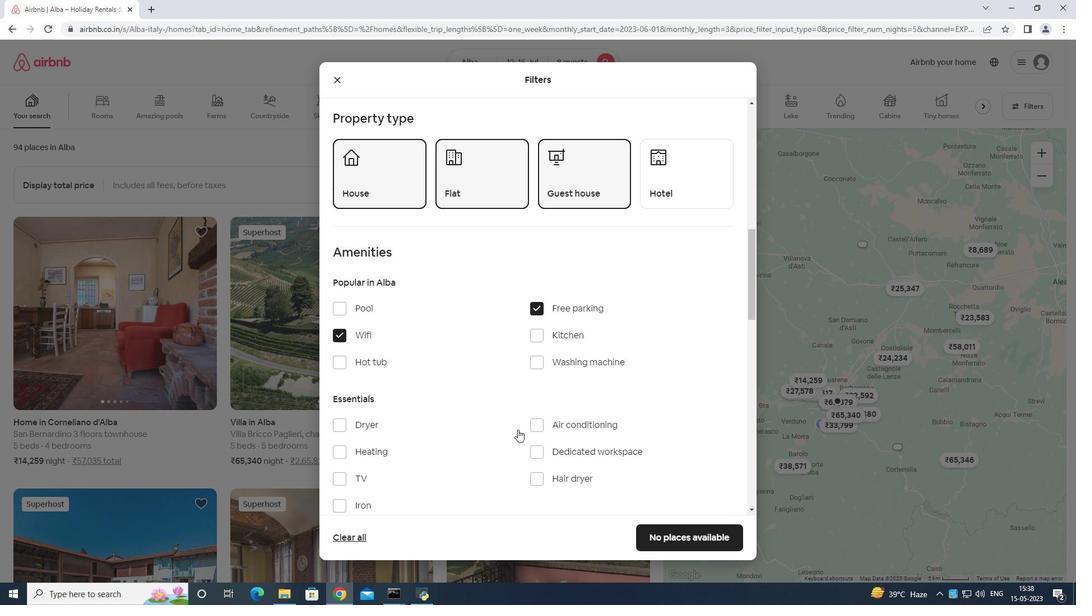 
Action: Mouse scrolled (521, 429) with delta (0, 0)
Screenshot: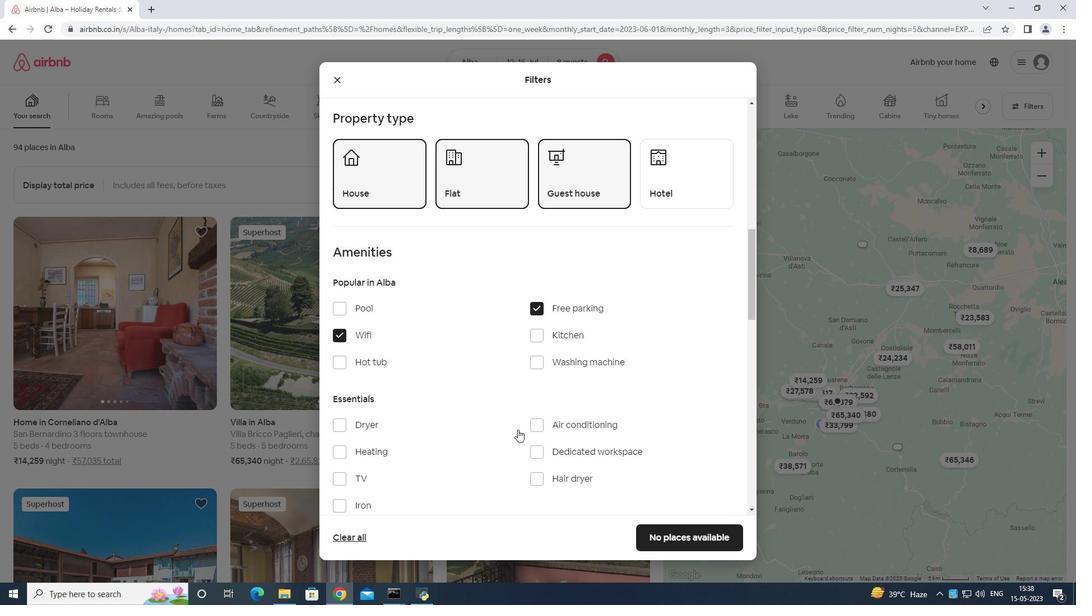 
Action: Mouse moved to (337, 422)
Screenshot: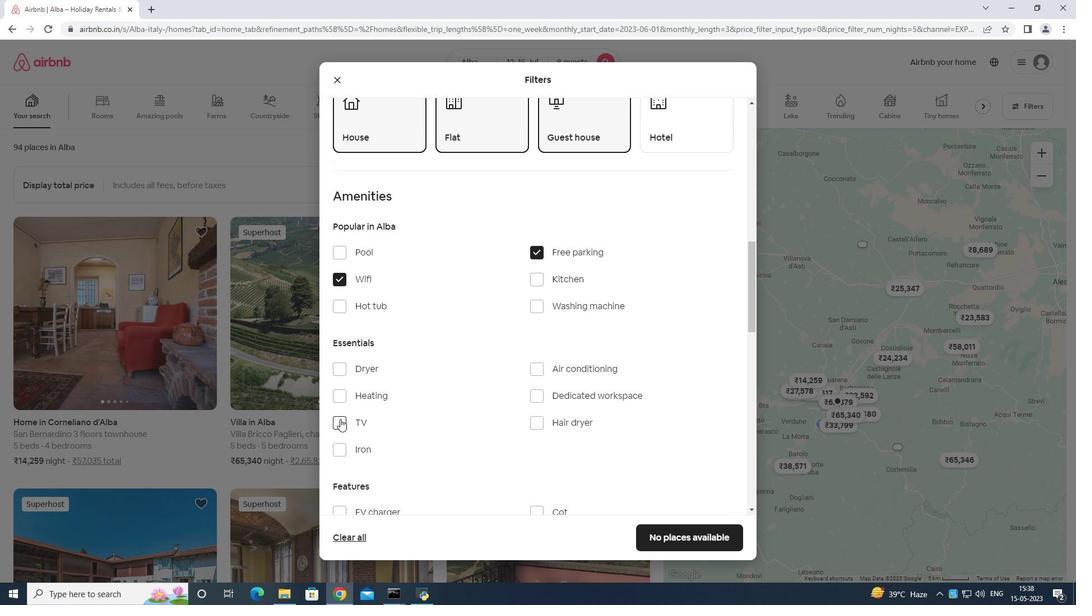 
Action: Mouse pressed left at (337, 422)
Screenshot: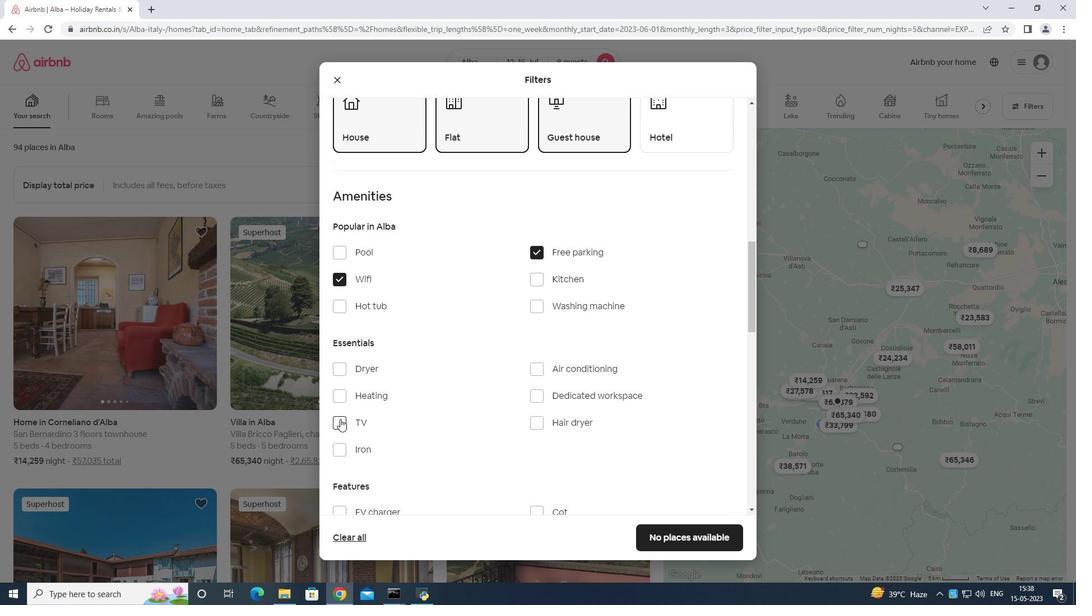 
Action: Mouse moved to (400, 401)
Screenshot: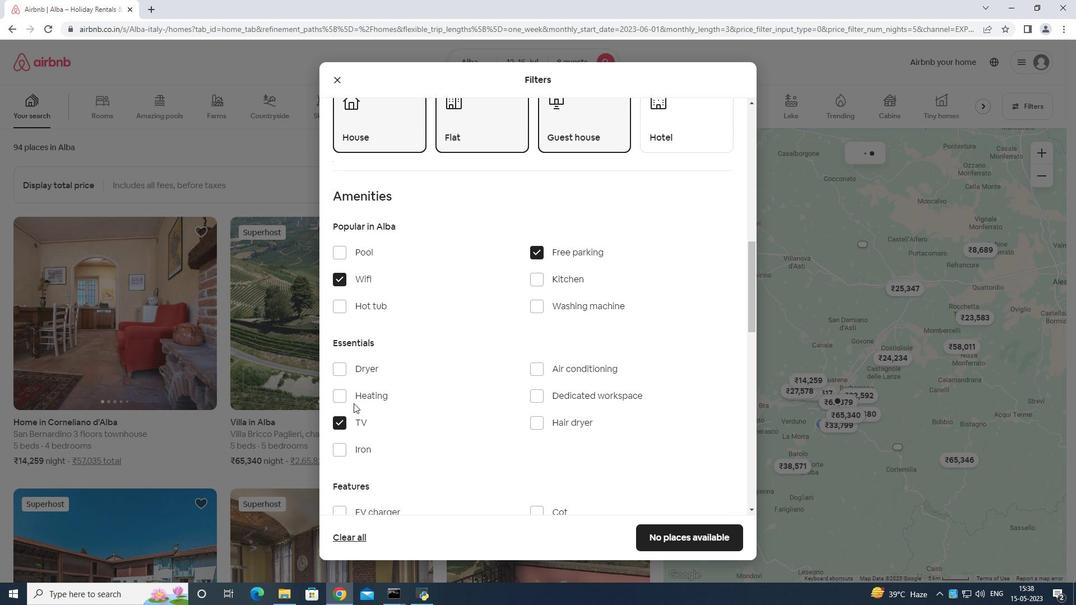 
Action: Mouse scrolled (371, 400) with delta (0, 0)
Screenshot: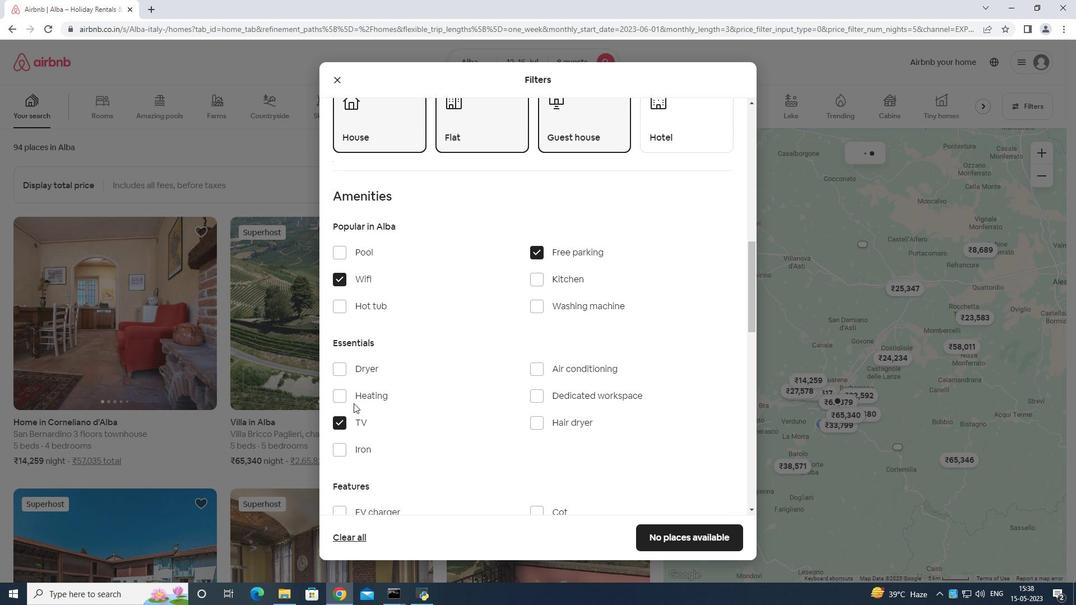 
Action: Mouse moved to (444, 405)
Screenshot: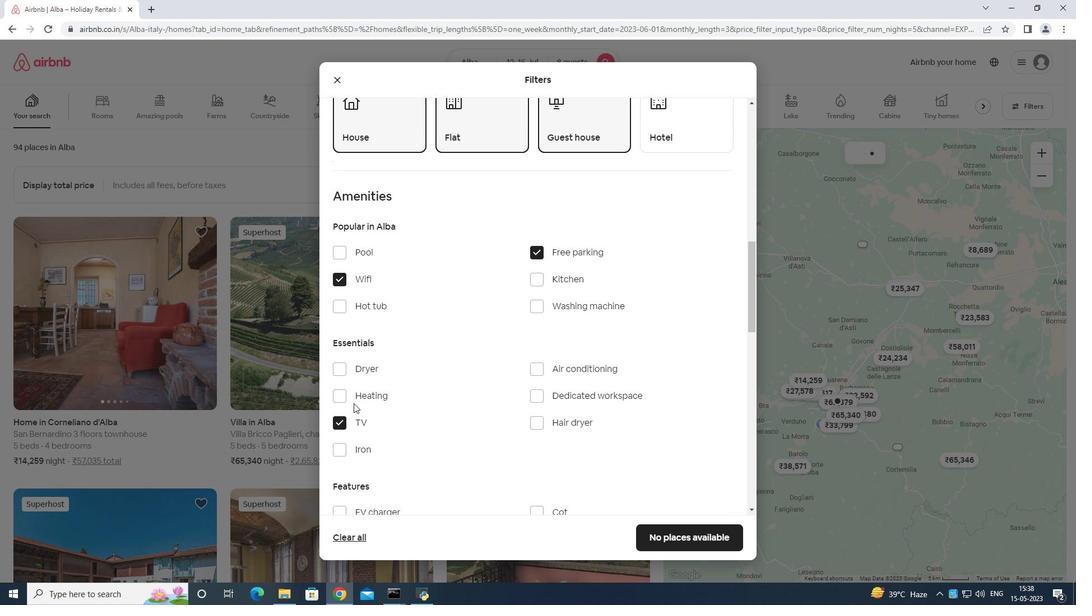
Action: Mouse scrolled (405, 400) with delta (0, 0)
Screenshot: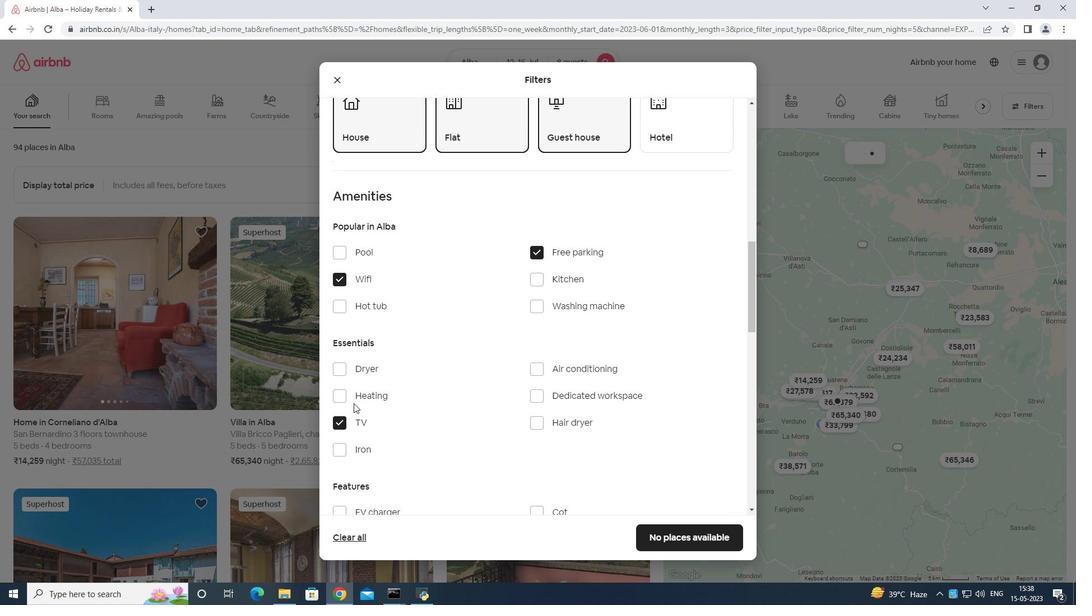 
Action: Mouse moved to (456, 403)
Screenshot: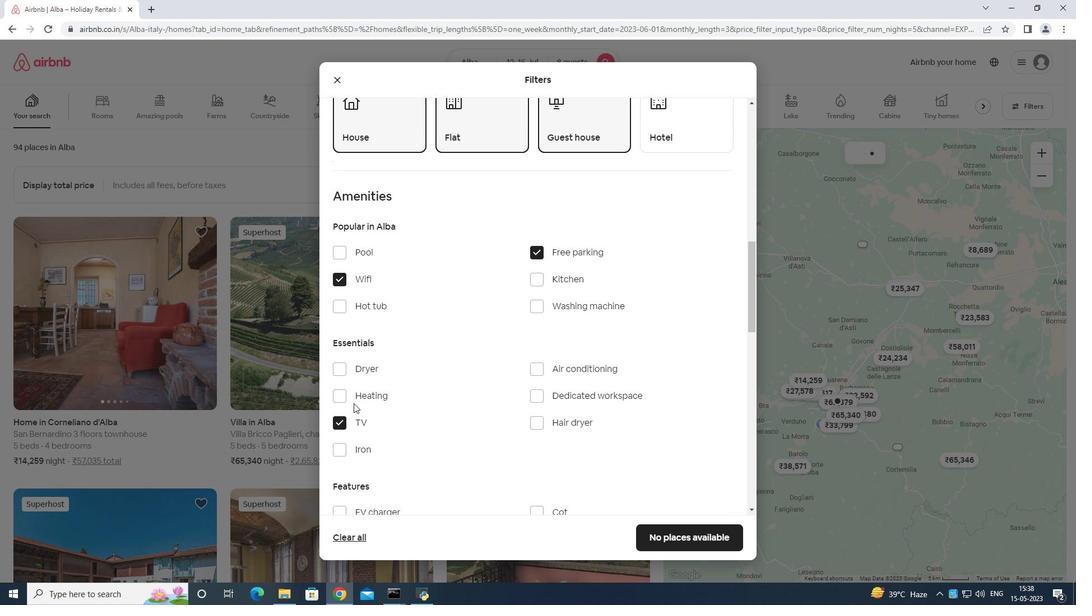 
Action: Mouse scrolled (445, 404) with delta (0, 0)
Screenshot: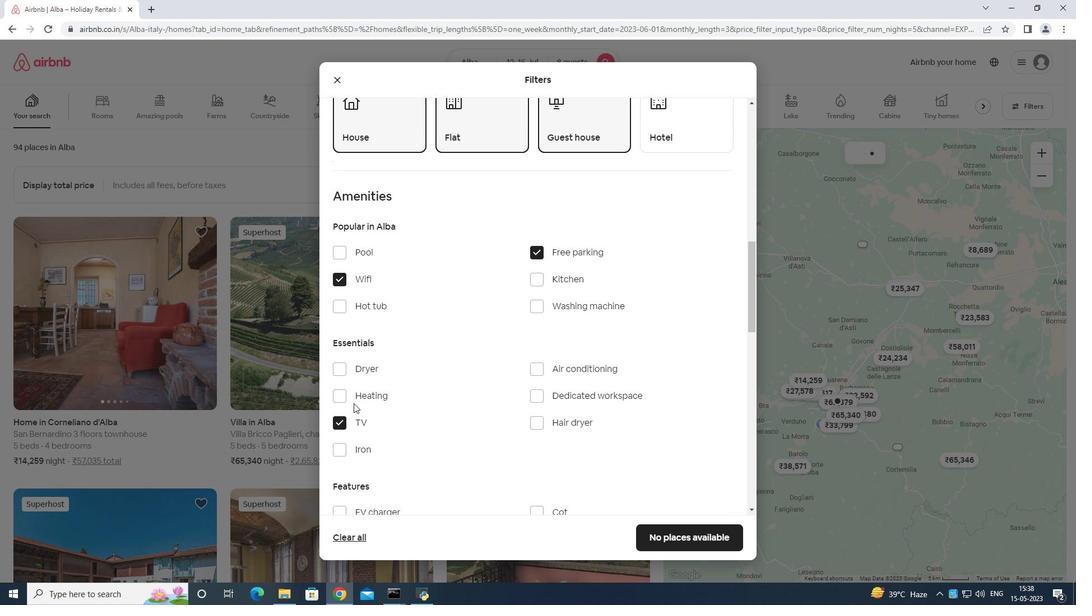 
Action: Mouse moved to (462, 399)
Screenshot: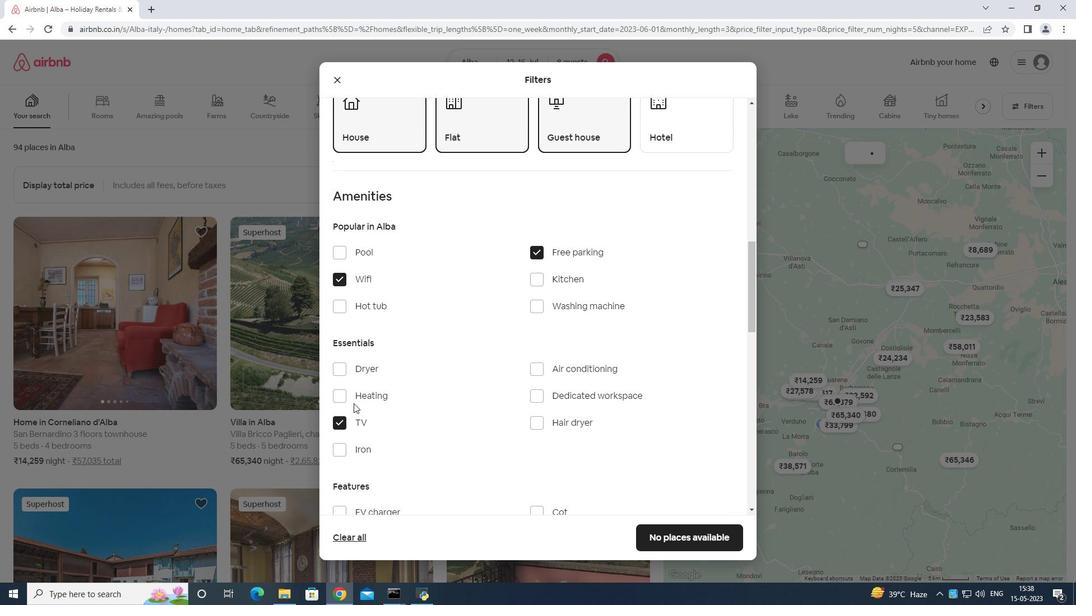 
Action: Mouse scrolled (456, 402) with delta (0, 0)
Screenshot: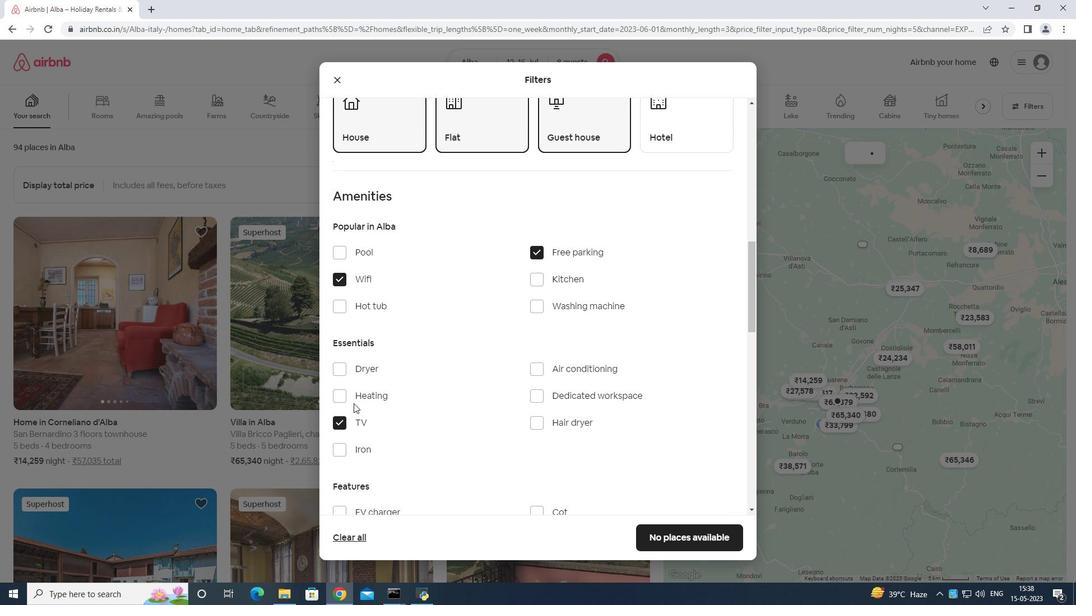 
Action: Mouse moved to (367, 311)
Screenshot: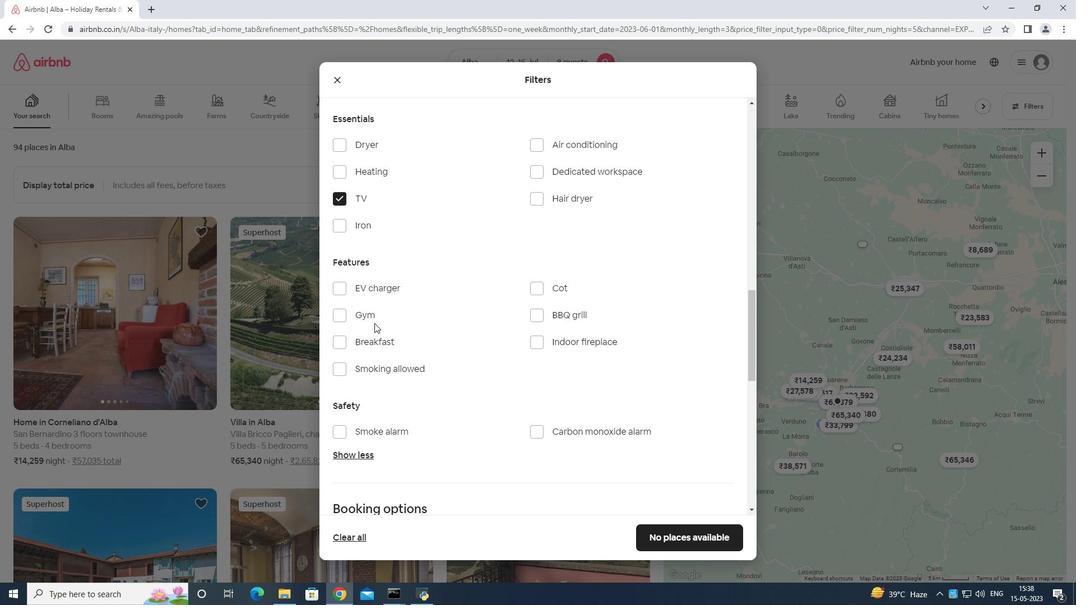 
Action: Mouse pressed left at (367, 311)
Screenshot: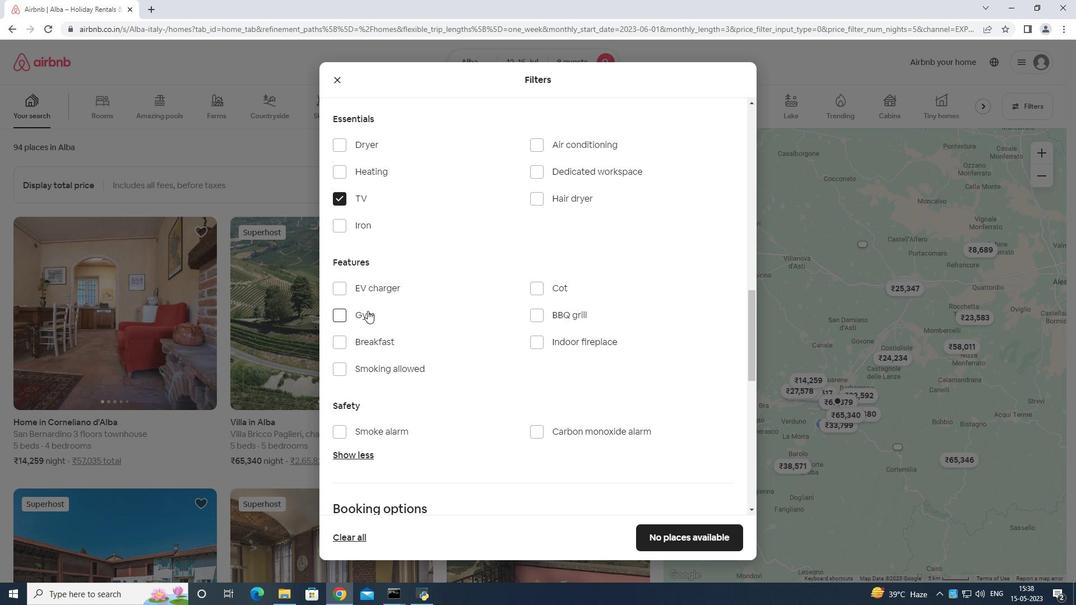 
Action: Mouse moved to (368, 338)
Screenshot: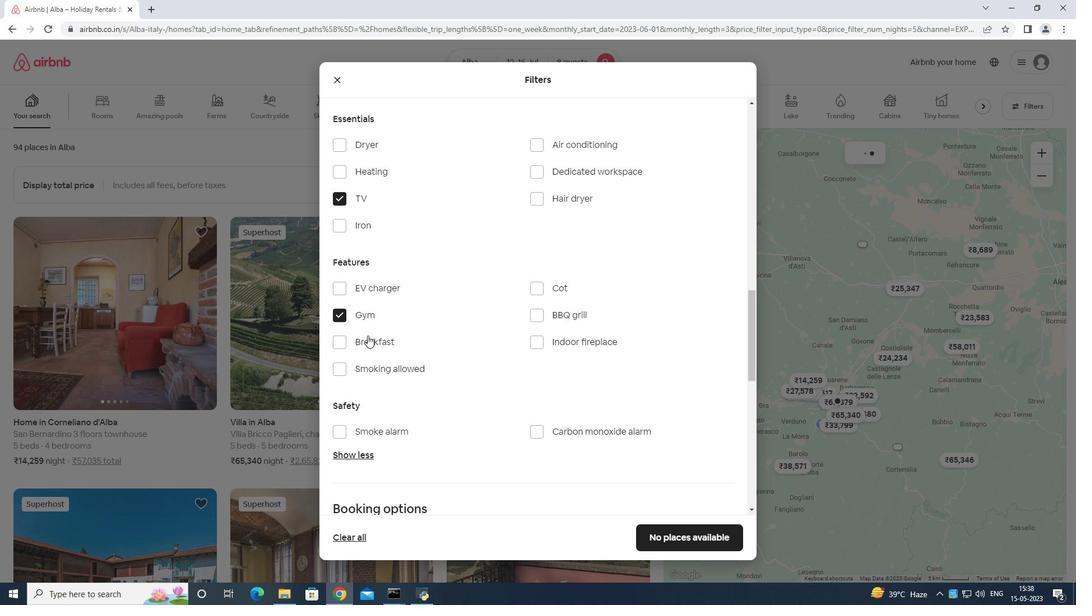 
Action: Mouse pressed left at (368, 338)
Screenshot: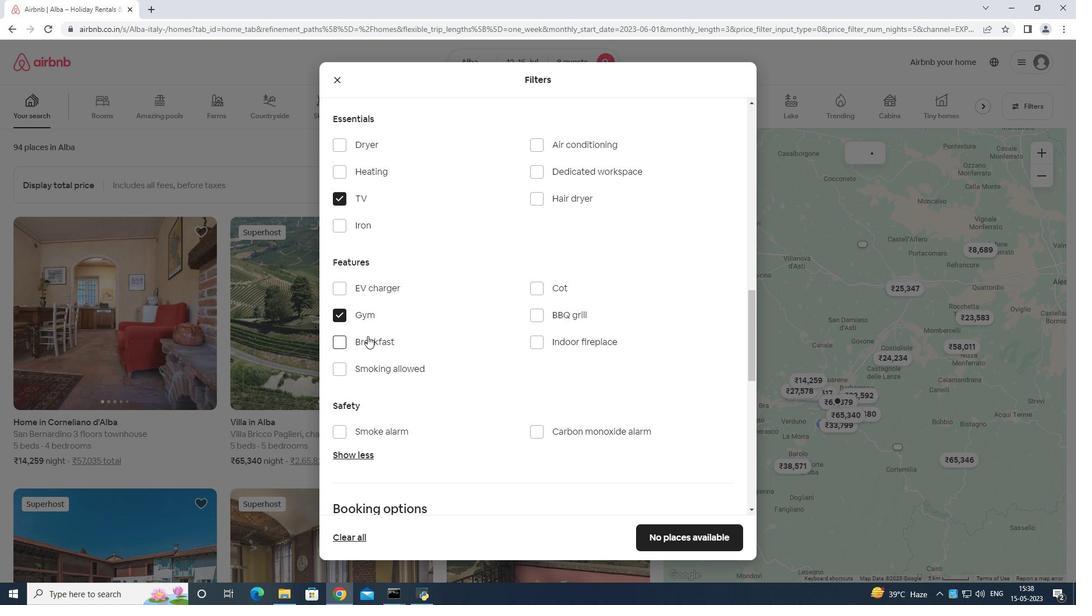 
Action: Mouse moved to (407, 331)
Screenshot: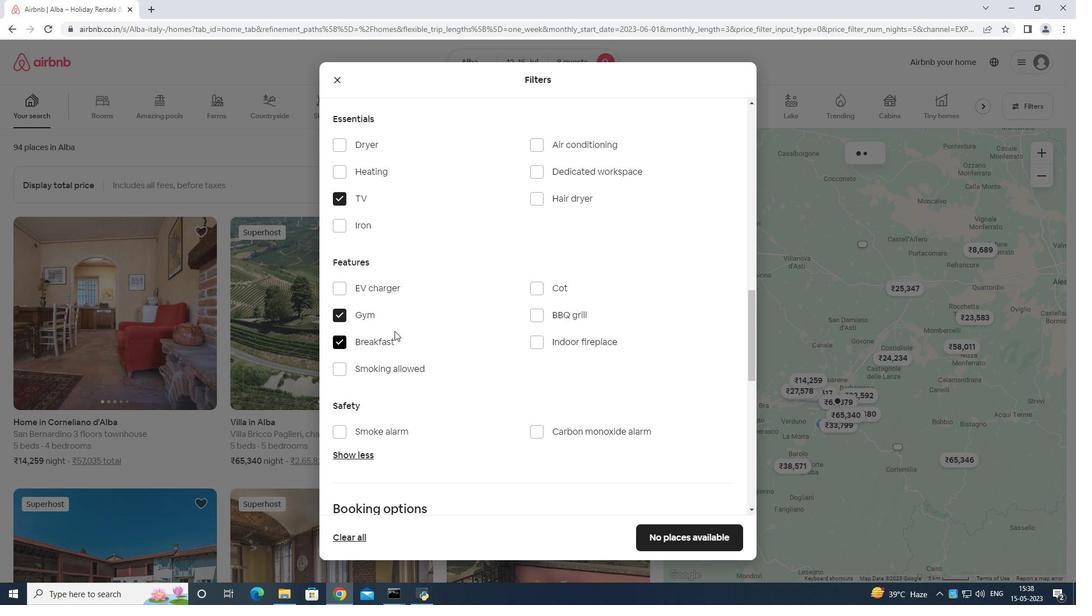 
Action: Mouse scrolled (407, 330) with delta (0, 0)
Screenshot: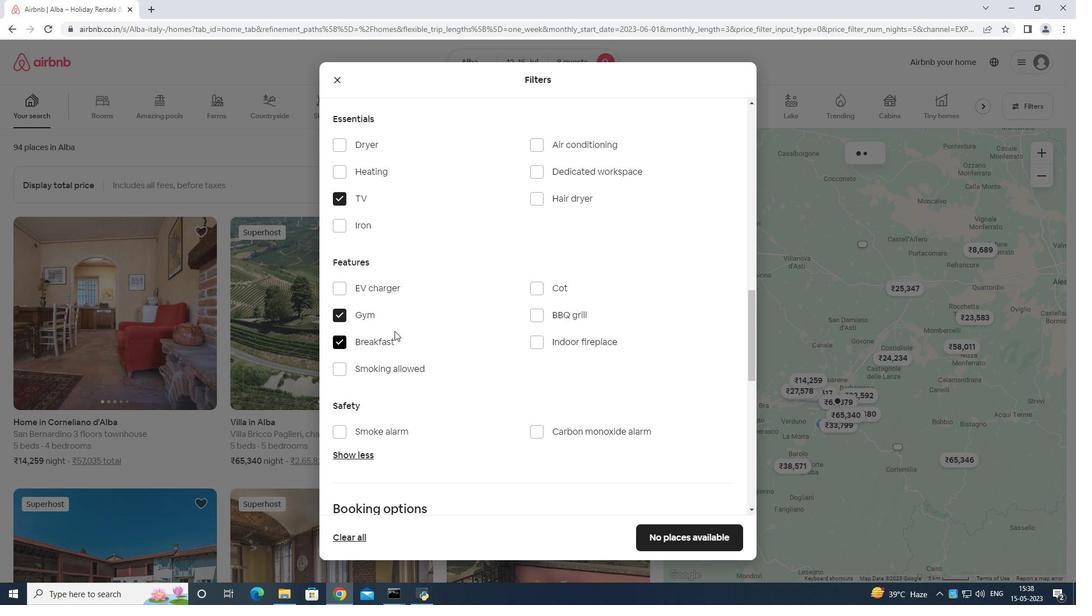 
Action: Mouse moved to (409, 339)
Screenshot: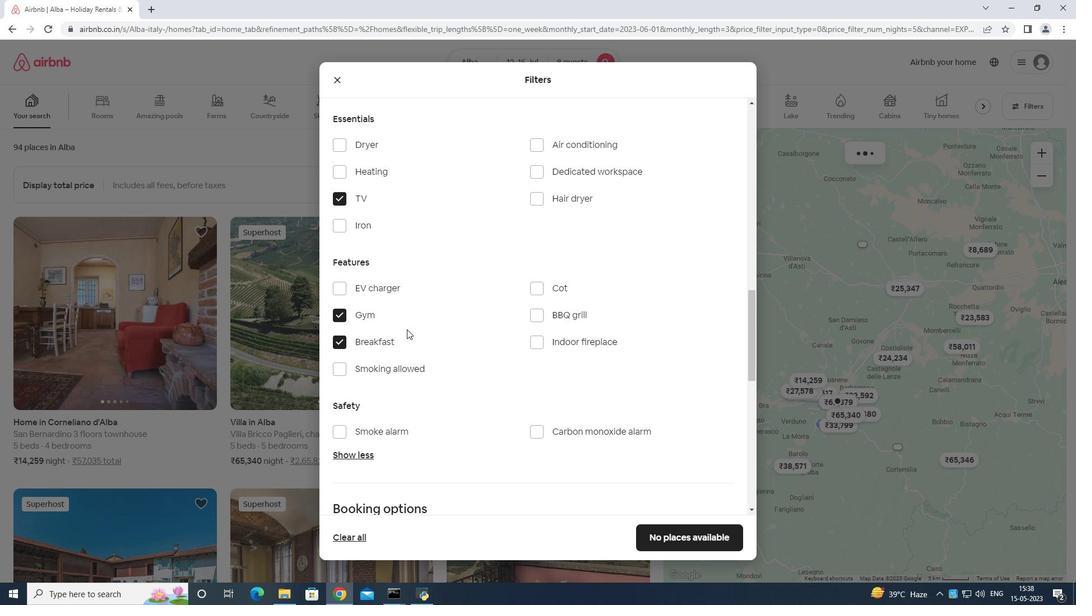 
Action: Mouse scrolled (409, 339) with delta (0, 0)
Screenshot: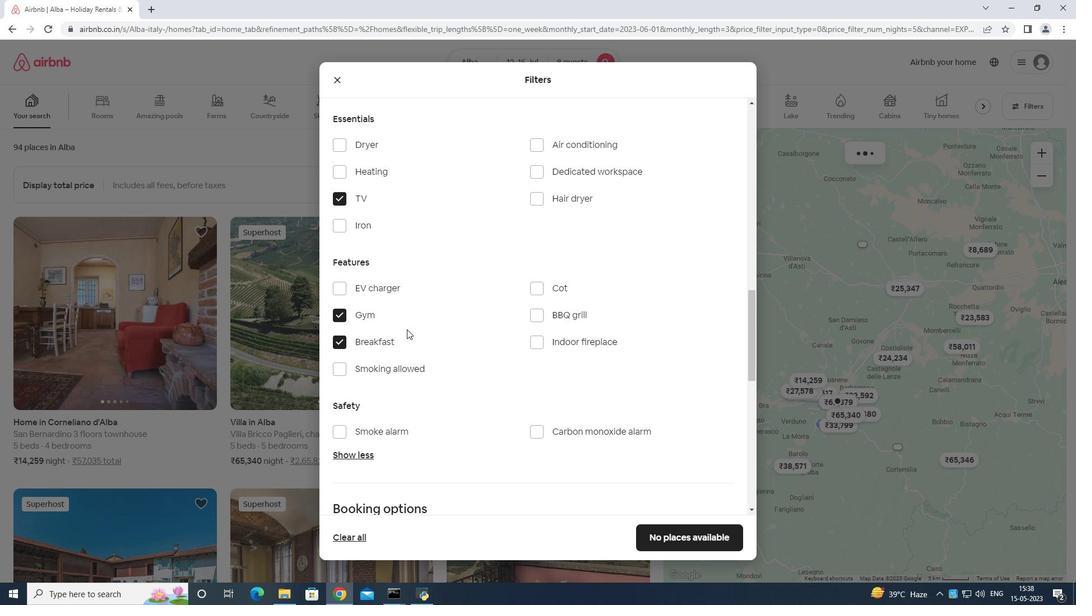 
Action: Mouse moved to (409, 340)
Screenshot: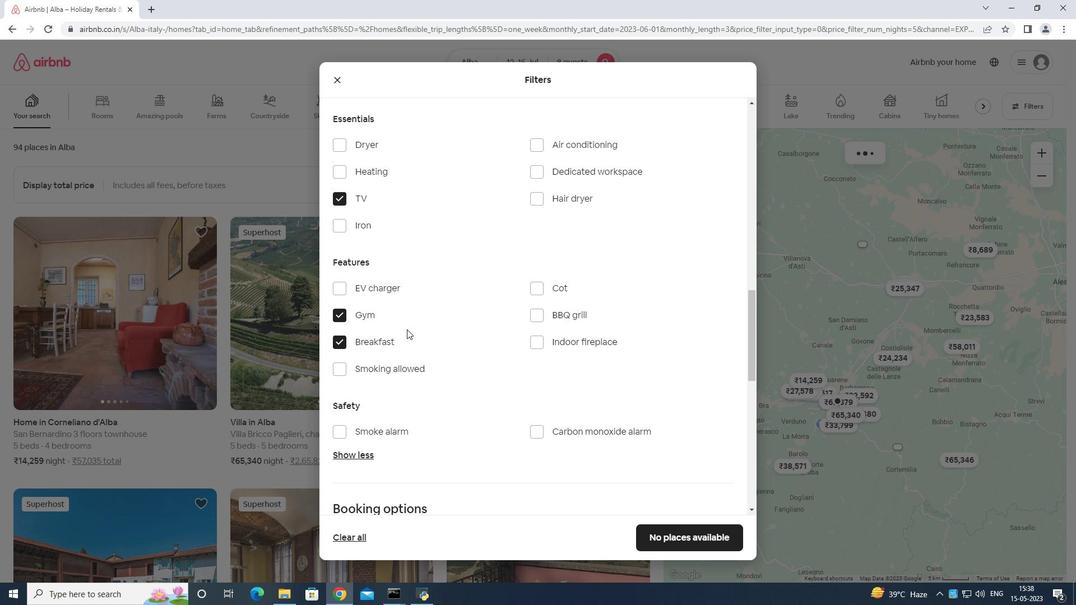
Action: Mouse scrolled (409, 340) with delta (0, 0)
Screenshot: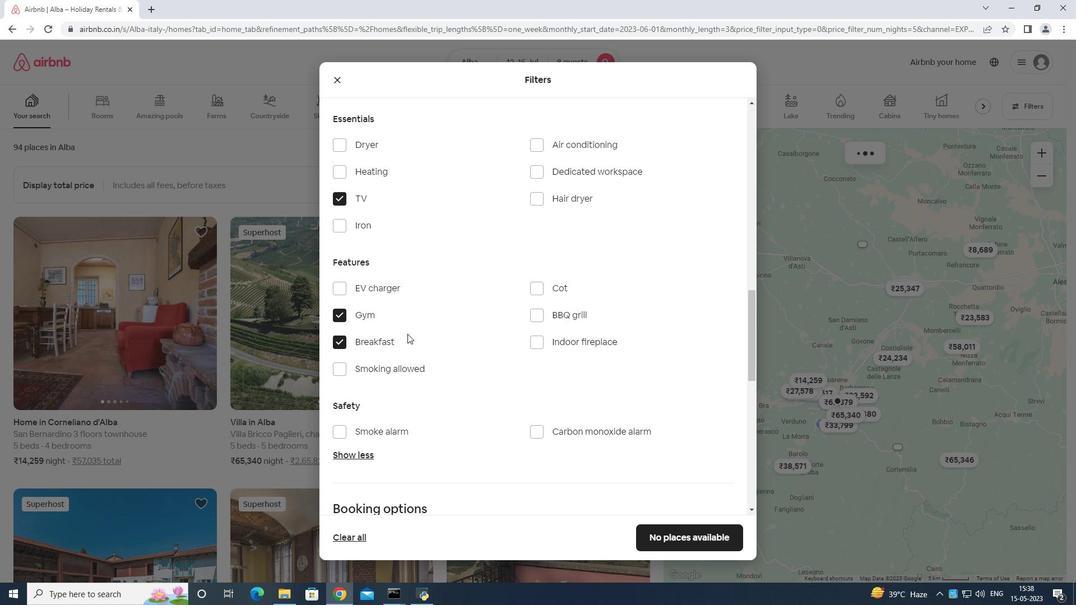 
Action: Mouse moved to (440, 349)
Screenshot: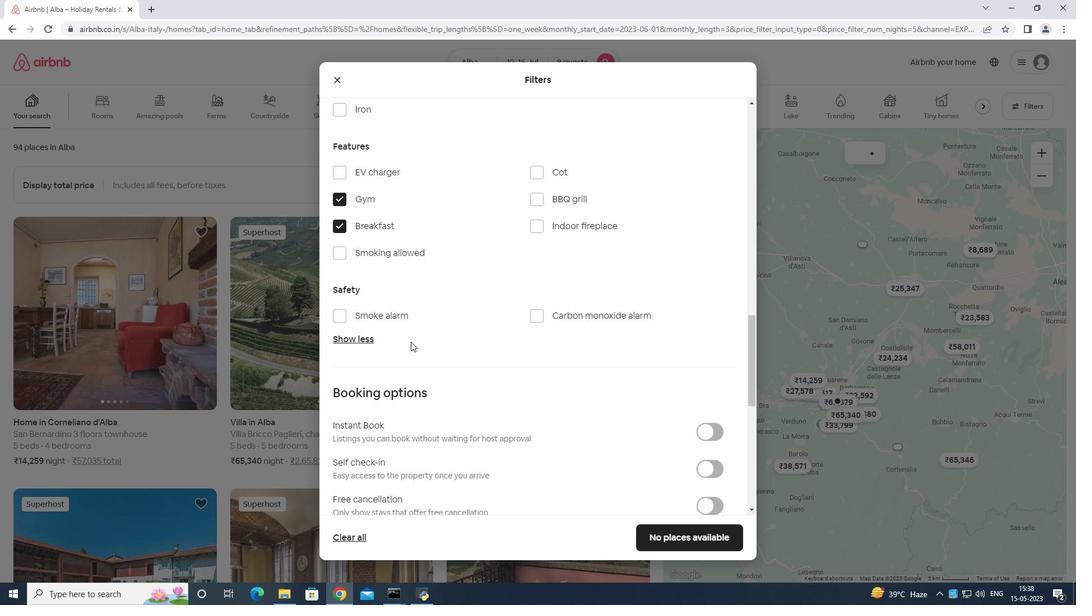 
Action: Mouse scrolled (440, 350) with delta (0, 0)
Screenshot: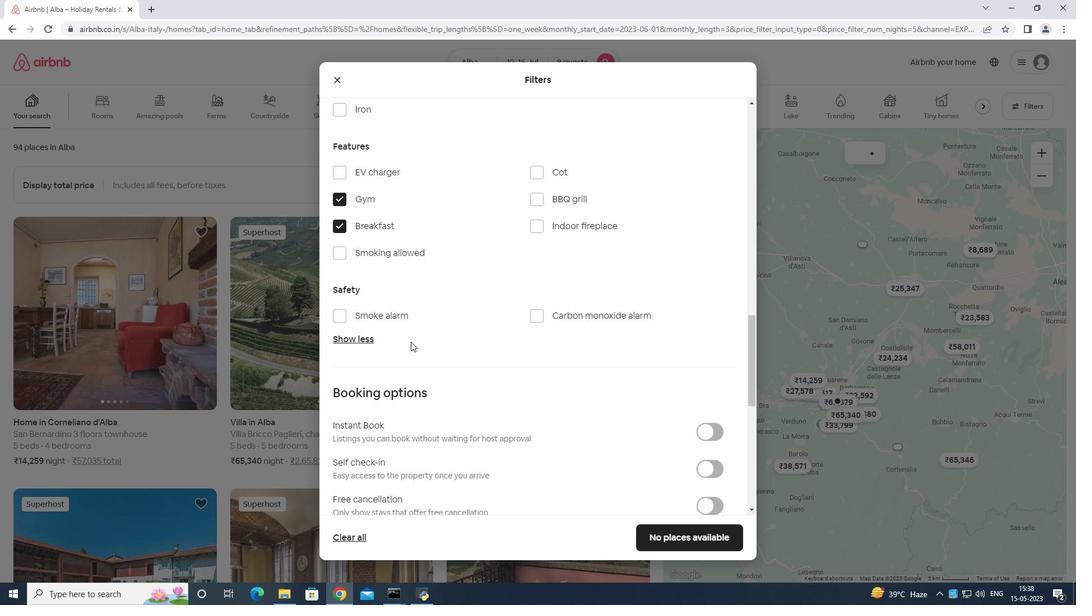
Action: Mouse moved to (441, 347)
Screenshot: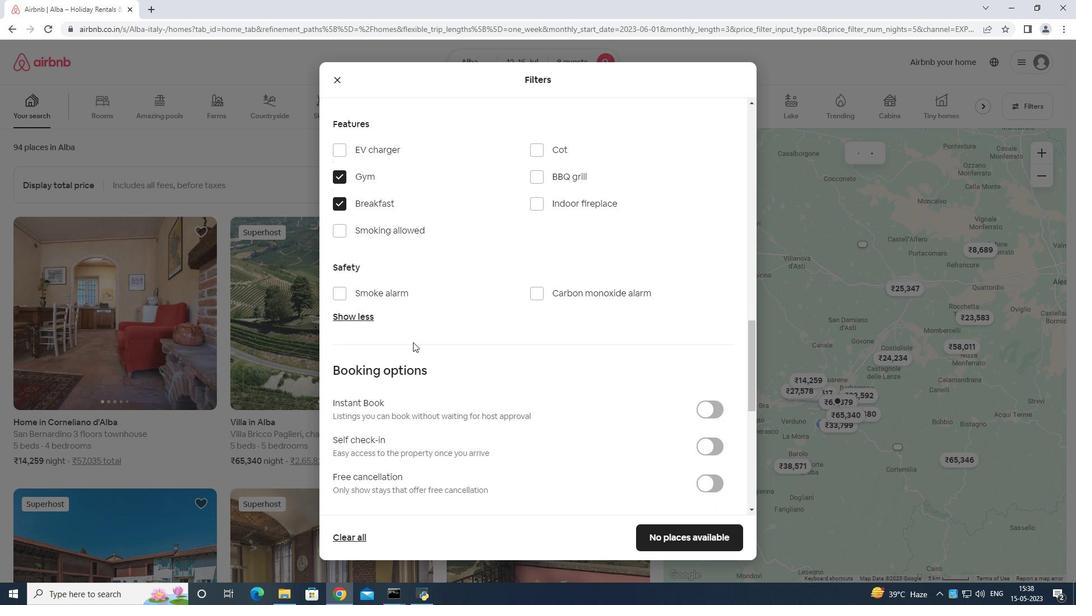 
Action: Mouse scrolled (441, 348) with delta (0, 0)
Screenshot: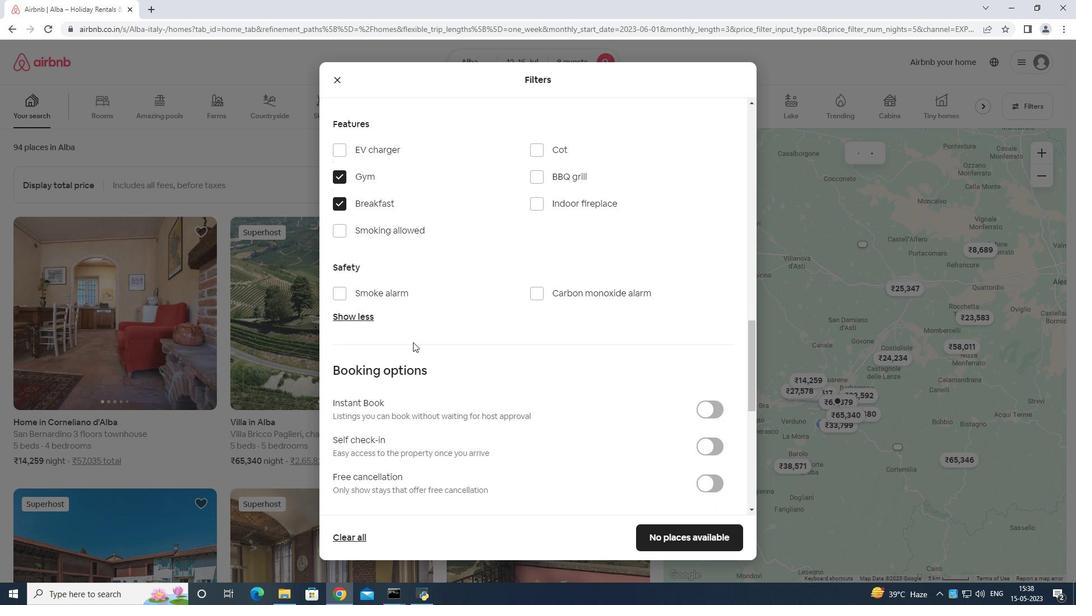 
Action: Mouse moved to (445, 345)
Screenshot: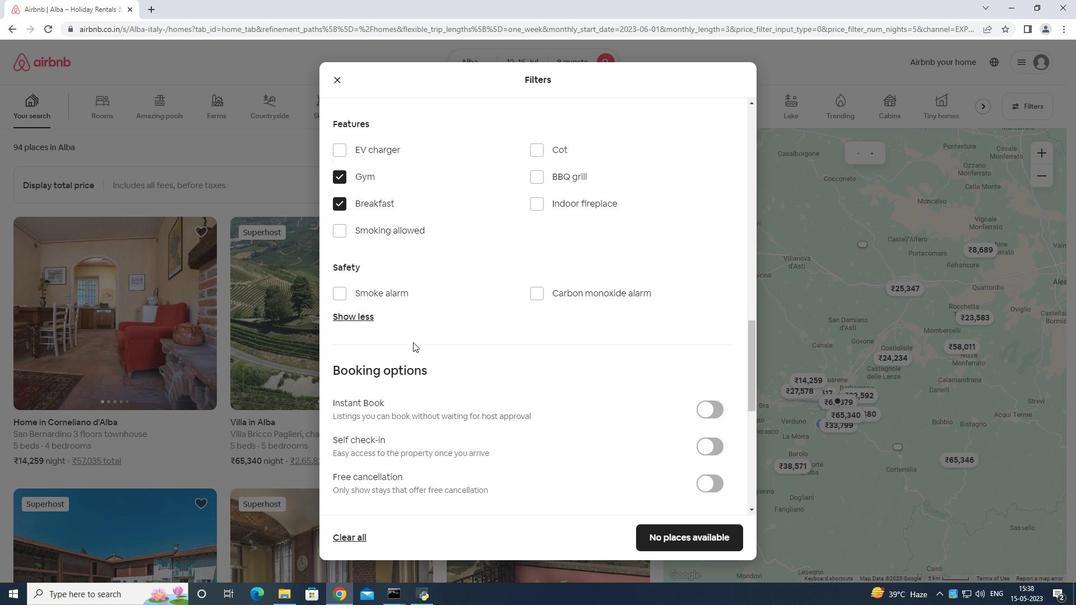 
Action: Mouse scrolled (444, 346) with delta (0, 0)
Screenshot: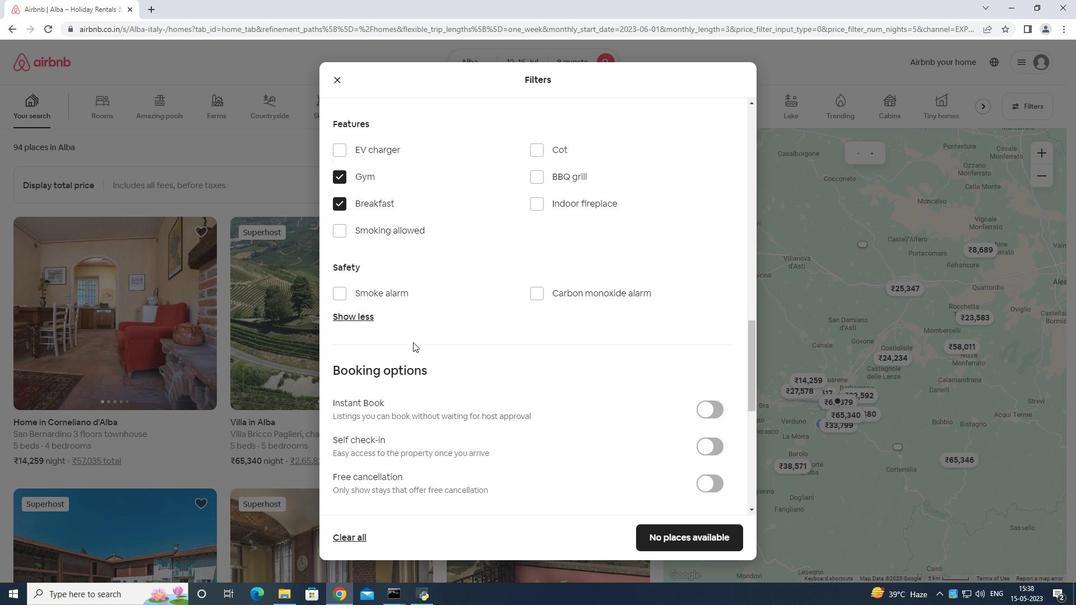 
Action: Mouse moved to (445, 345)
Screenshot: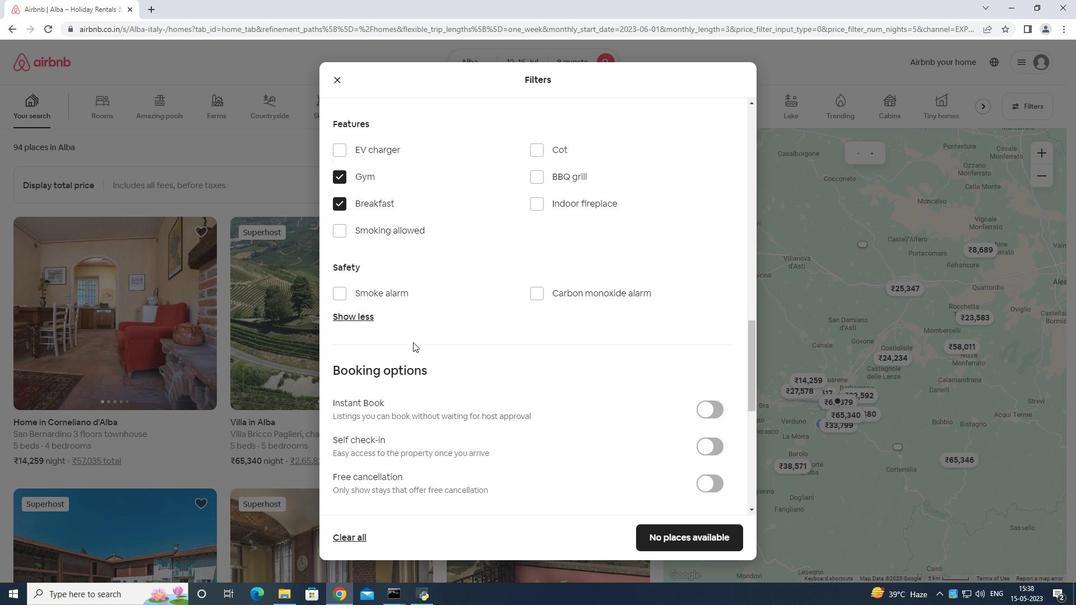 
Action: Mouse scrolled (445, 346) with delta (0, 0)
Screenshot: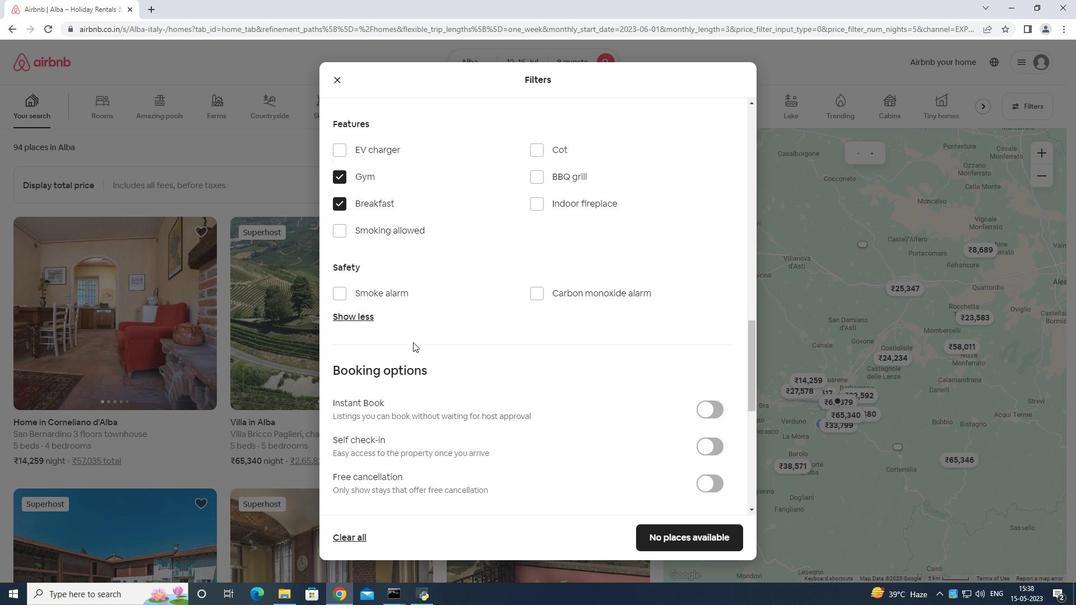 
Action: Mouse moved to (446, 345)
Screenshot: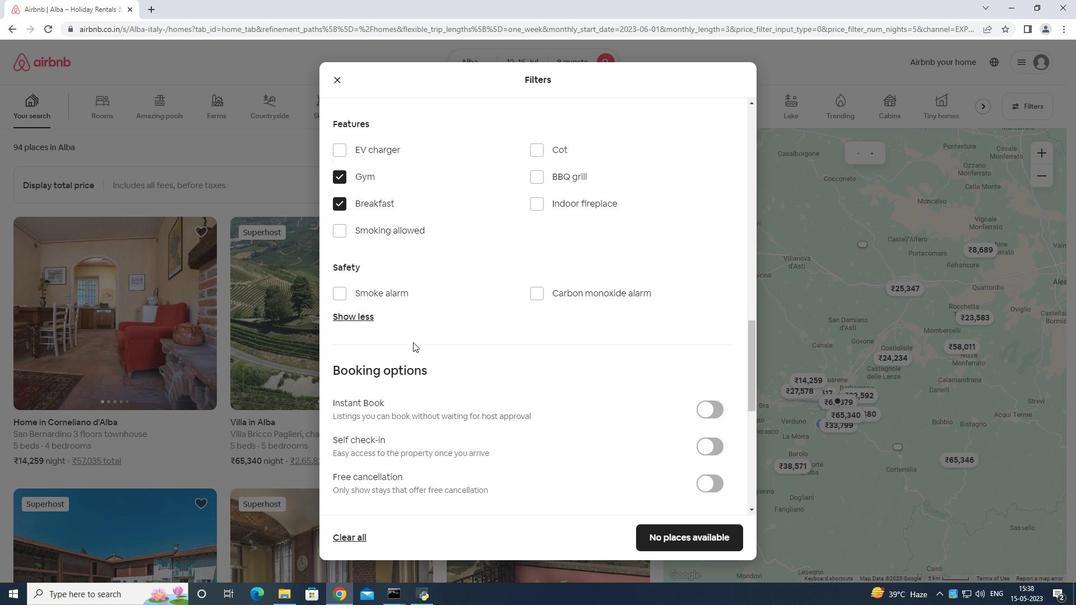 
Action: Mouse scrolled (446, 346) with delta (0, 0)
Screenshot: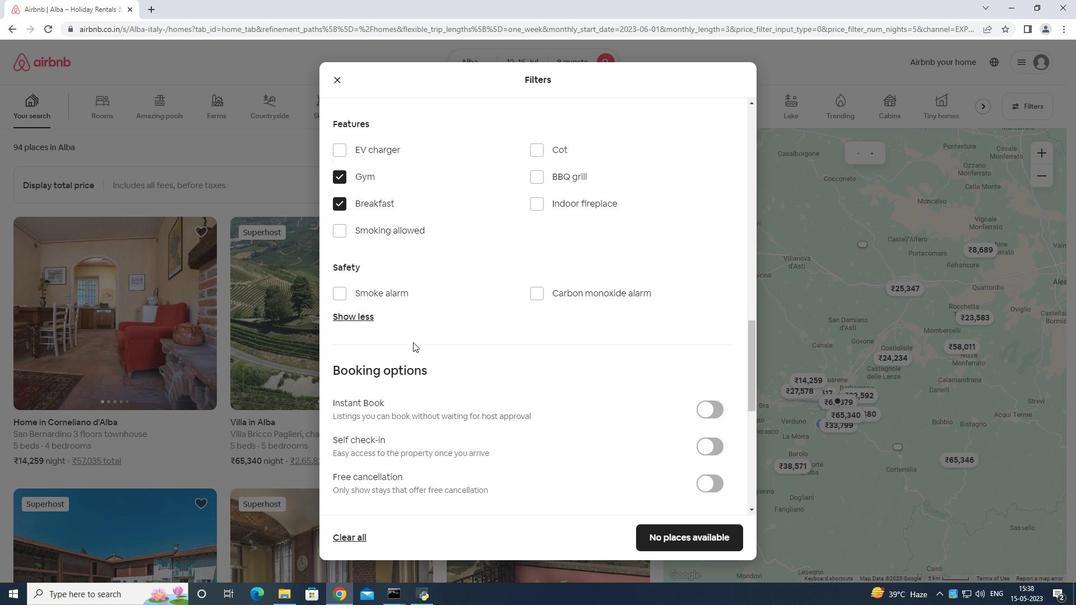
Action: Mouse moved to (450, 354)
Screenshot: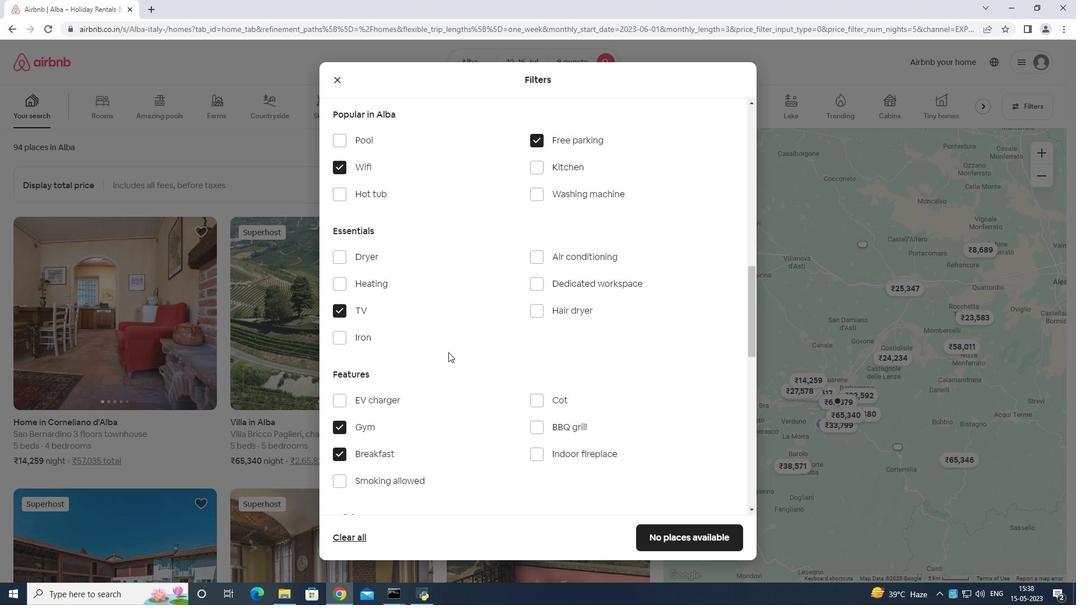 
Action: Mouse scrolled (450, 355) with delta (0, 0)
Screenshot: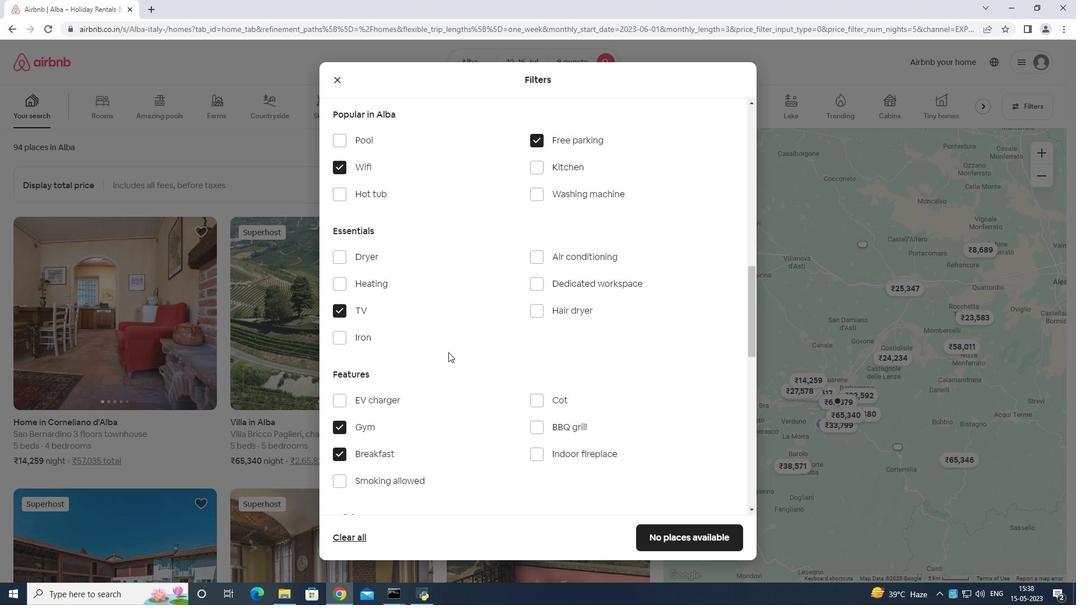 
Action: Mouse moved to (450, 354)
Screenshot: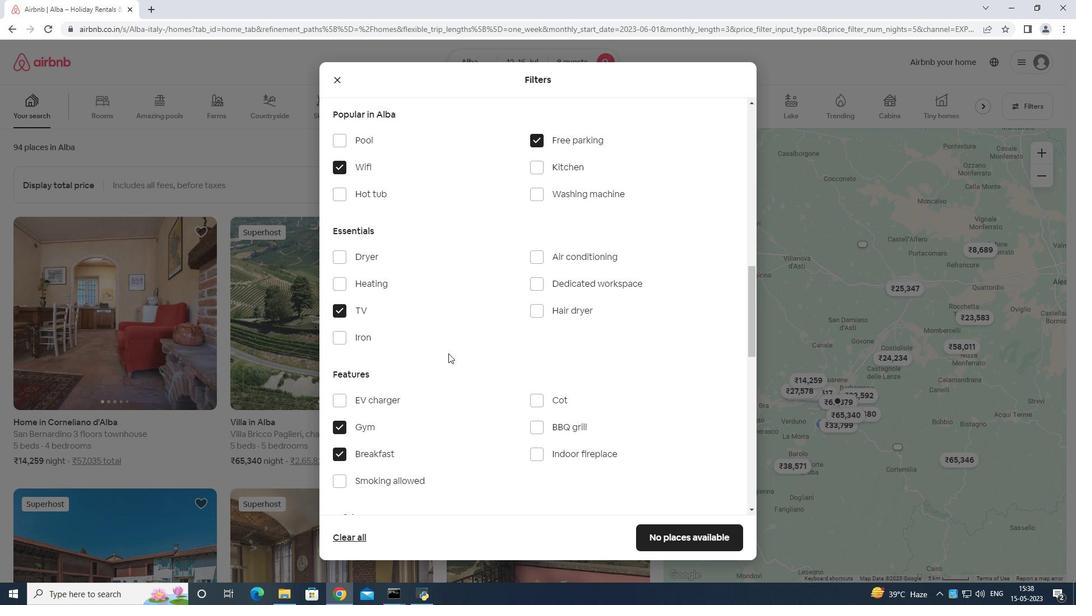 
Action: Mouse scrolled (450, 355) with delta (0, 0)
Screenshot: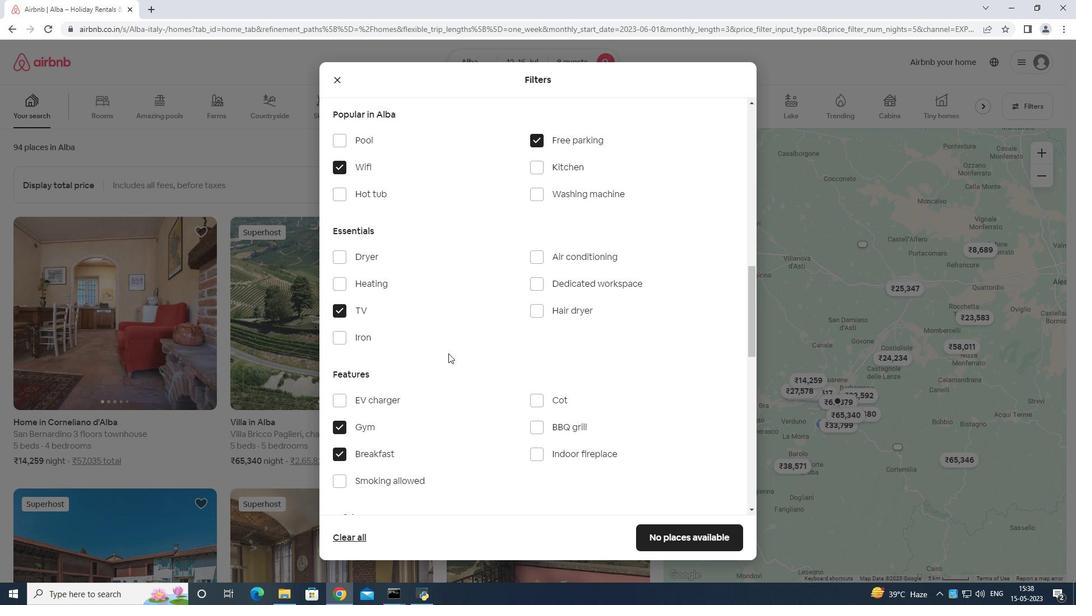 
Action: Mouse moved to (451, 354)
Screenshot: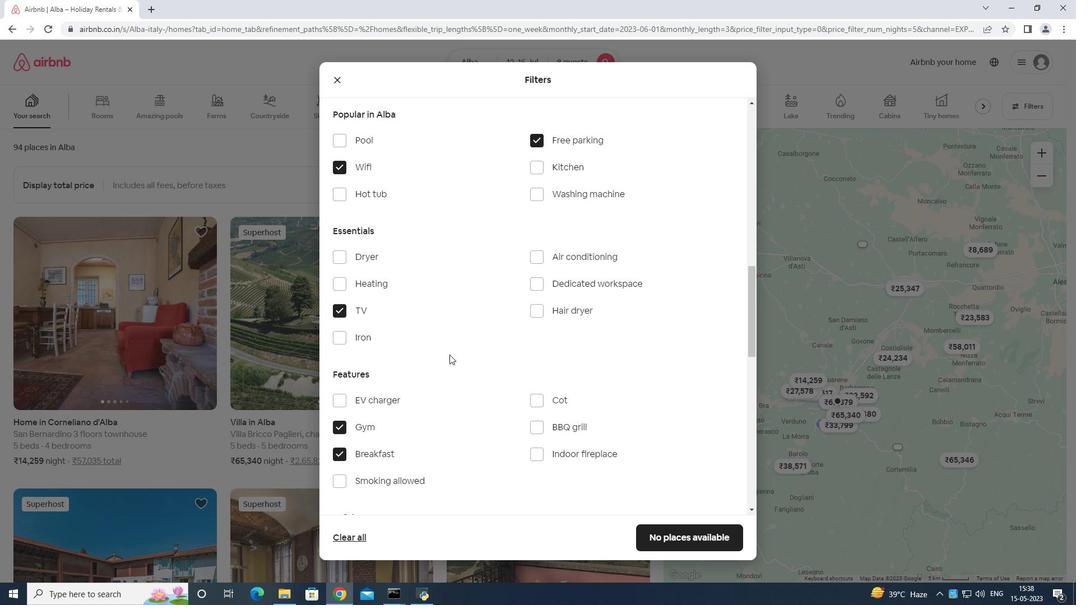 
Action: Mouse scrolled (451, 355) with delta (0, 0)
Screenshot: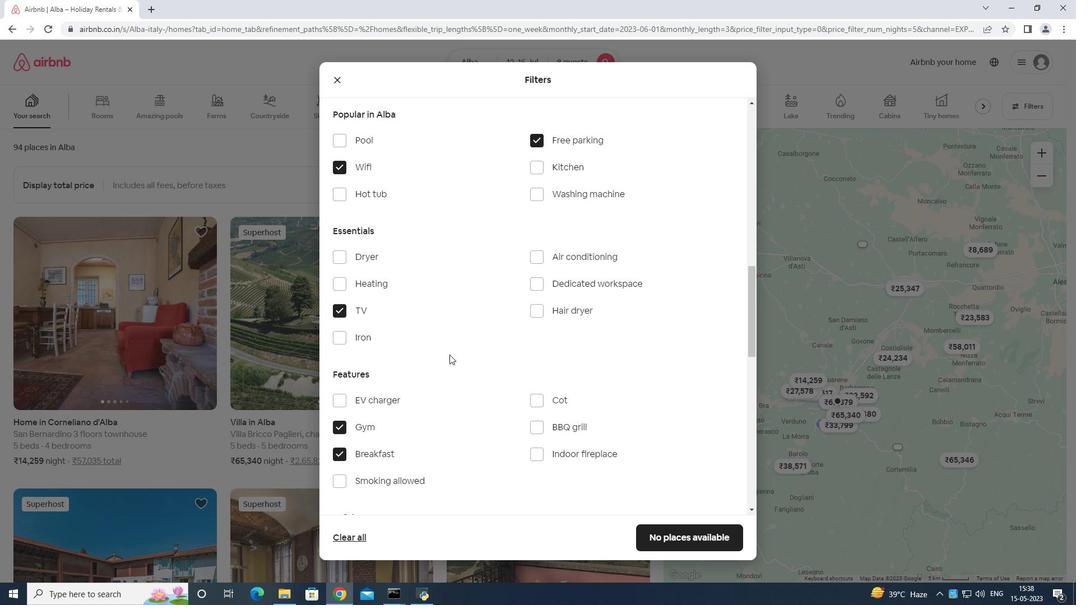 
Action: Mouse scrolled (451, 354) with delta (0, 0)
Screenshot: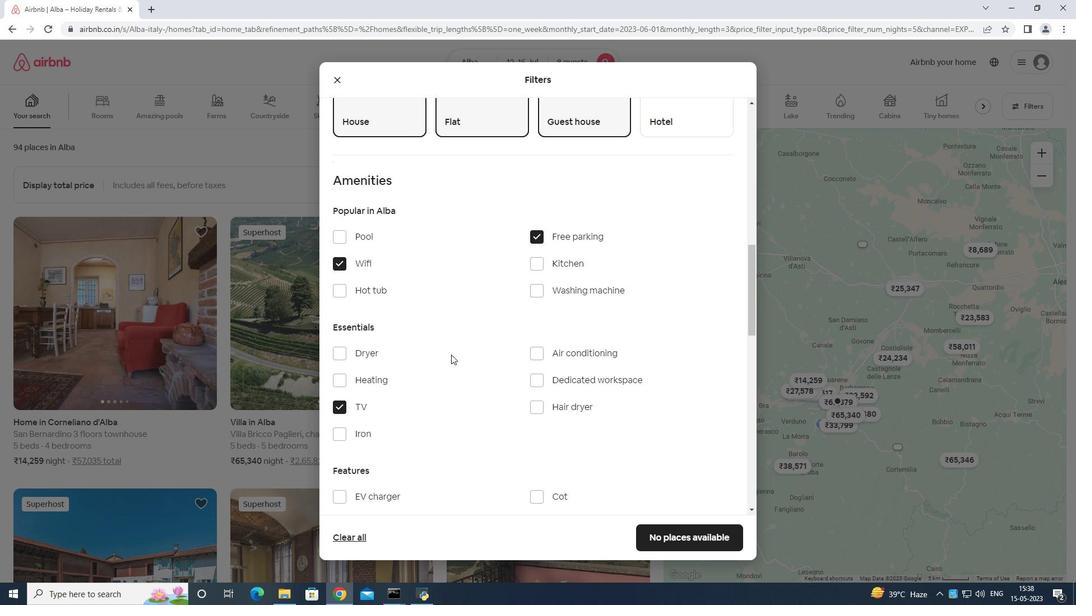 
Action: Mouse moved to (451, 356)
Screenshot: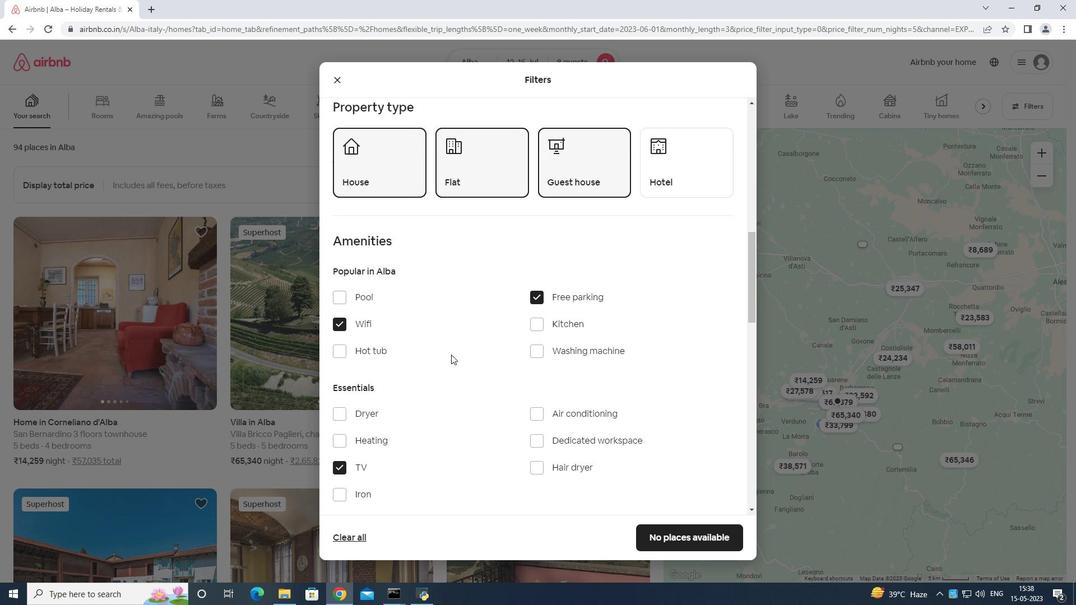 
Action: Mouse scrolled (451, 355) with delta (0, 0)
Screenshot: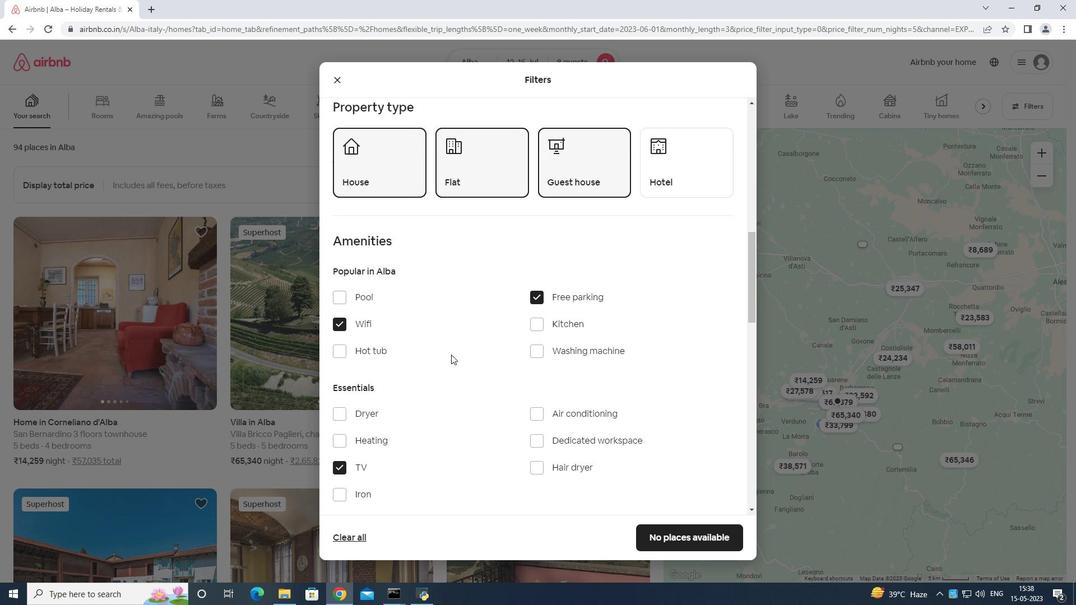 
Action: Mouse moved to (451, 358)
Screenshot: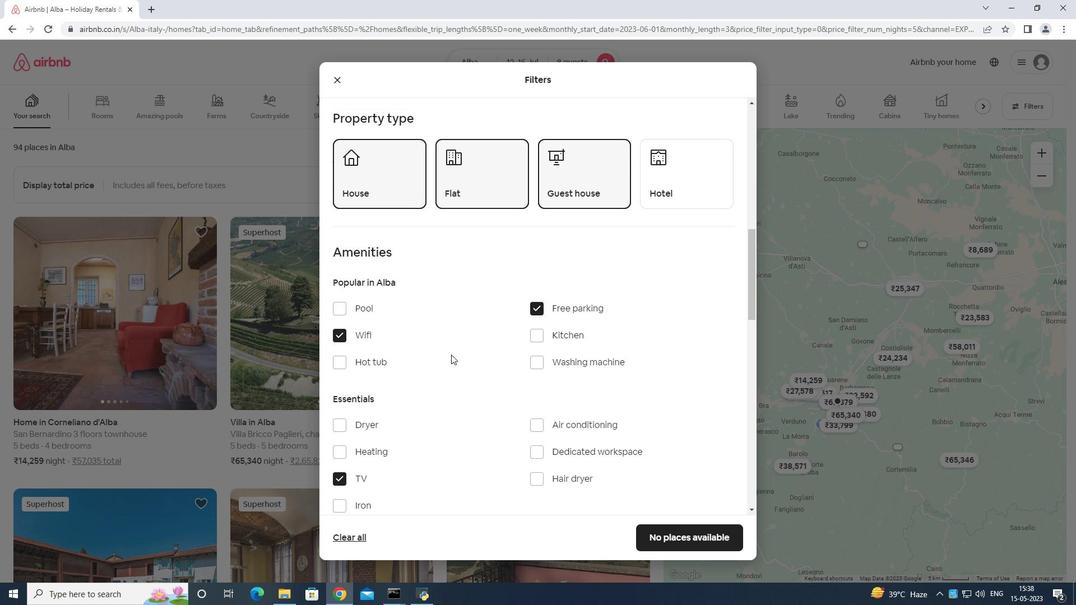 
Action: Mouse scrolled (451, 357) with delta (0, 0)
Screenshot: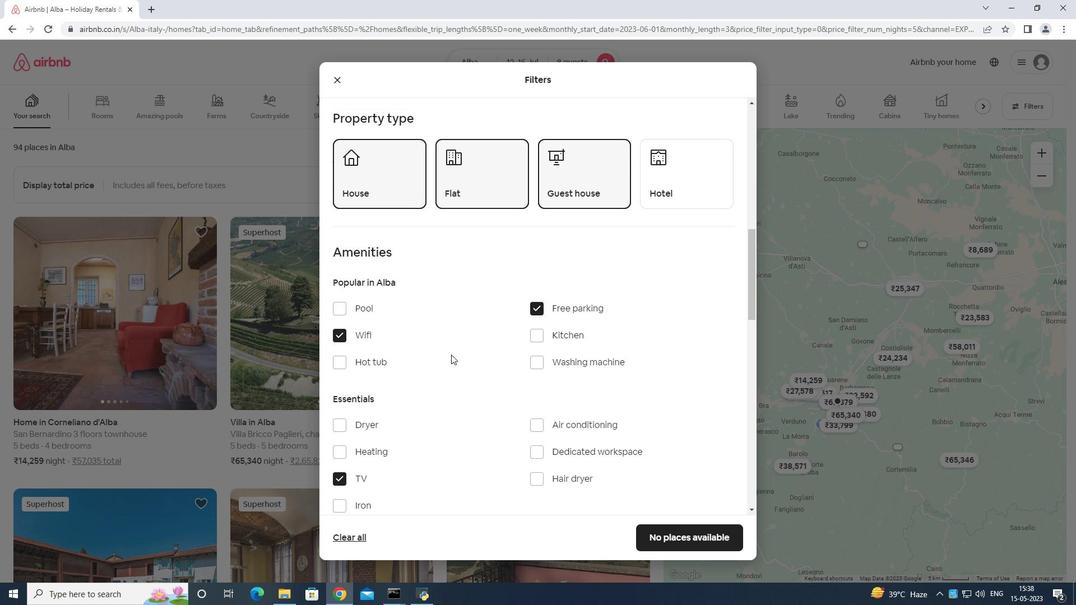
Action: Mouse moved to (451, 359)
Screenshot: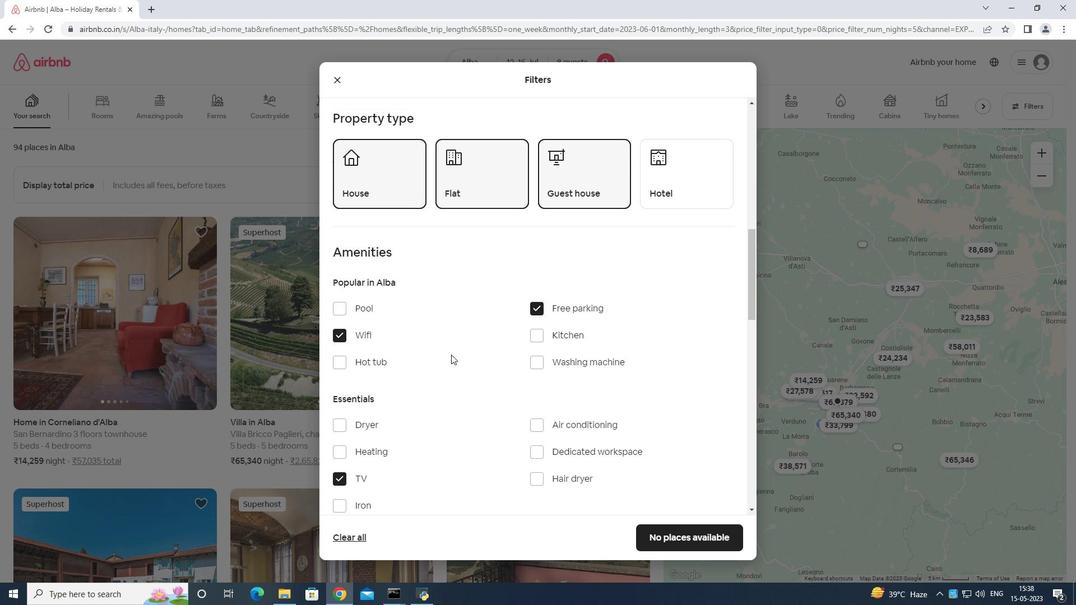 
Action: Mouse scrolled (451, 358) with delta (0, 0)
Screenshot: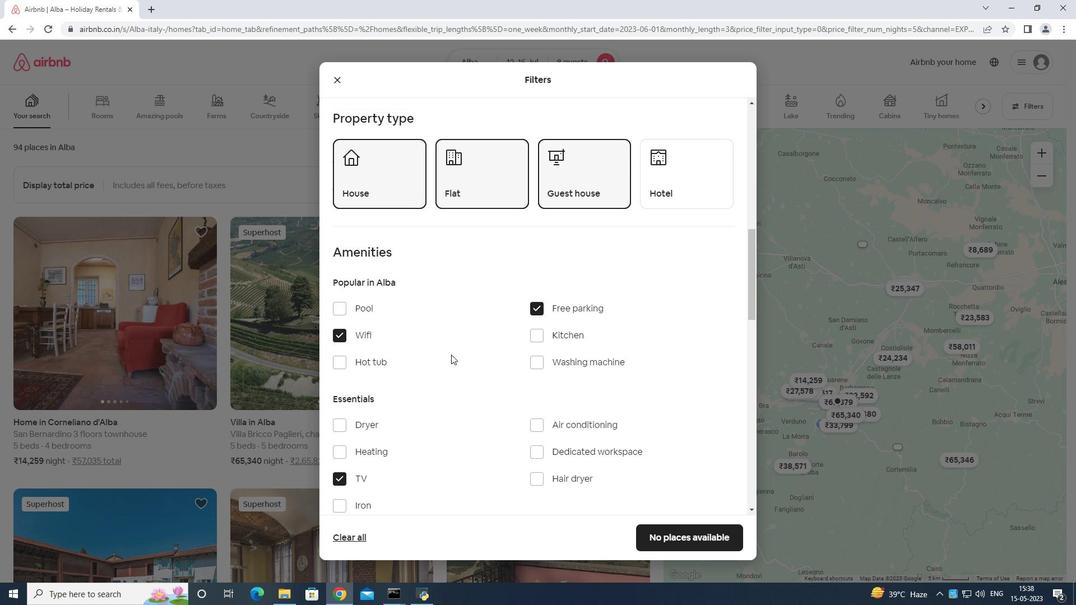 
Action: Mouse moved to (452, 359)
Screenshot: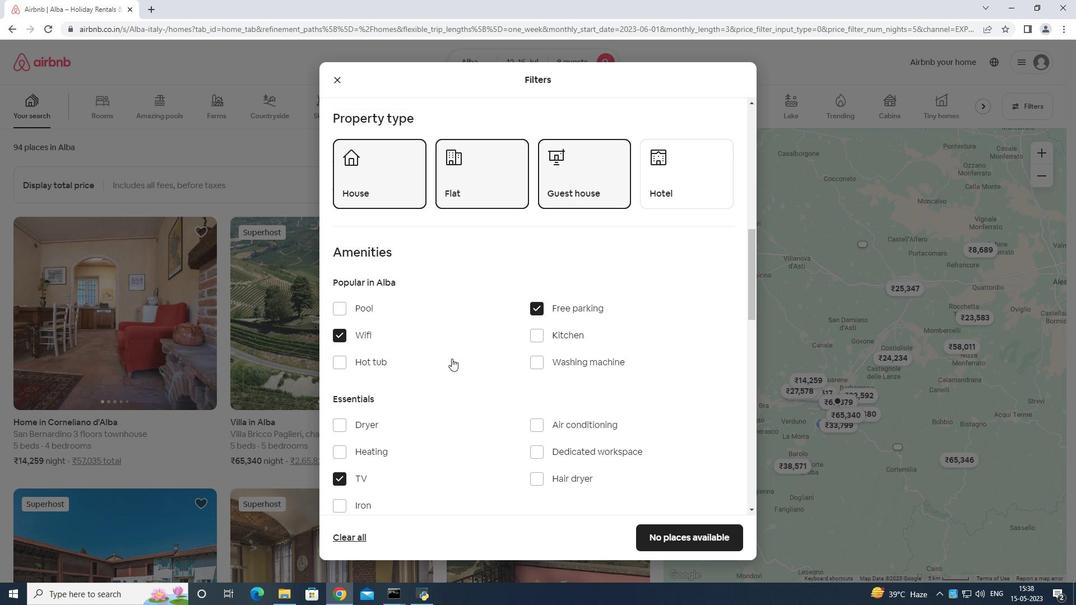 
Action: Mouse scrolled (452, 358) with delta (0, 0)
Screenshot: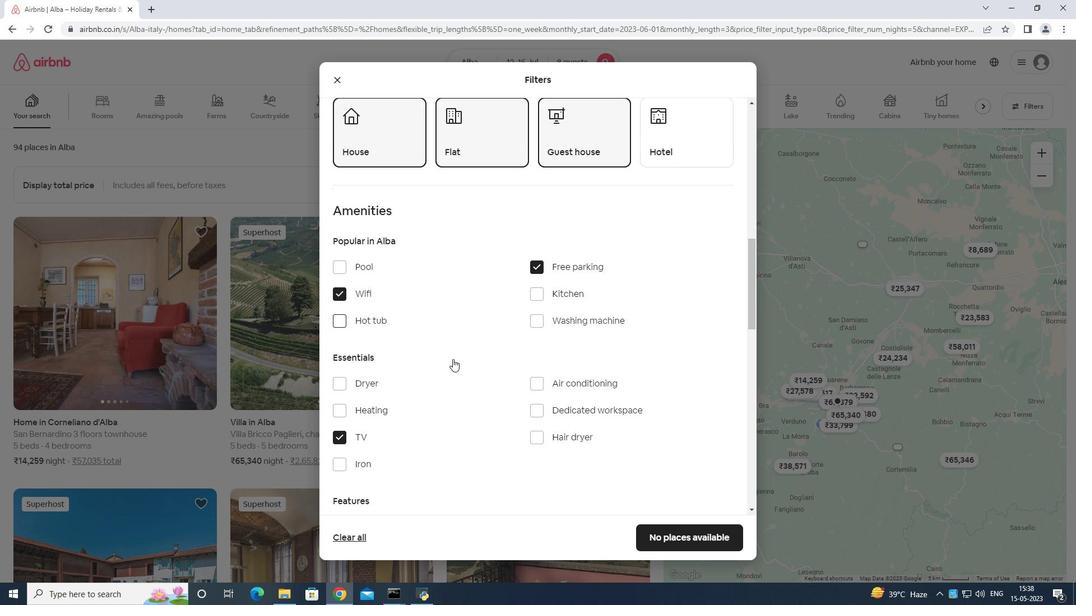 
Action: Mouse moved to (453, 358)
Screenshot: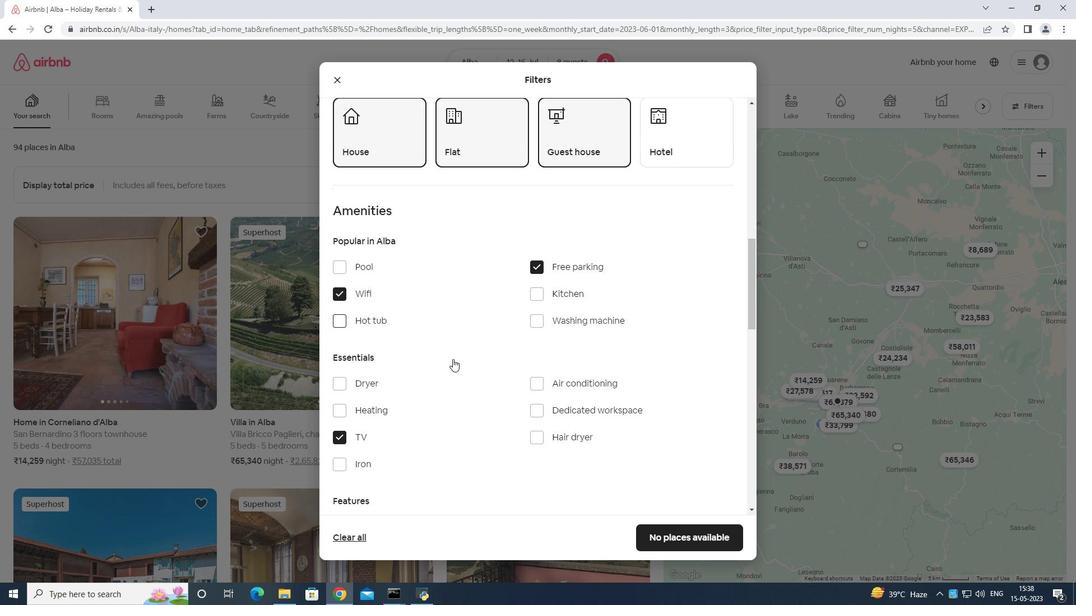 
Action: Mouse scrolled (453, 358) with delta (0, 0)
Screenshot: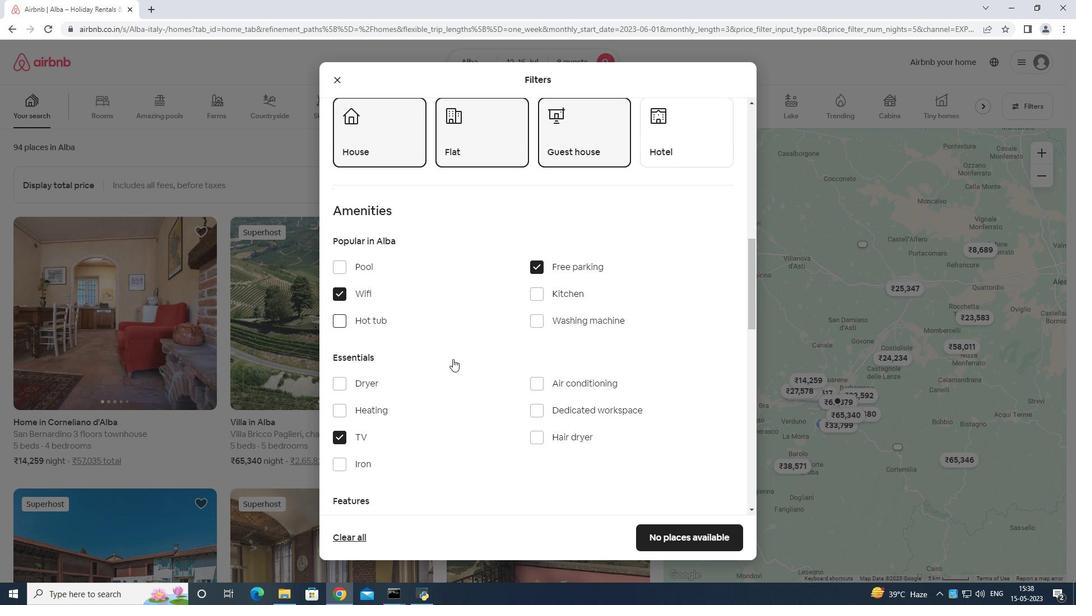
Action: Mouse scrolled (453, 358) with delta (0, 0)
Screenshot: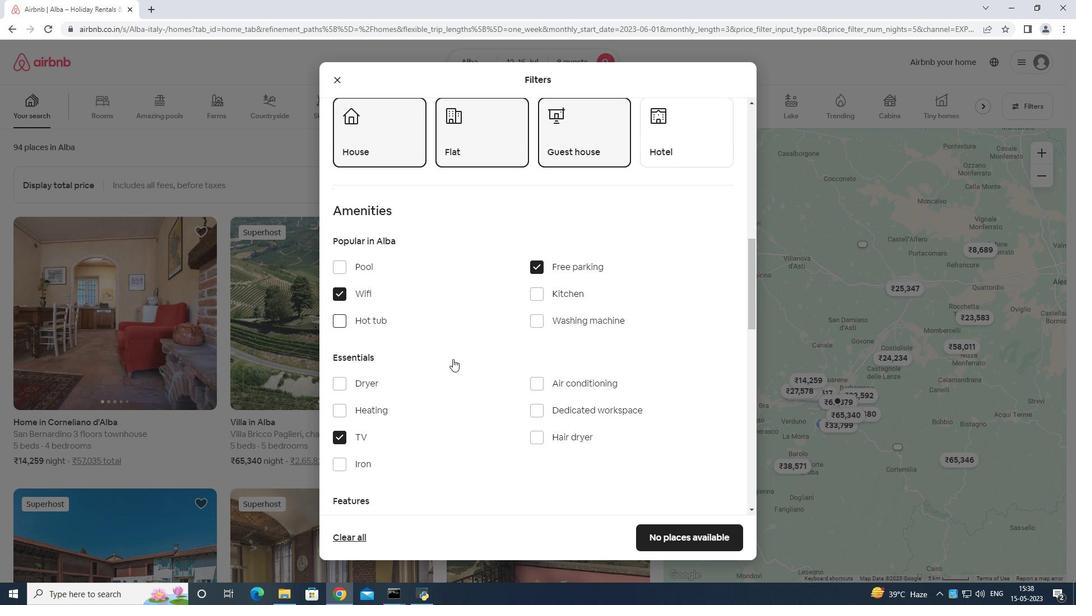 
Action: Mouse moved to (453, 358)
Screenshot: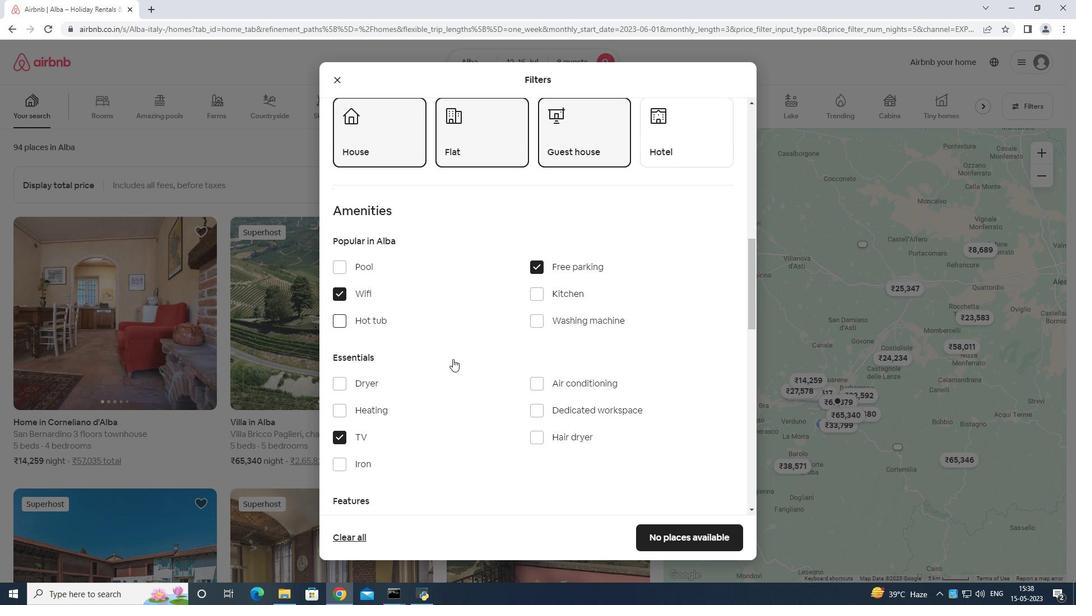 
Action: Mouse scrolled (453, 358) with delta (0, 0)
Screenshot: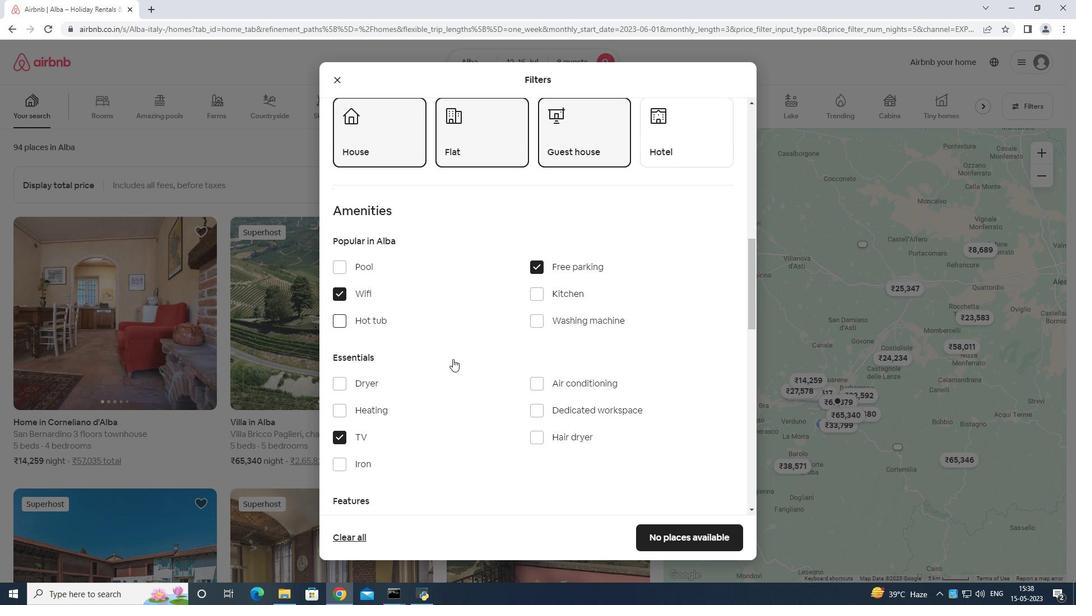 
Action: Mouse moved to (701, 422)
Screenshot: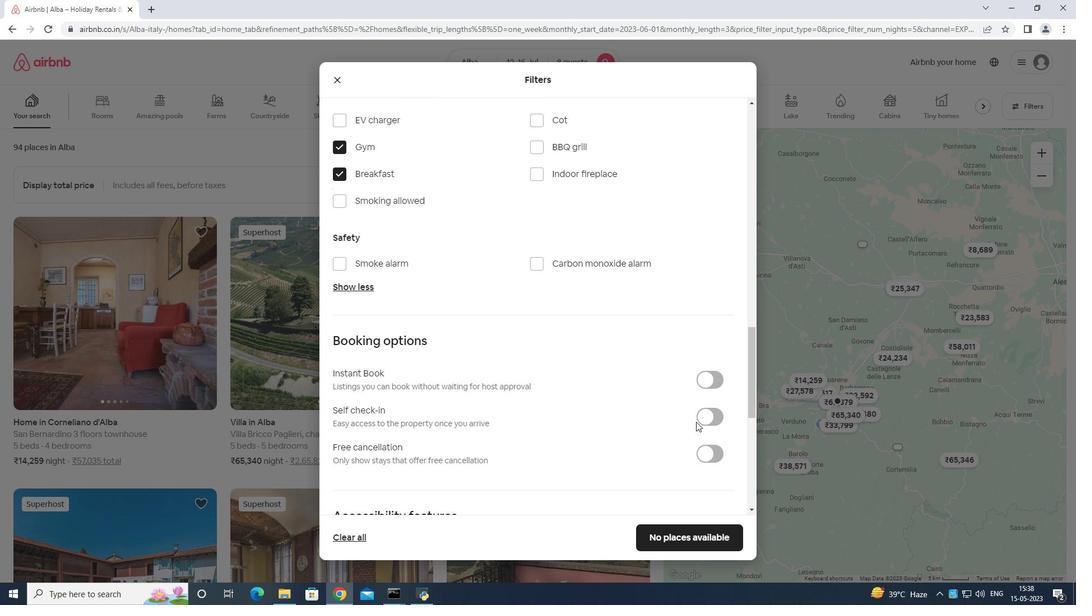 
Action: Mouse pressed left at (701, 422)
Screenshot: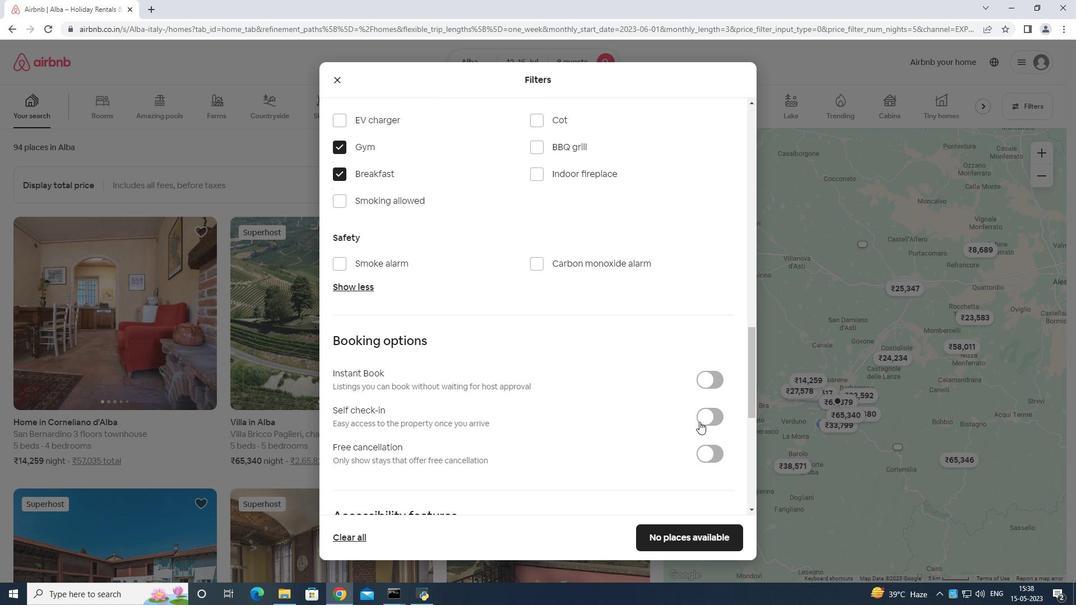 
Action: Mouse moved to (702, 422)
Screenshot: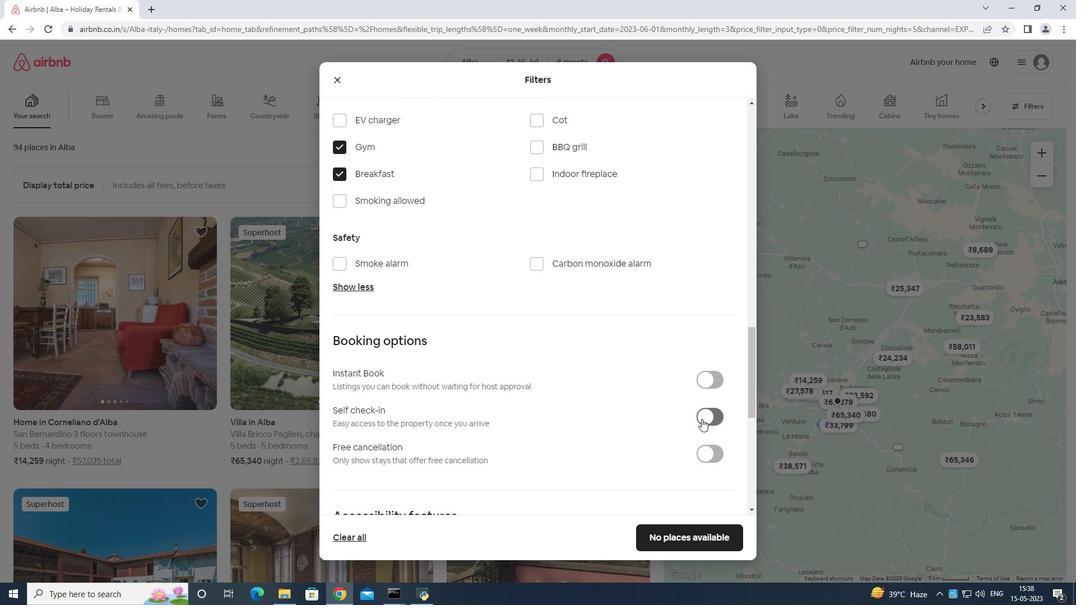 
Action: Mouse scrolled (702, 422) with delta (0, 0)
Screenshot: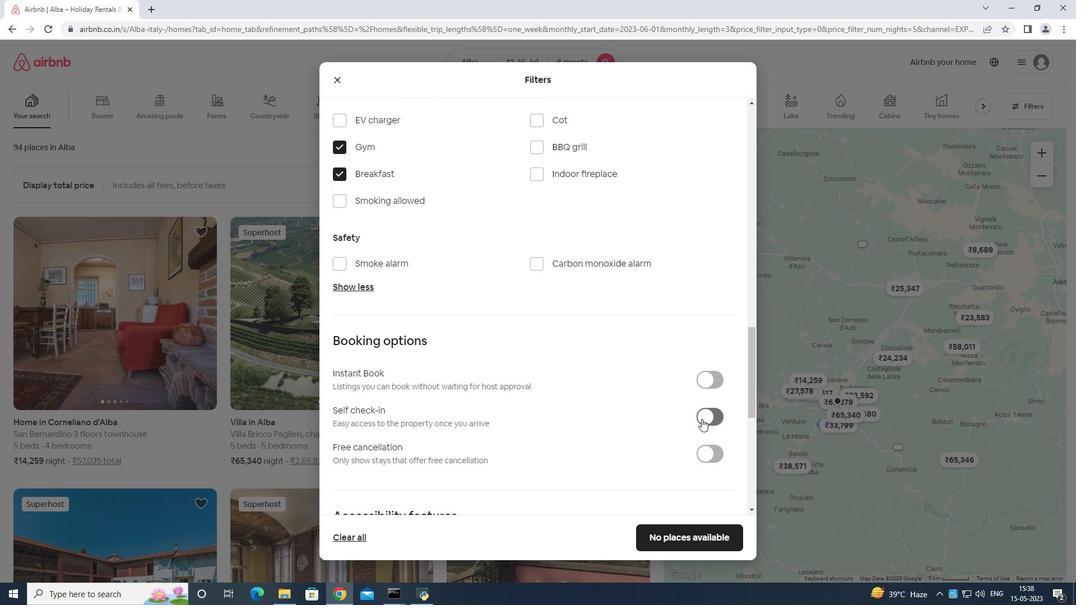 
Action: Mouse moved to (702, 423)
Screenshot: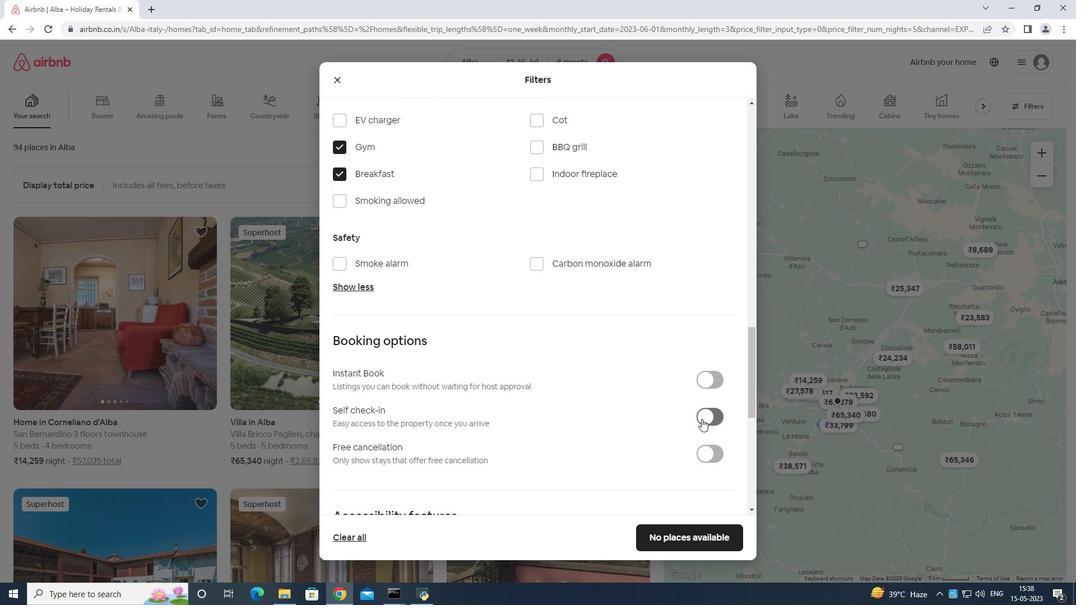 
Action: Mouse scrolled (702, 423) with delta (0, 0)
Screenshot: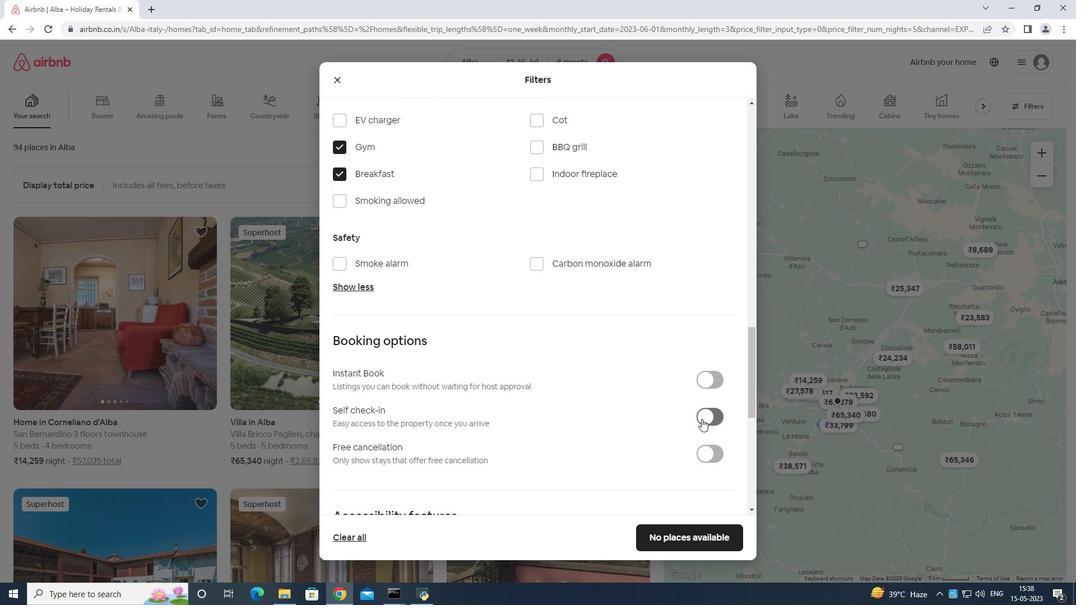 
Action: Mouse scrolled (702, 423) with delta (0, 0)
Screenshot: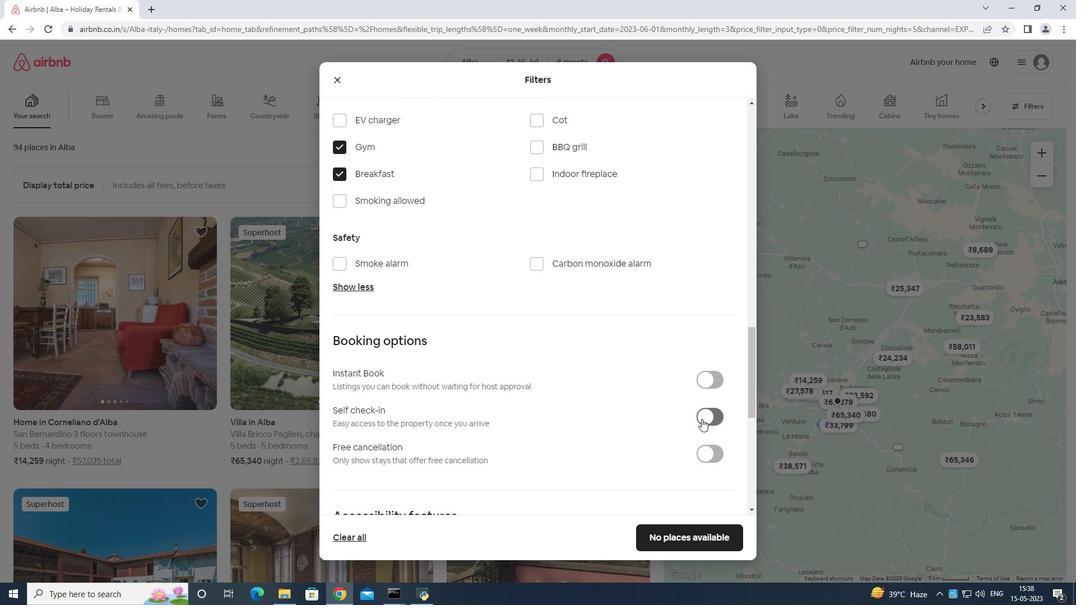 
Action: Mouse scrolled (702, 423) with delta (0, 0)
Screenshot: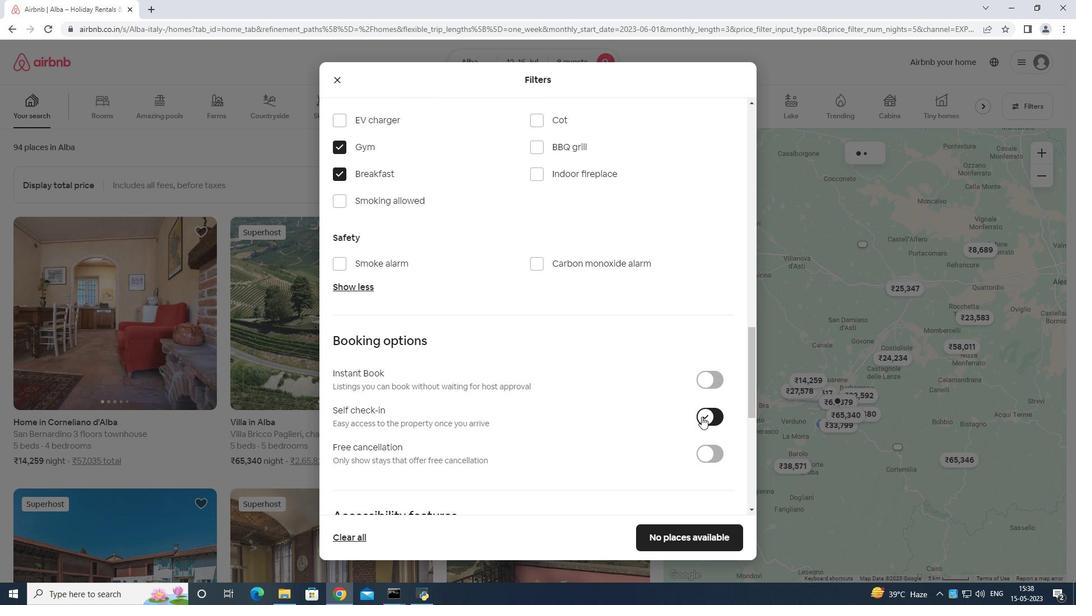 
Action: Mouse moved to (704, 422)
Screenshot: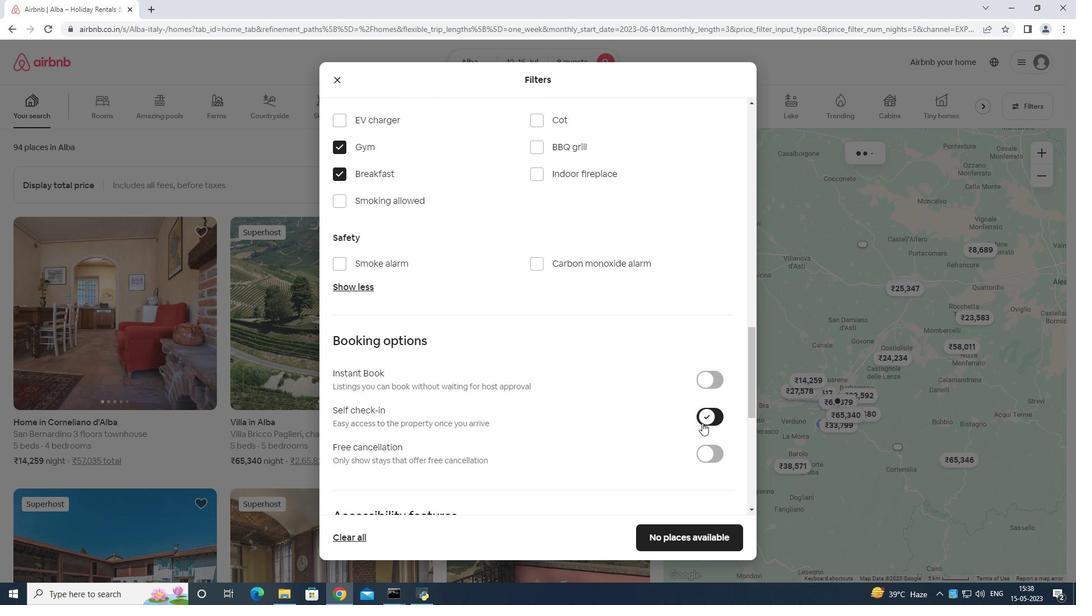 
Action: Mouse scrolled (704, 421) with delta (0, 0)
Screenshot: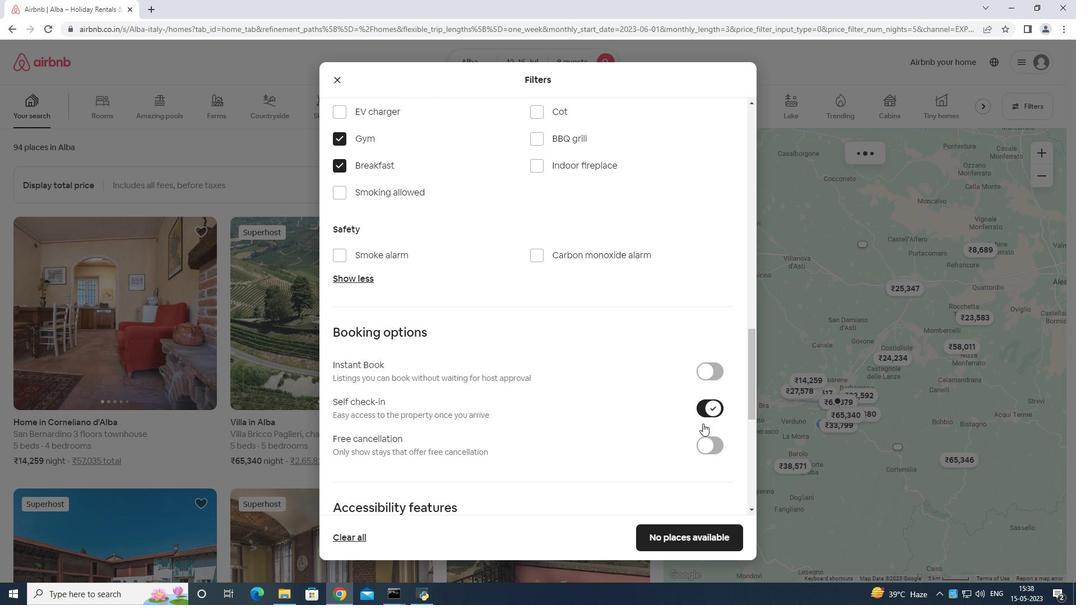 
Action: Mouse scrolled (704, 421) with delta (0, 0)
Screenshot: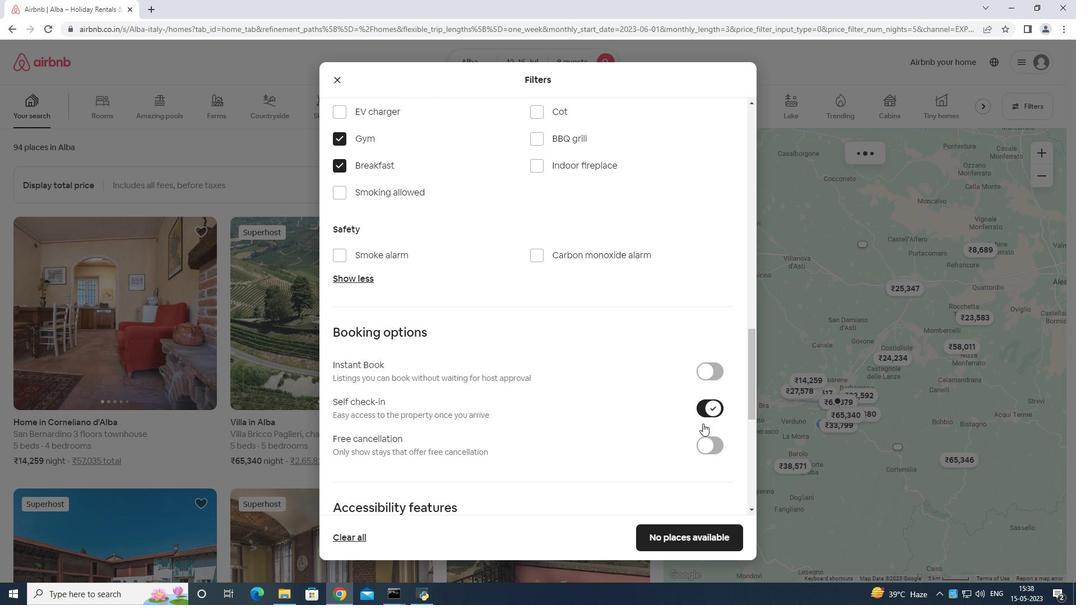 
Action: Mouse scrolled (704, 421) with delta (0, 0)
Screenshot: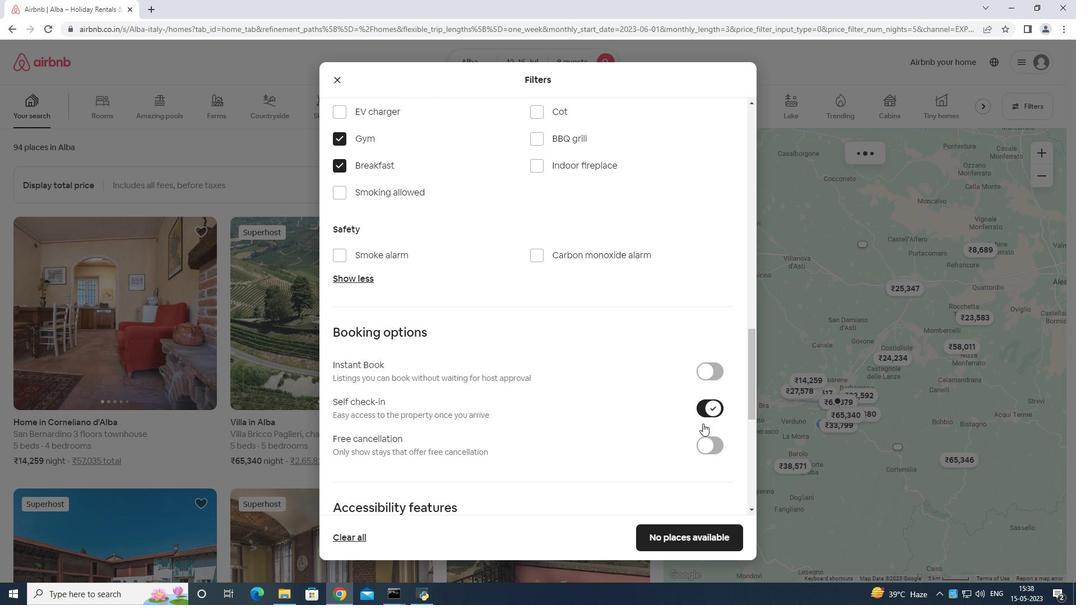 
Action: Mouse scrolled (704, 421) with delta (0, 0)
Screenshot: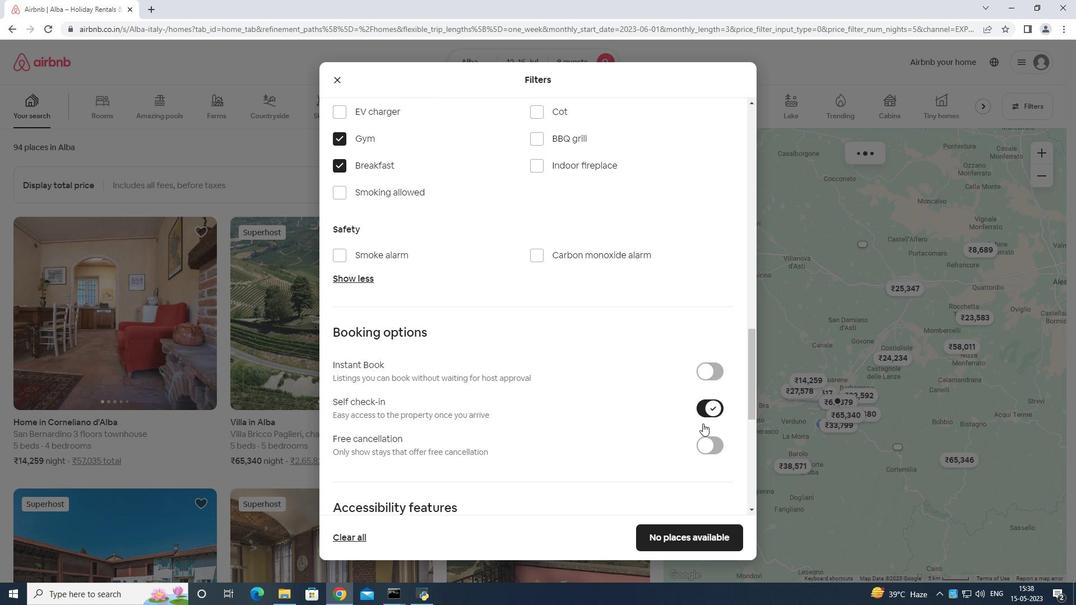 
Action: Mouse moved to (704, 417)
Screenshot: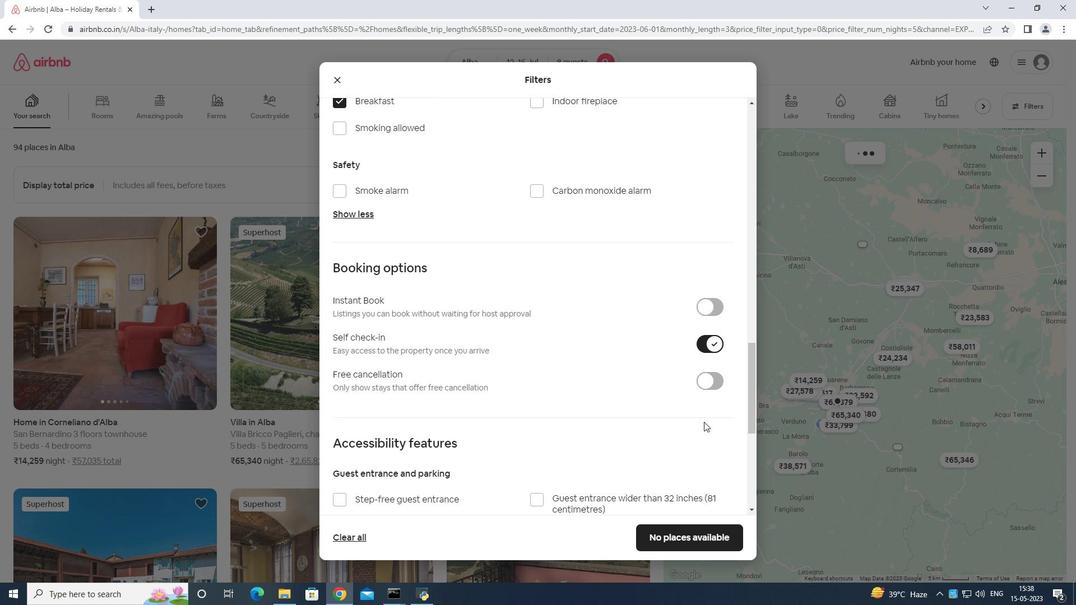
Action: Mouse scrolled (704, 417) with delta (0, 0)
Screenshot: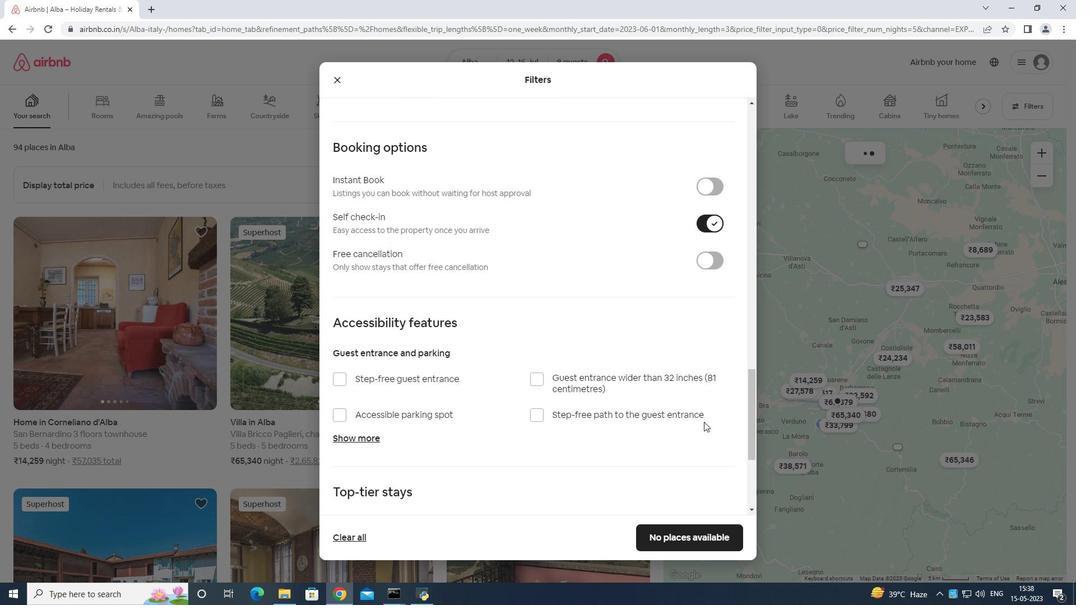 
Action: Mouse scrolled (704, 417) with delta (0, 0)
Screenshot: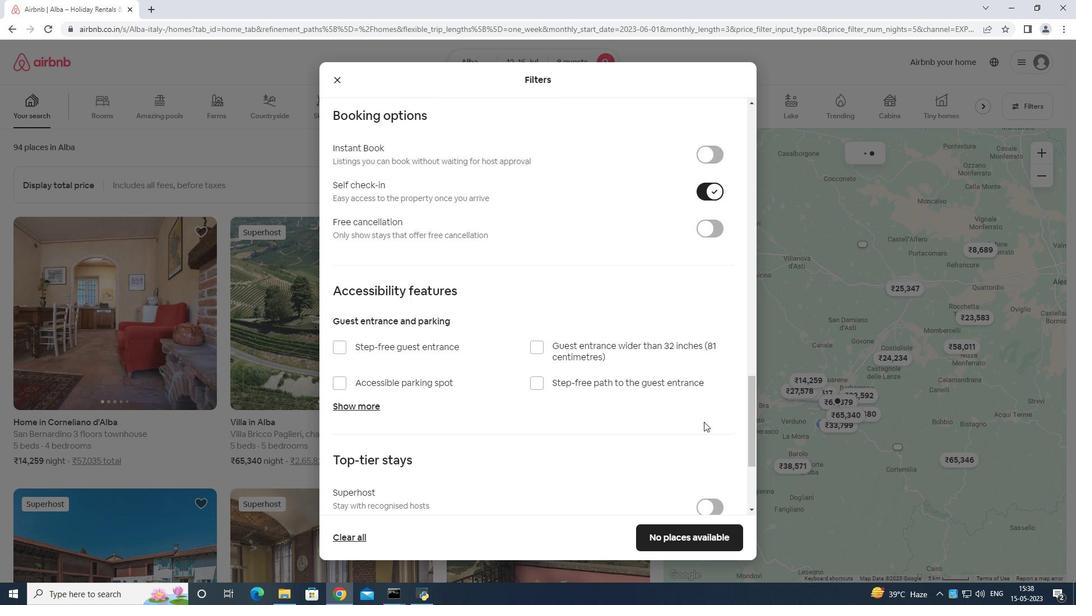 
Action: Mouse moved to (704, 417)
Screenshot: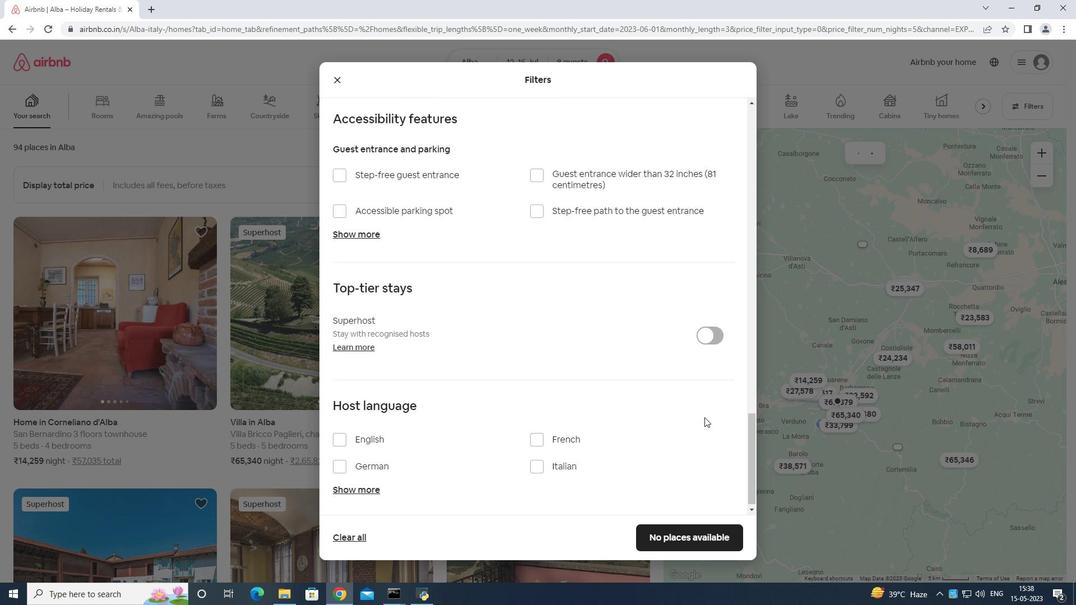 
Action: Mouse scrolled (704, 416) with delta (0, 0)
Screenshot: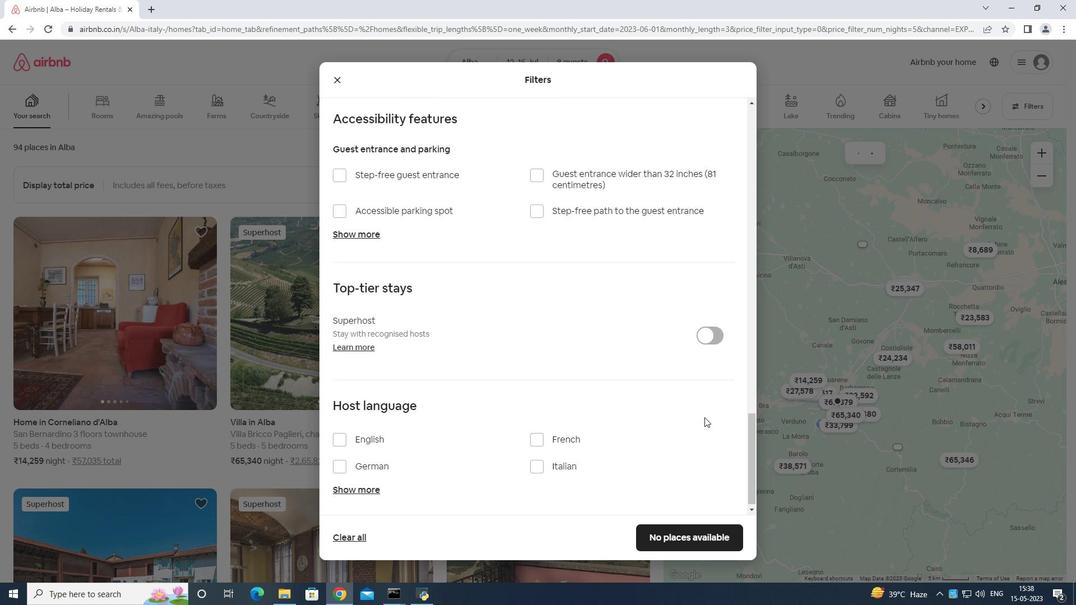 
Action: Mouse moved to (703, 417)
Screenshot: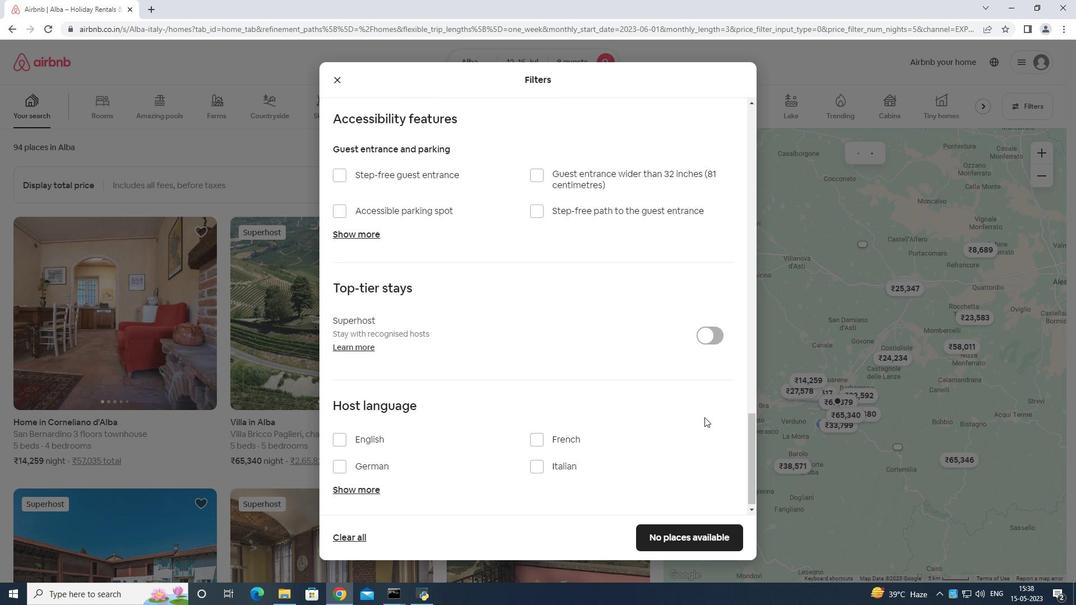 
Action: Mouse scrolled (703, 416) with delta (0, 0)
Screenshot: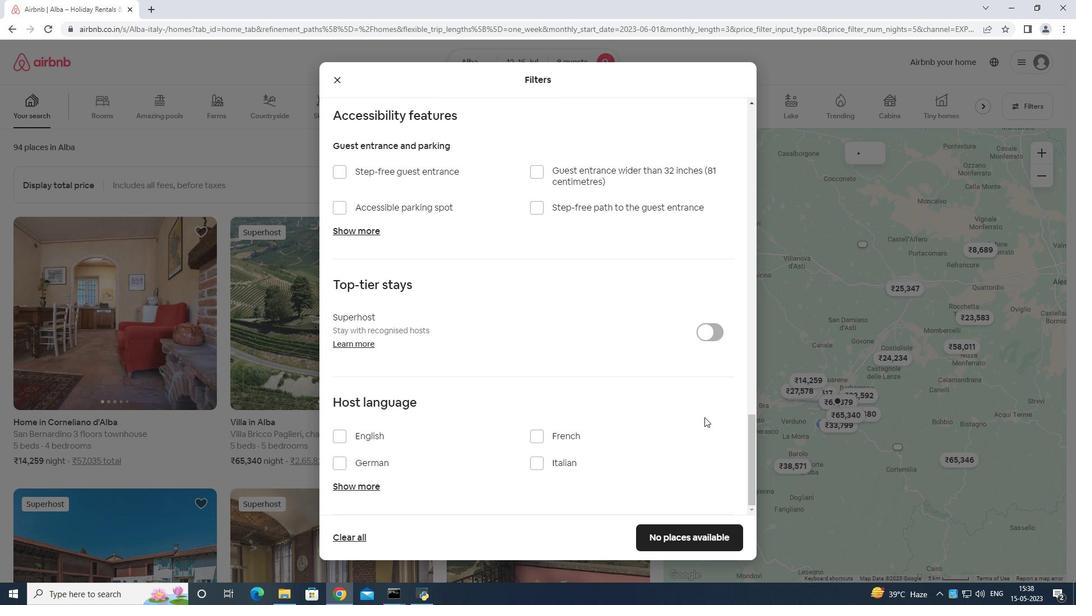 
Action: Mouse moved to (381, 433)
Screenshot: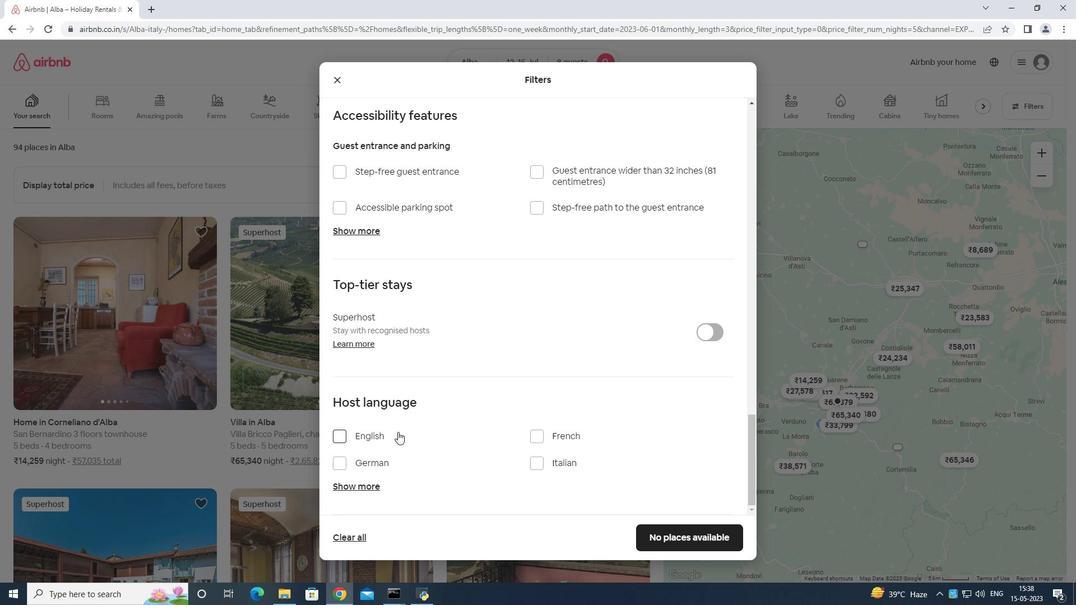 
Action: Mouse pressed left at (381, 433)
Screenshot: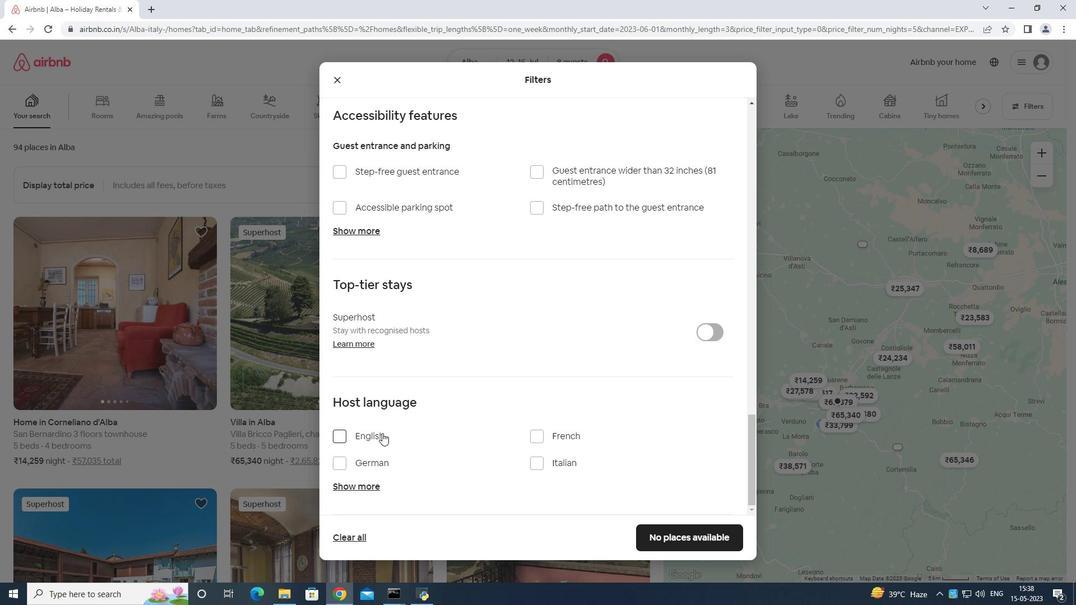 
Action: Mouse moved to (669, 533)
Screenshot: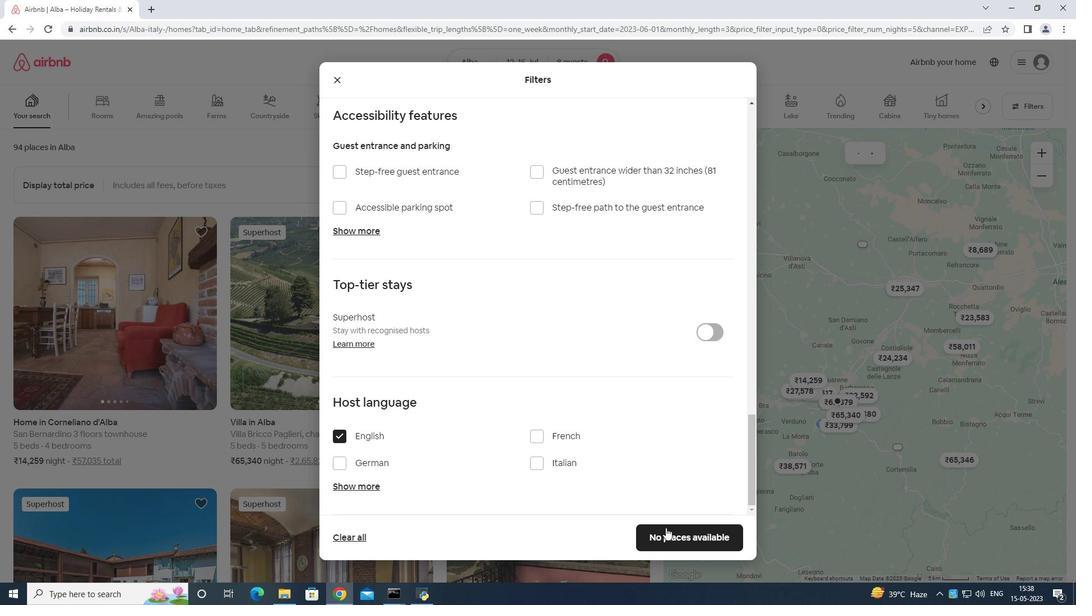 
Action: Mouse pressed left at (669, 533)
Screenshot: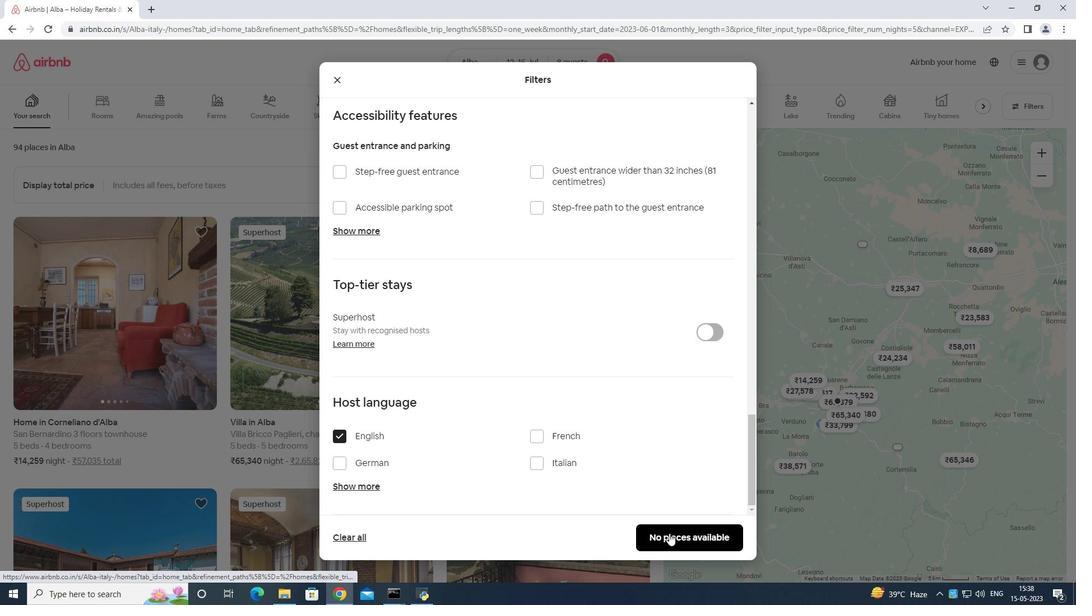 
